 Task: Look for Airbnb properties in Nassau, Bahamas from 4th December, 2023 to 10th December, 2023 for 8 adults.4 bedrooms having 8 beds and 4 bathrooms. Property type can be house. Amenities needed are: wifi, TV, free parkinig on premises, gym, breakfast. Booking option can be shelf check-in. Look for 3 properties as per requirement.
Action: Mouse moved to (349, 151)
Screenshot: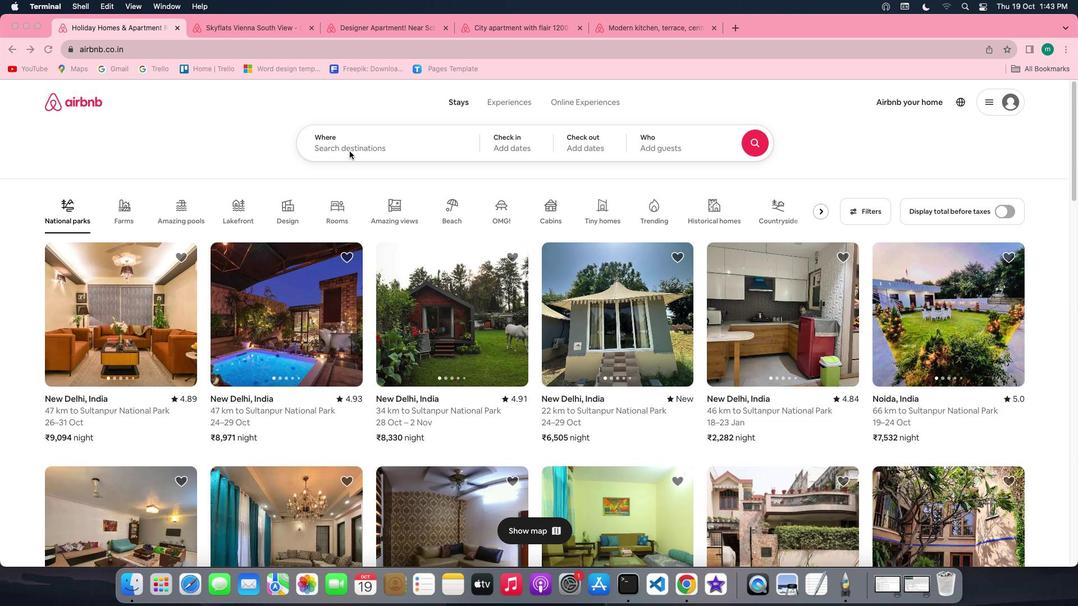 
Action: Mouse pressed left at (349, 151)
Screenshot: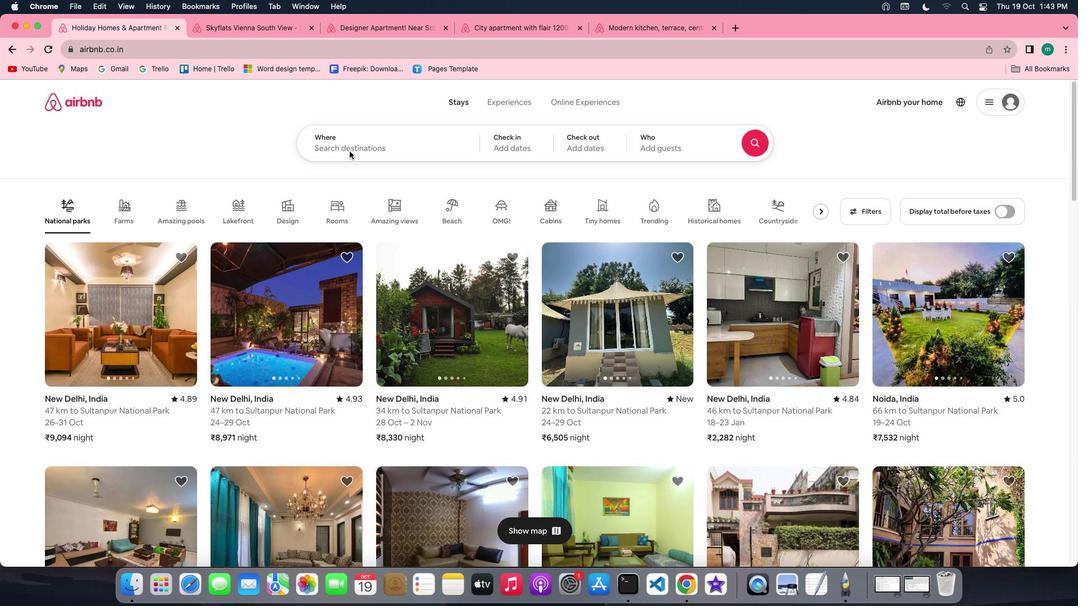 
Action: Mouse pressed left at (349, 151)
Screenshot: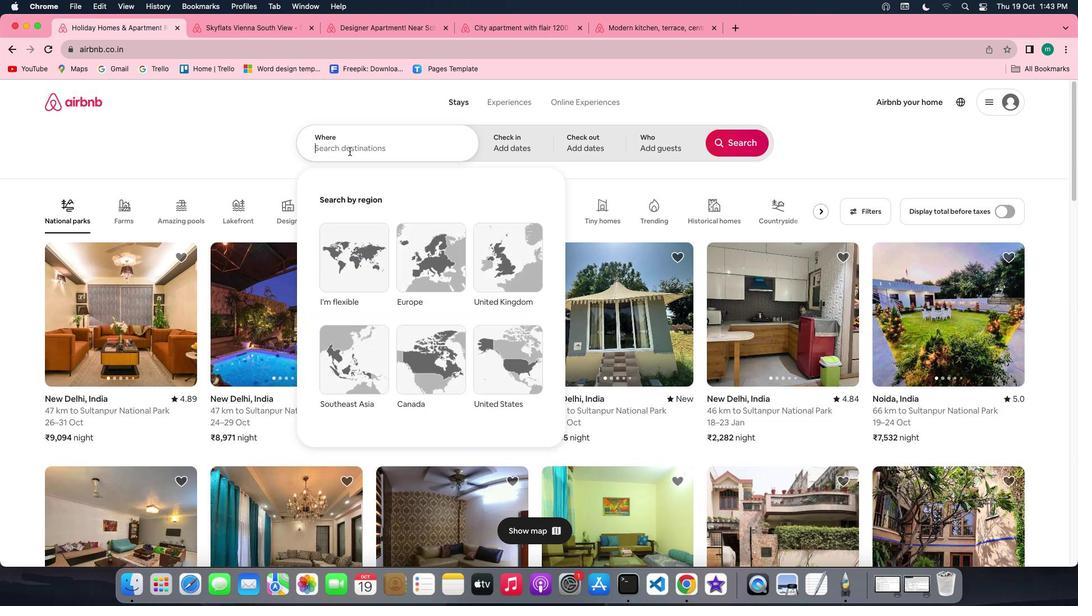 
Action: Key pressed Key.shift'N''a''s''s''a''u'','Key.spaceKey.shift'B''a''h''a''m''a''s'
Screenshot: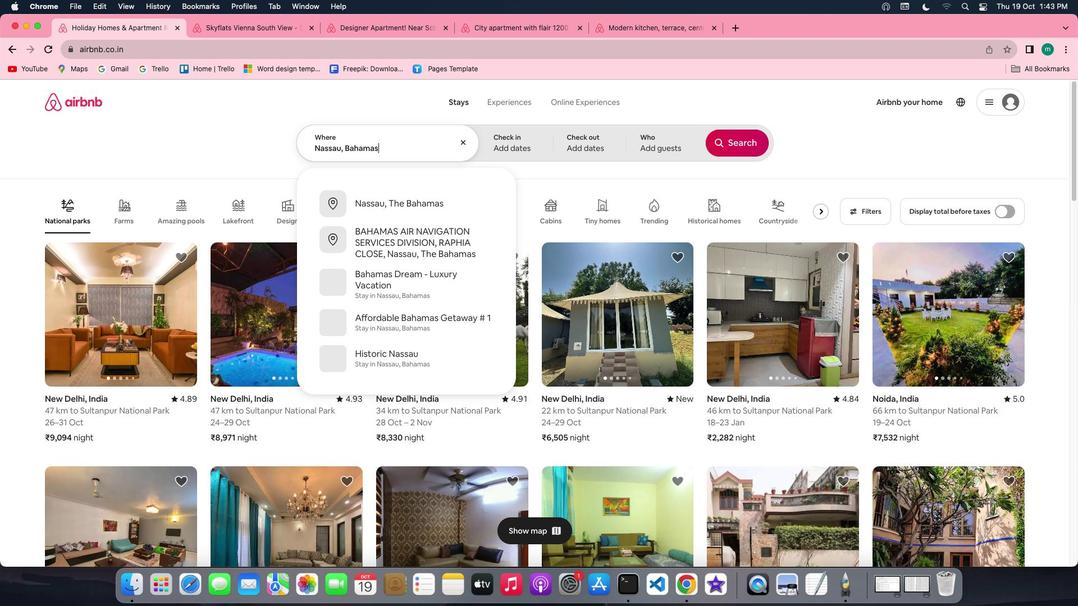 
Action: Mouse moved to (511, 153)
Screenshot: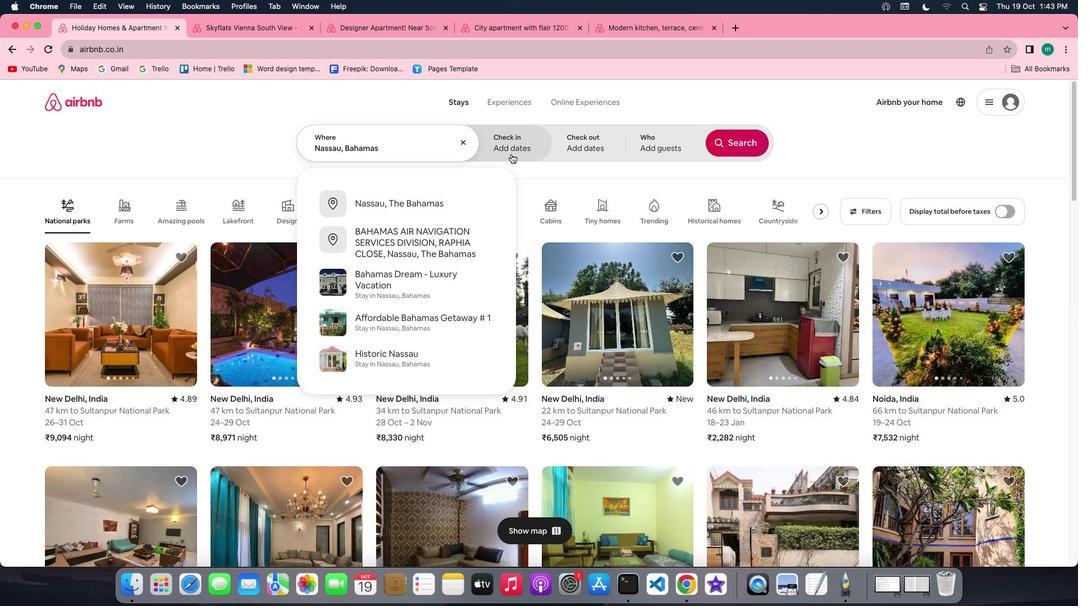 
Action: Mouse pressed left at (511, 153)
Screenshot: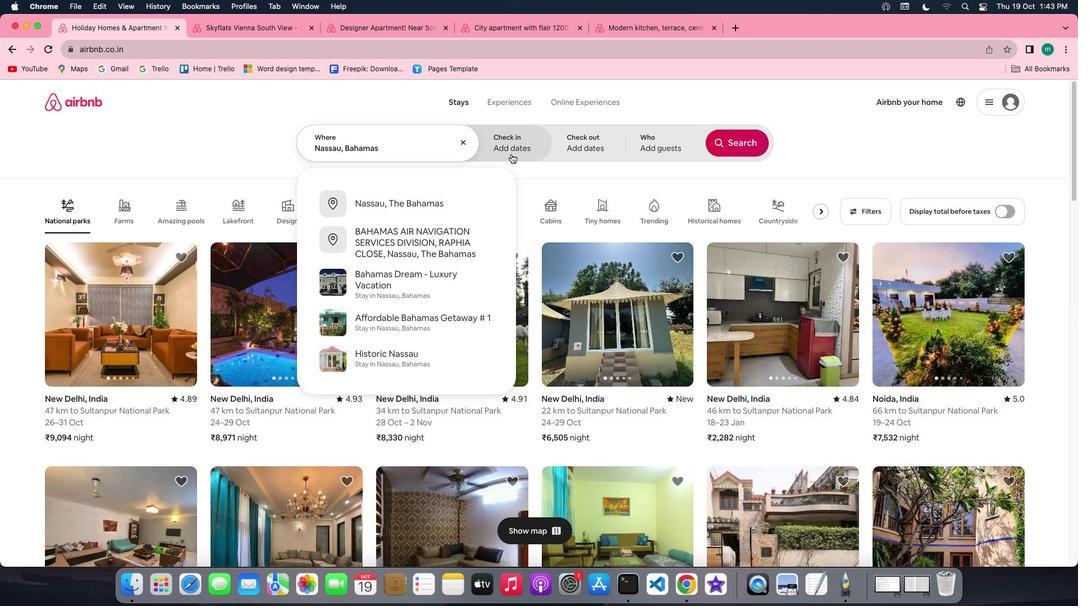 
Action: Mouse moved to (732, 233)
Screenshot: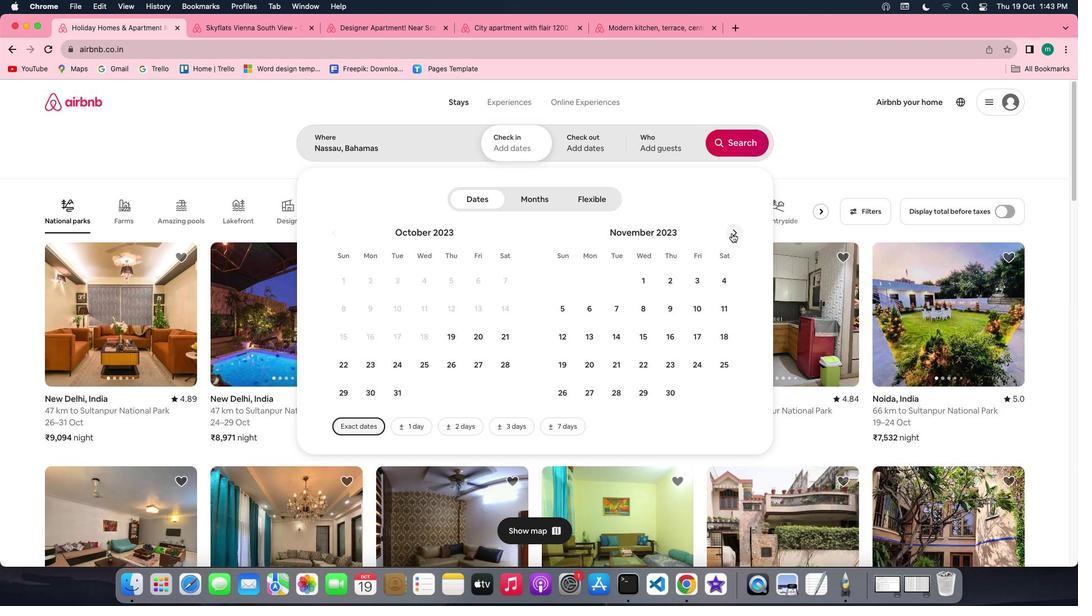 
Action: Mouse pressed left at (732, 233)
Screenshot: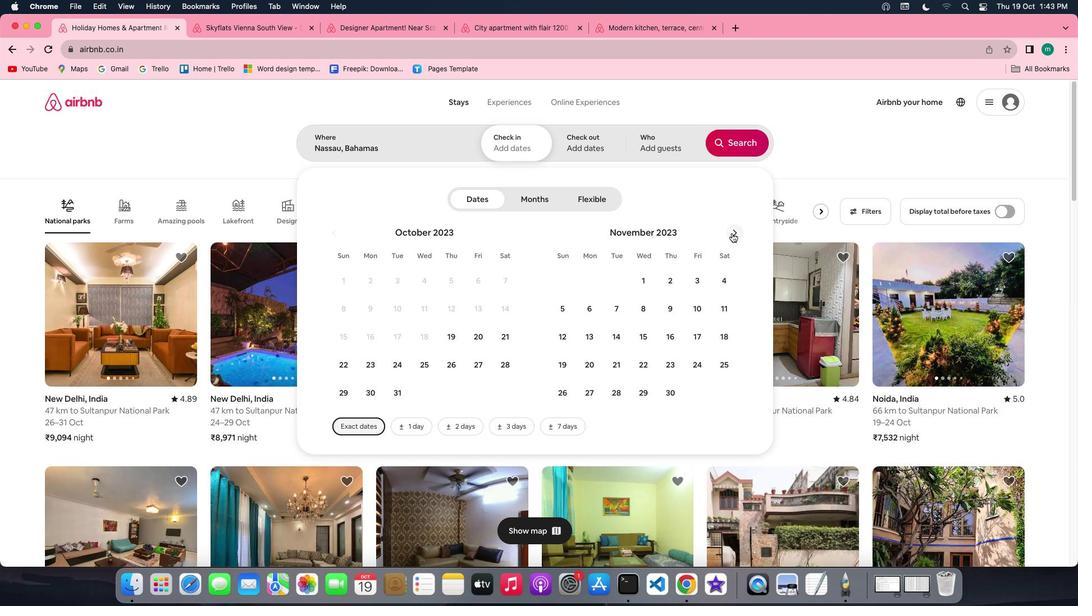 
Action: Mouse moved to (593, 308)
Screenshot: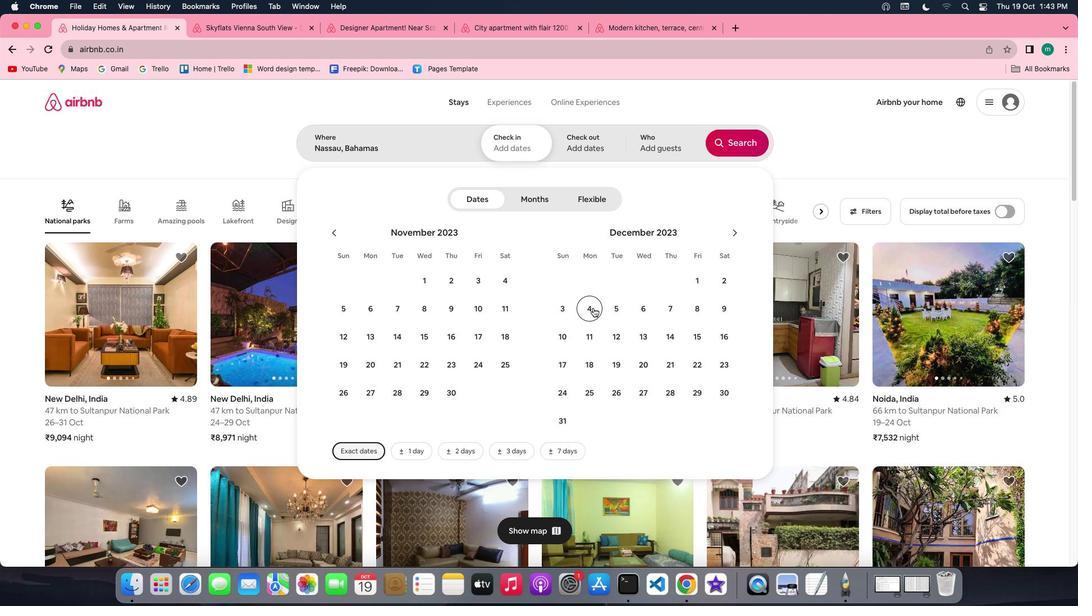 
Action: Mouse pressed left at (593, 308)
Screenshot: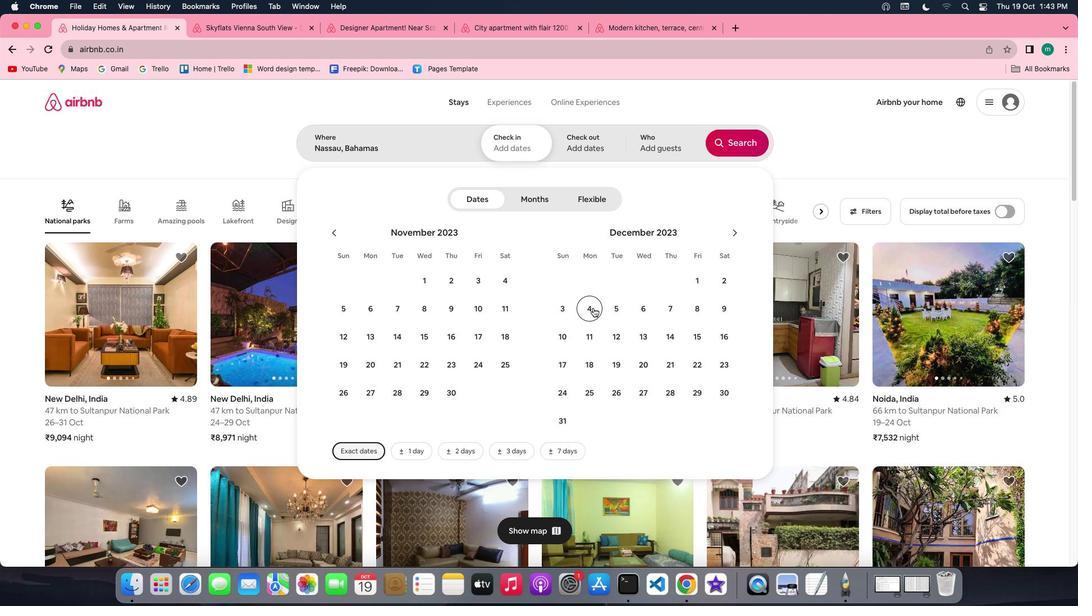 
Action: Mouse moved to (570, 334)
Screenshot: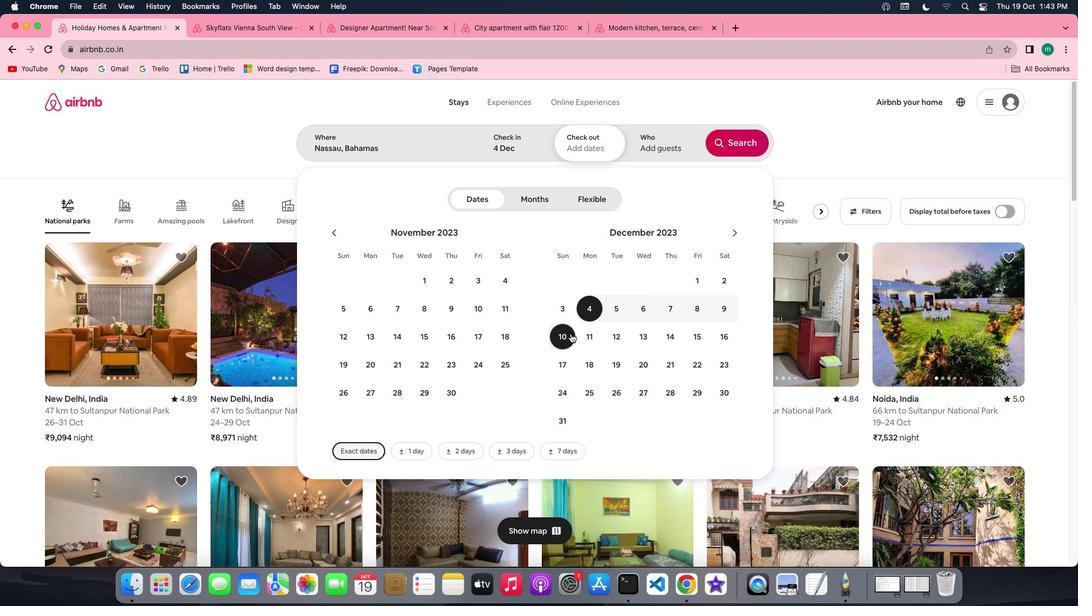 
Action: Mouse pressed left at (570, 334)
Screenshot: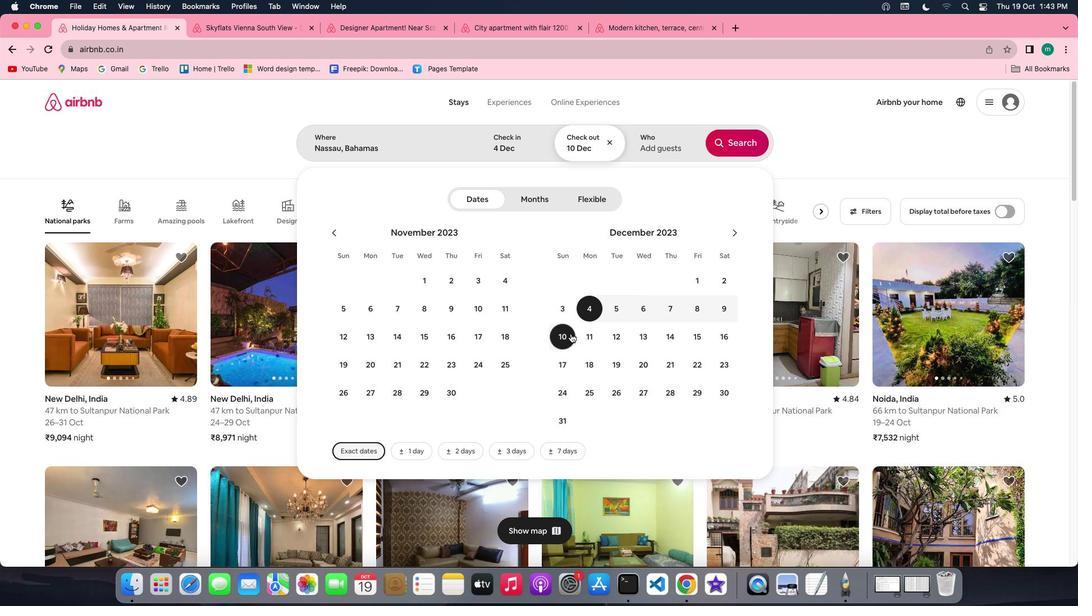 
Action: Mouse moved to (665, 153)
Screenshot: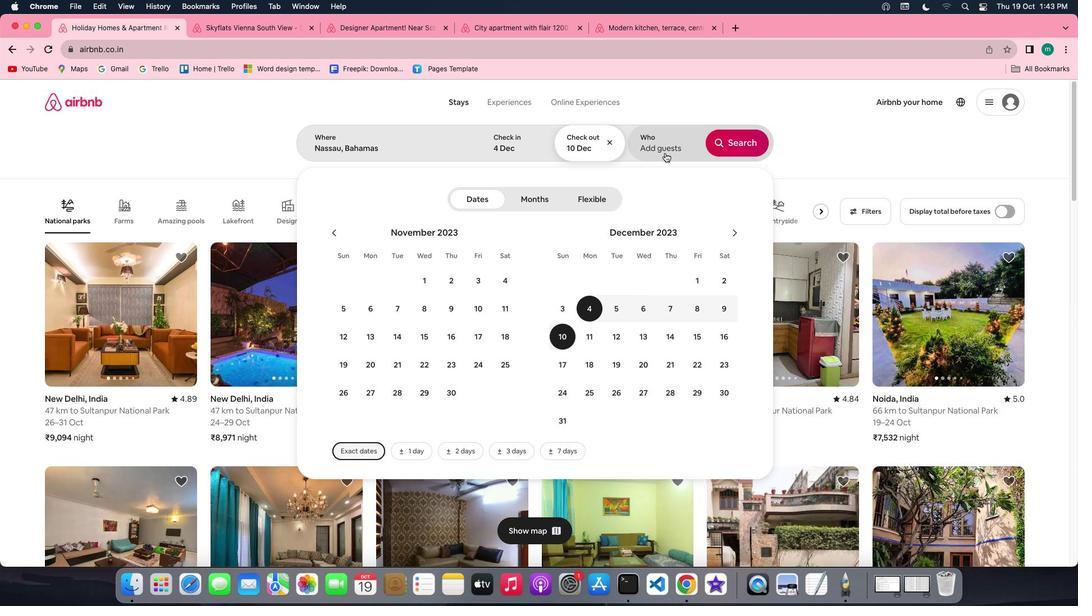 
Action: Mouse pressed left at (665, 153)
Screenshot: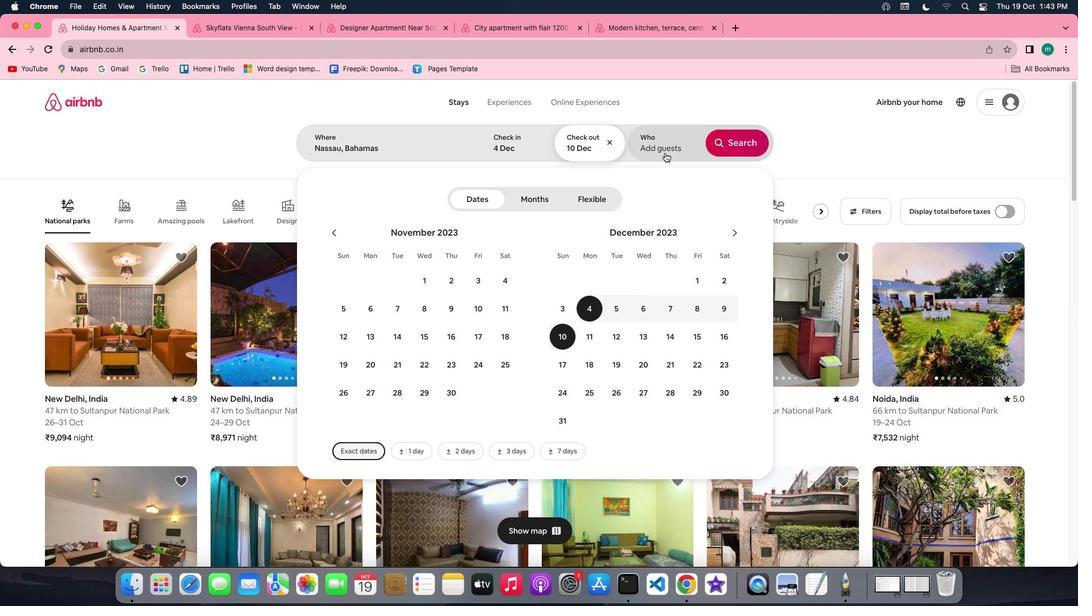 
Action: Mouse moved to (741, 203)
Screenshot: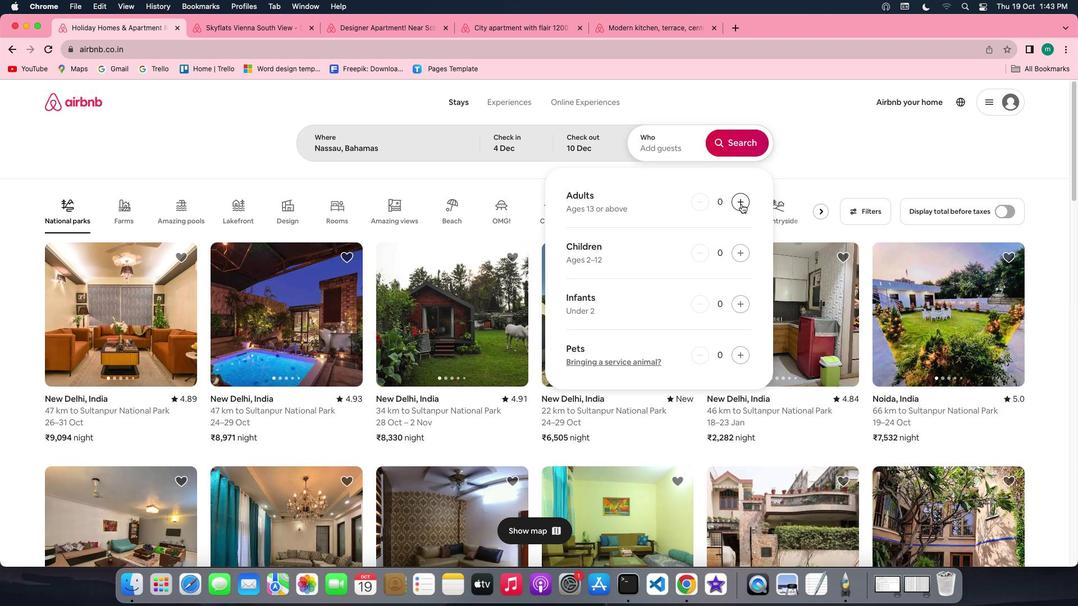 
Action: Mouse pressed left at (741, 203)
Screenshot: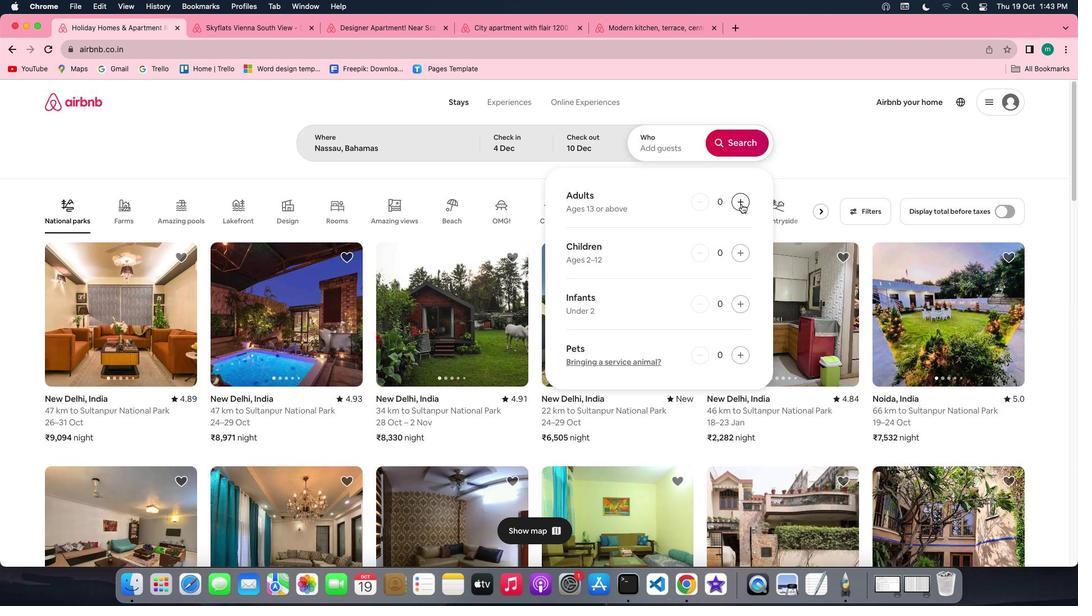 
Action: Mouse pressed left at (741, 203)
Screenshot: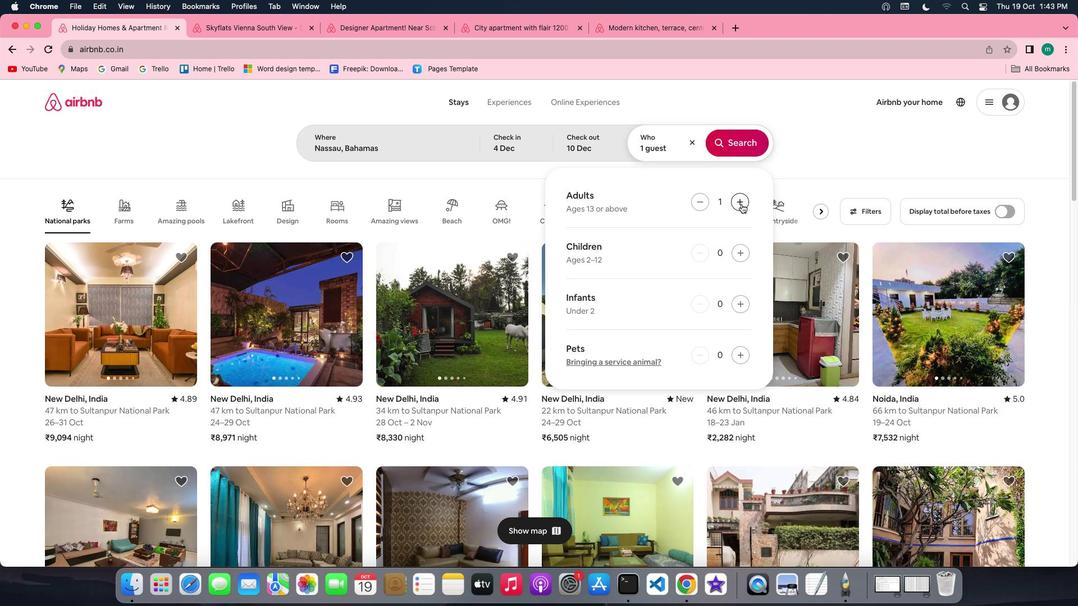 
Action: Mouse pressed left at (741, 203)
Screenshot: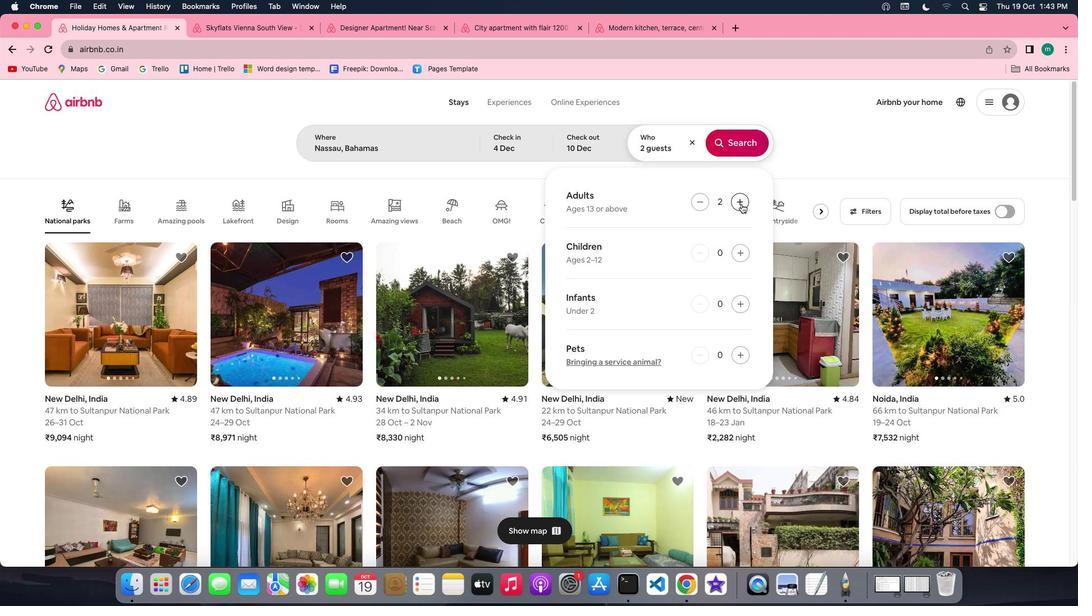 
Action: Mouse pressed left at (741, 203)
Screenshot: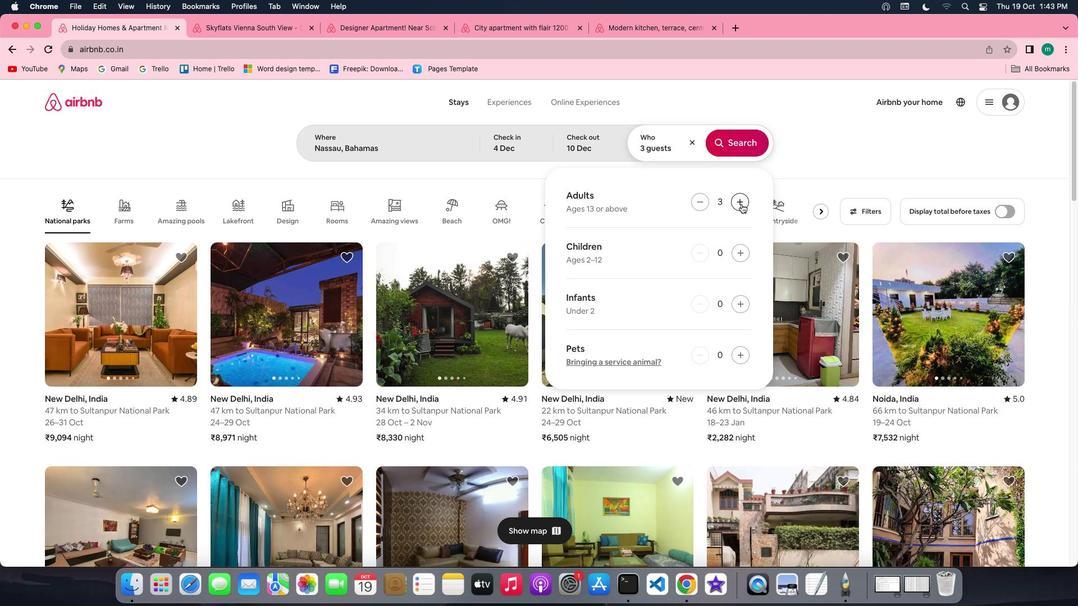 
Action: Mouse pressed left at (741, 203)
Screenshot: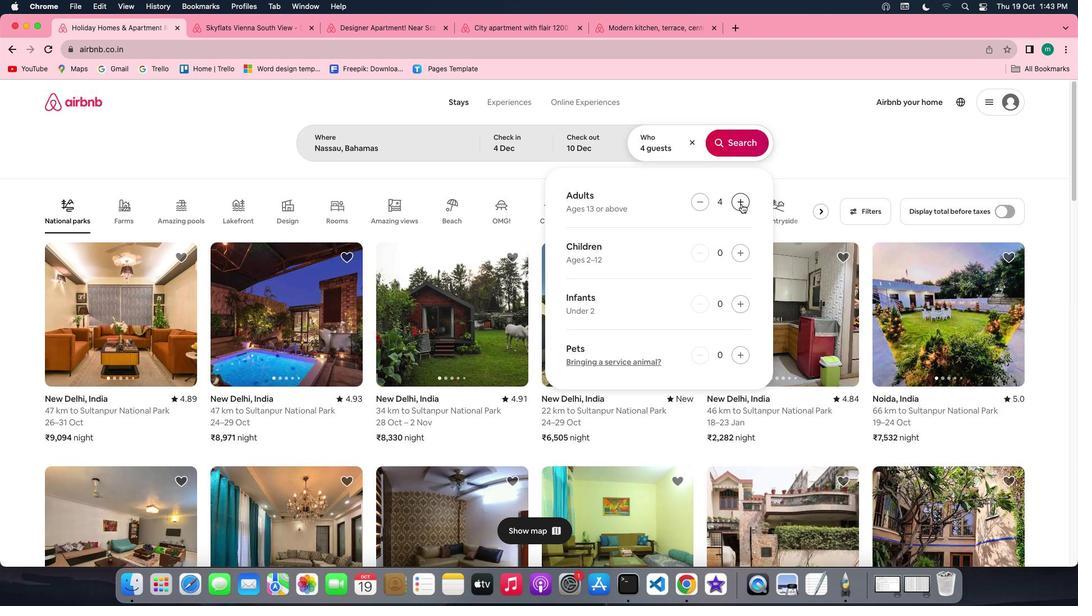 
Action: Mouse pressed left at (741, 203)
Screenshot: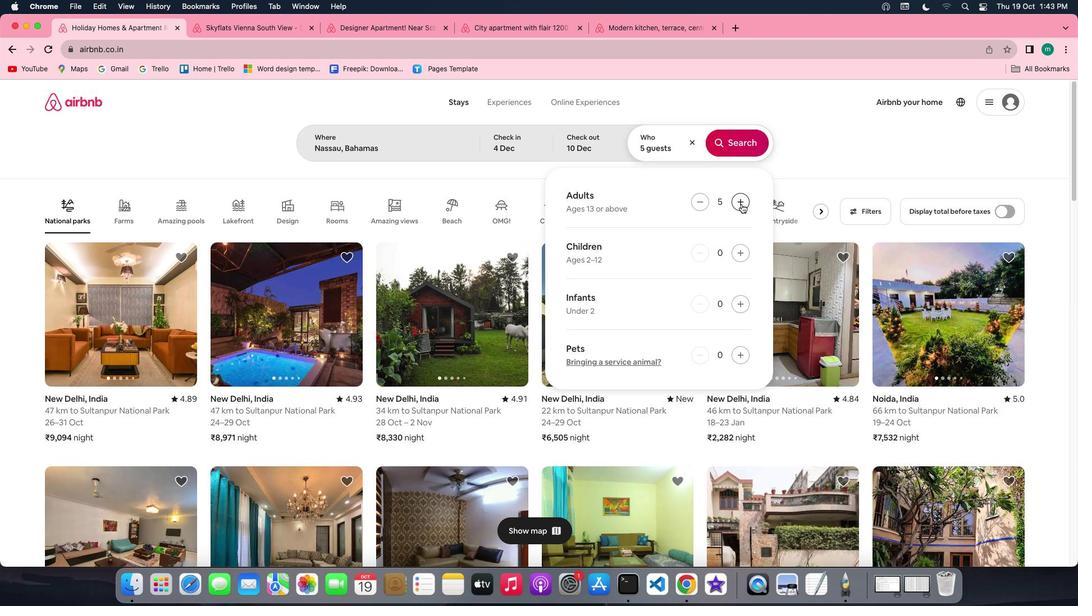 
Action: Mouse pressed left at (741, 203)
Screenshot: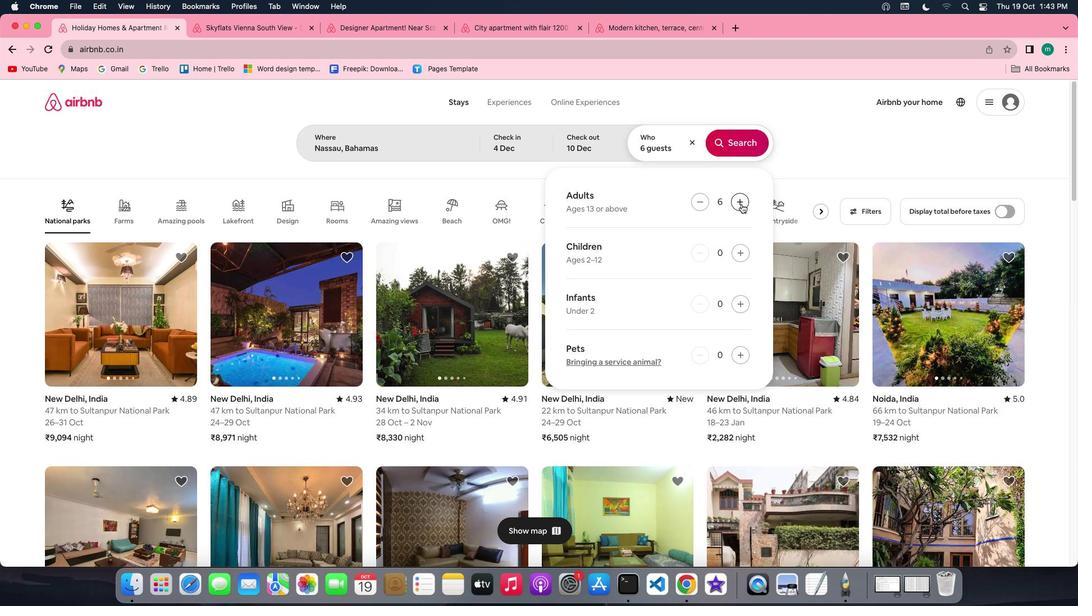 
Action: Mouse pressed left at (741, 203)
Screenshot: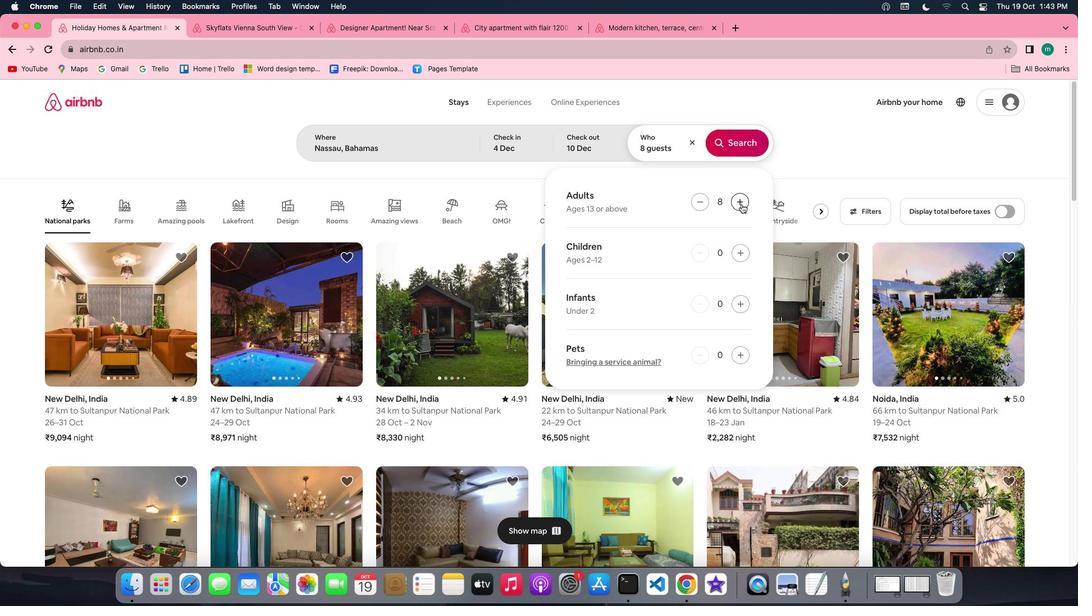 
Action: Mouse moved to (734, 147)
Screenshot: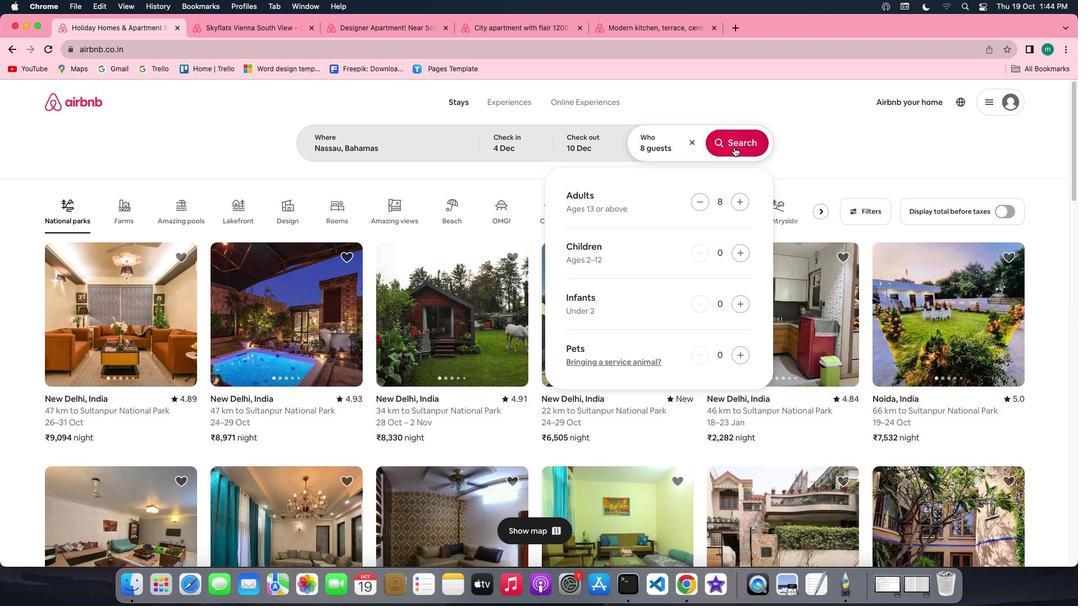 
Action: Mouse pressed left at (734, 147)
Screenshot: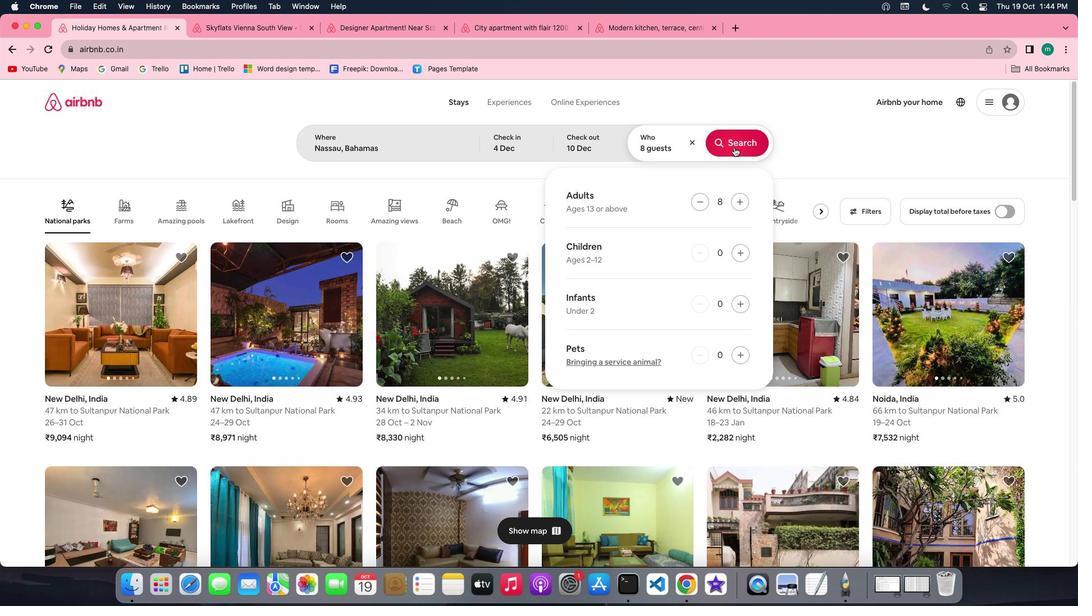 
Action: Mouse moved to (895, 143)
Screenshot: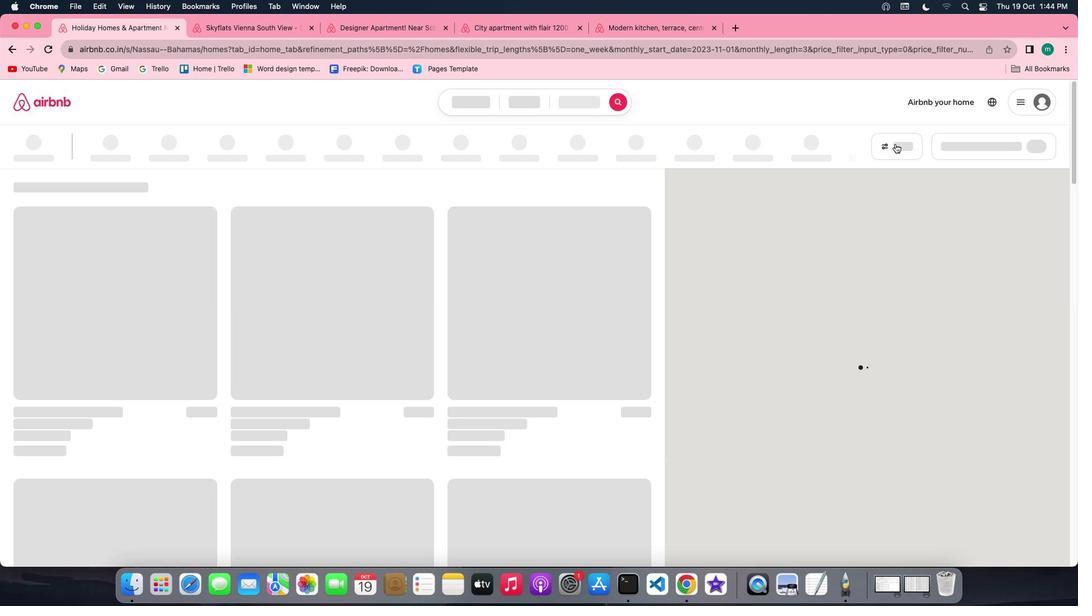 
Action: Mouse pressed left at (895, 143)
Screenshot: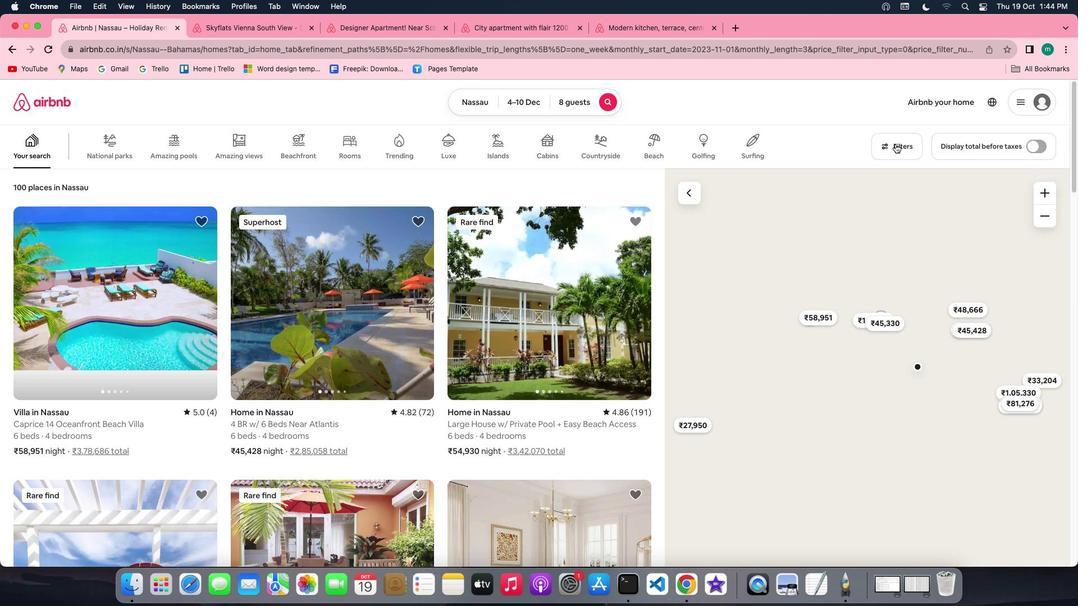 
Action: Mouse moved to (559, 352)
Screenshot: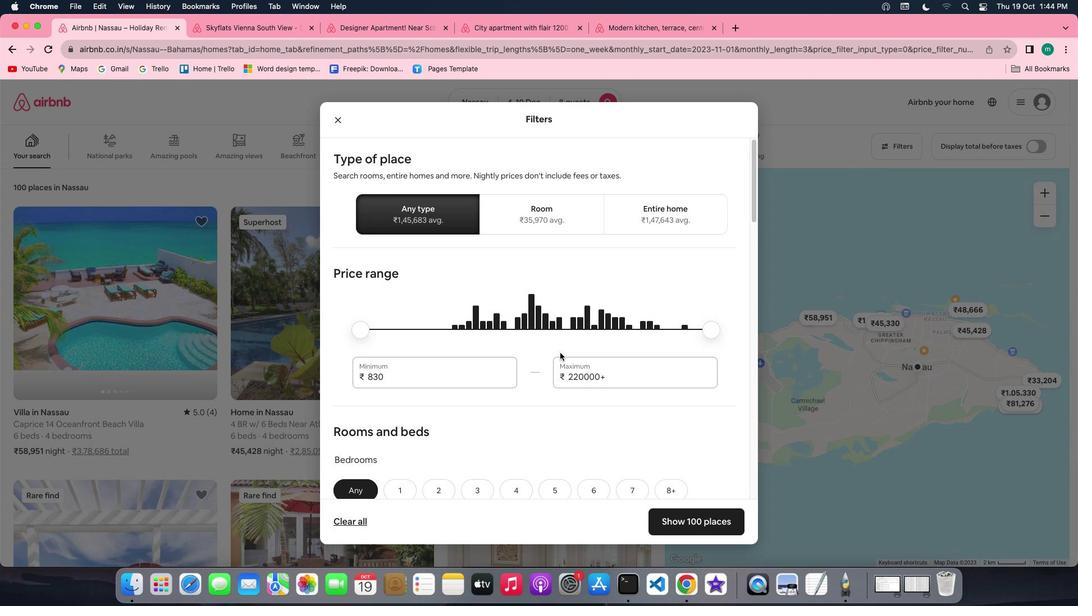 
Action: Mouse scrolled (559, 352) with delta (0, 0)
Screenshot: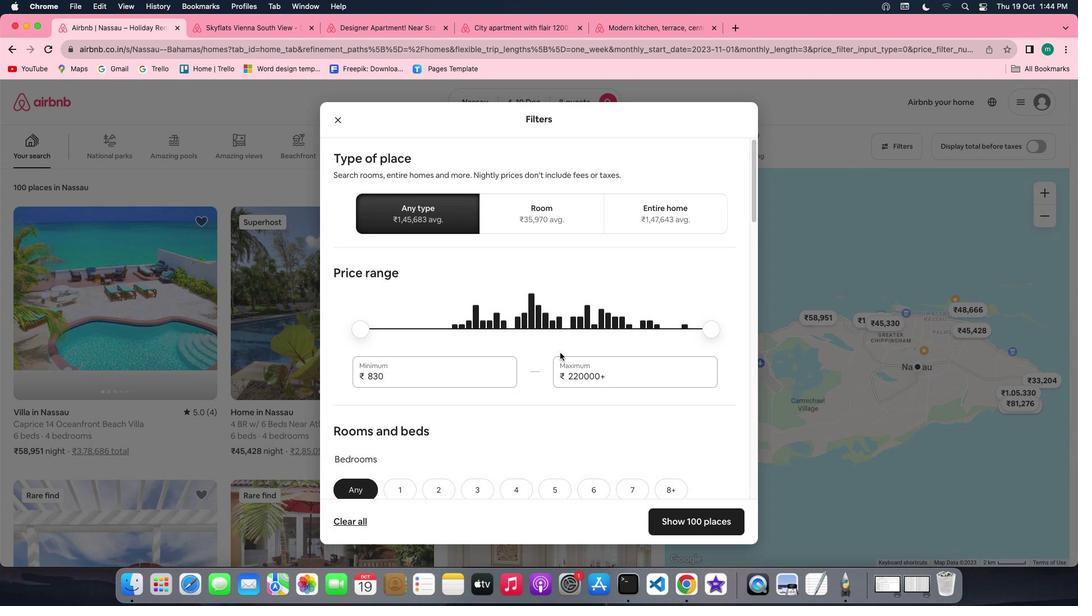 
Action: Mouse scrolled (559, 352) with delta (0, 0)
Screenshot: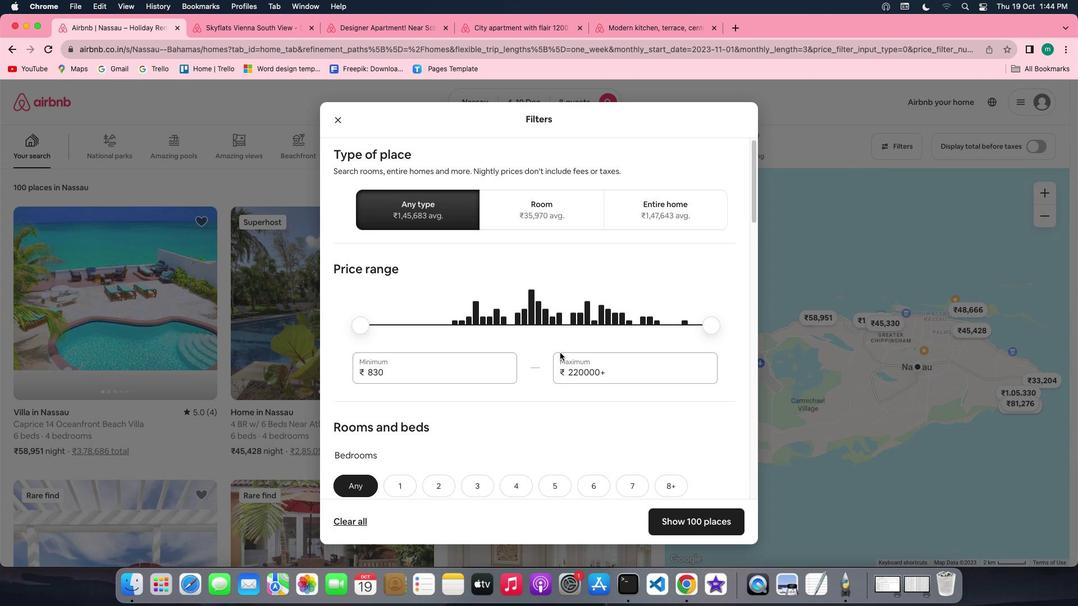 
Action: Mouse scrolled (559, 352) with delta (0, 0)
Screenshot: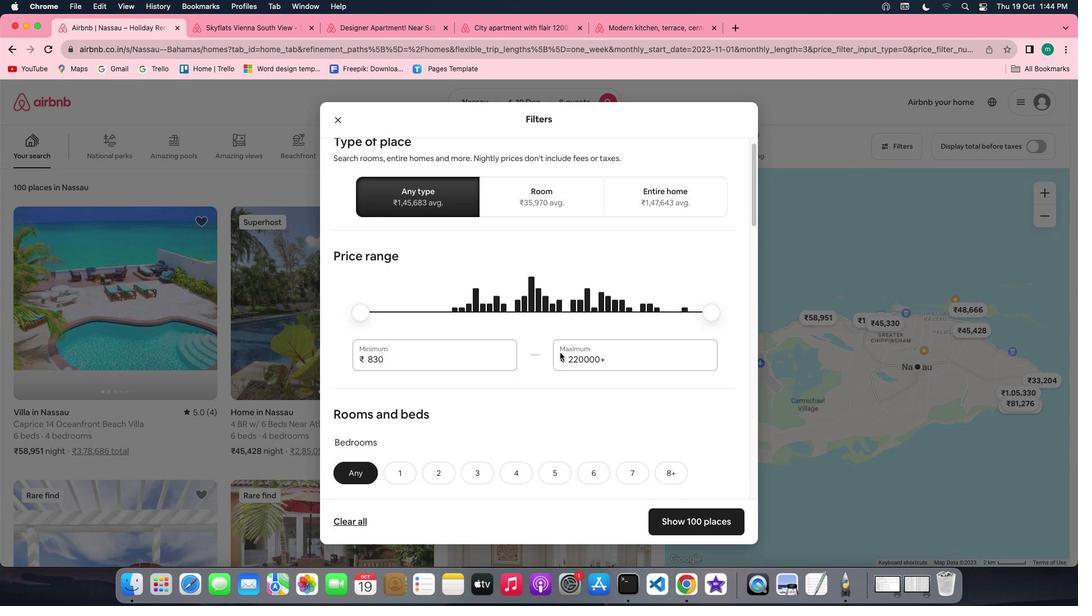 
Action: Mouse scrolled (559, 352) with delta (0, 0)
Screenshot: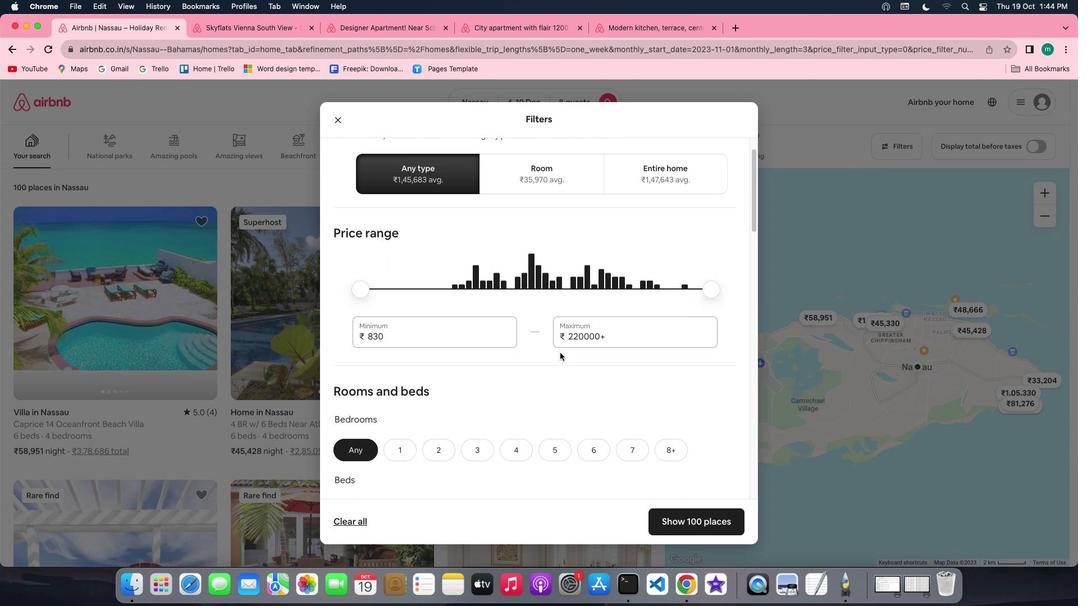 
Action: Mouse scrolled (559, 352) with delta (0, 0)
Screenshot: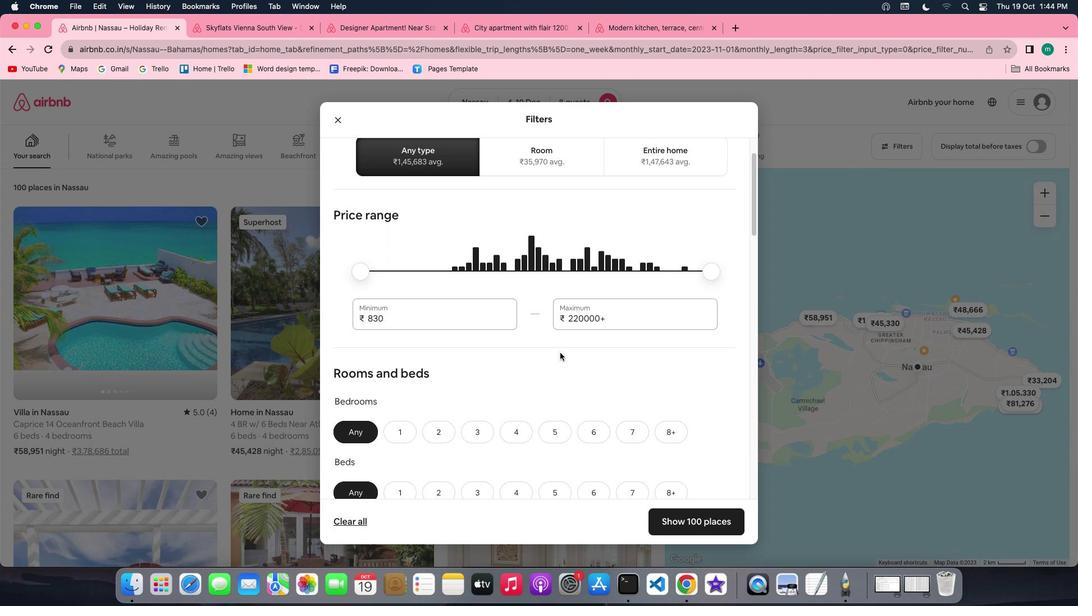 
Action: Mouse scrolled (559, 352) with delta (0, 0)
Screenshot: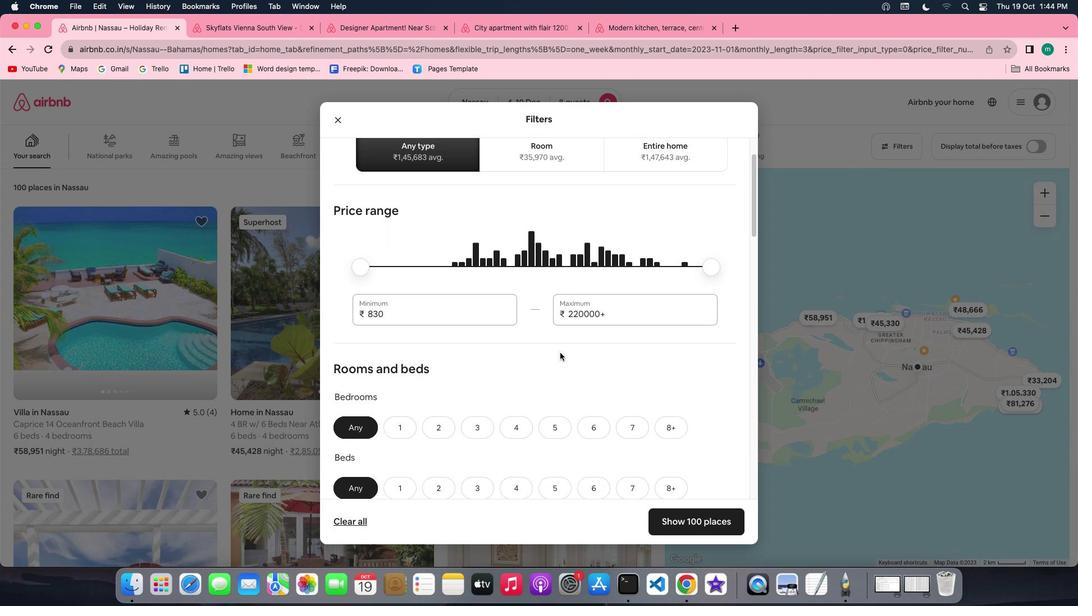 
Action: Mouse scrolled (559, 352) with delta (0, 0)
Screenshot: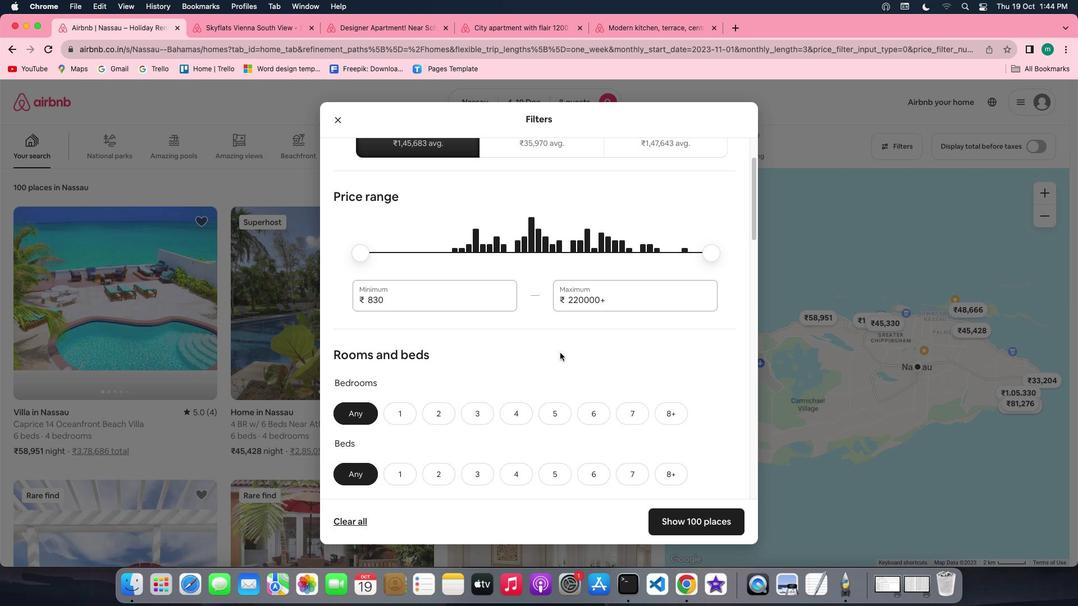
Action: Mouse scrolled (559, 352) with delta (0, 0)
Screenshot: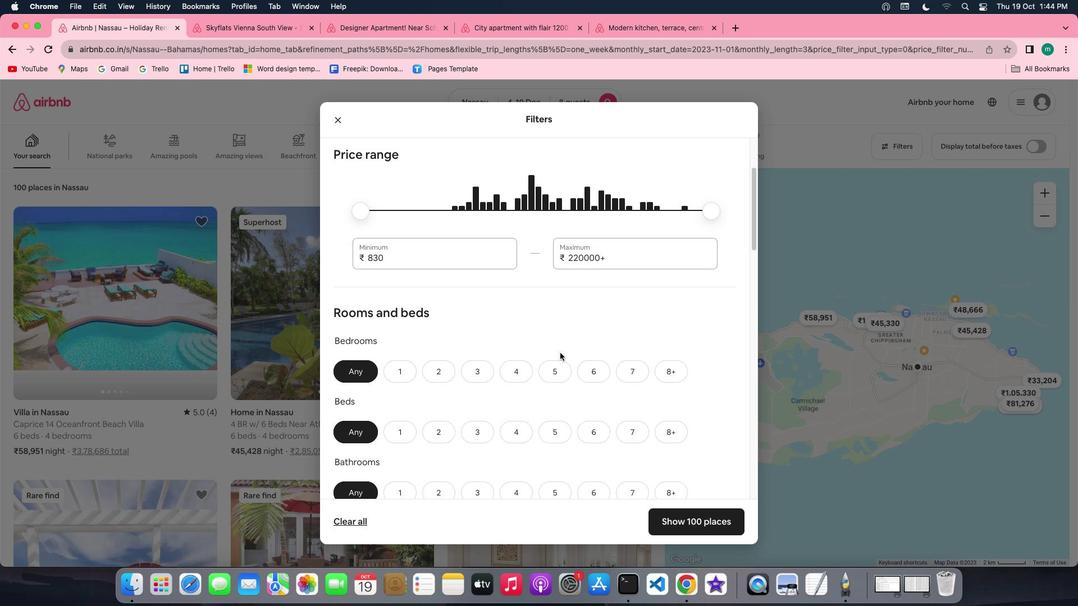 
Action: Mouse scrolled (559, 352) with delta (0, 0)
Screenshot: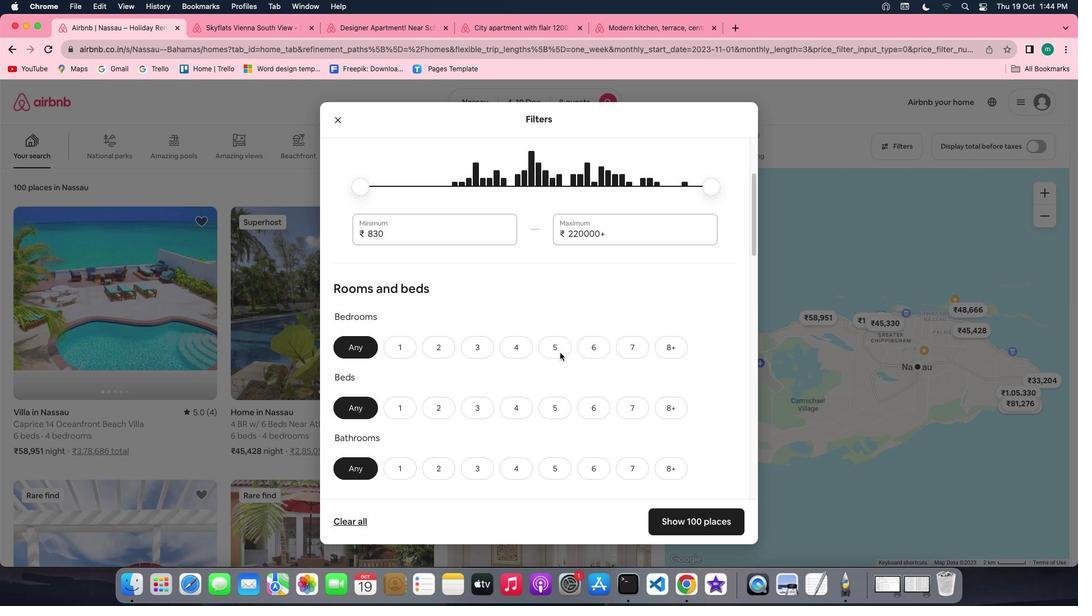 
Action: Mouse scrolled (559, 352) with delta (0, 0)
Screenshot: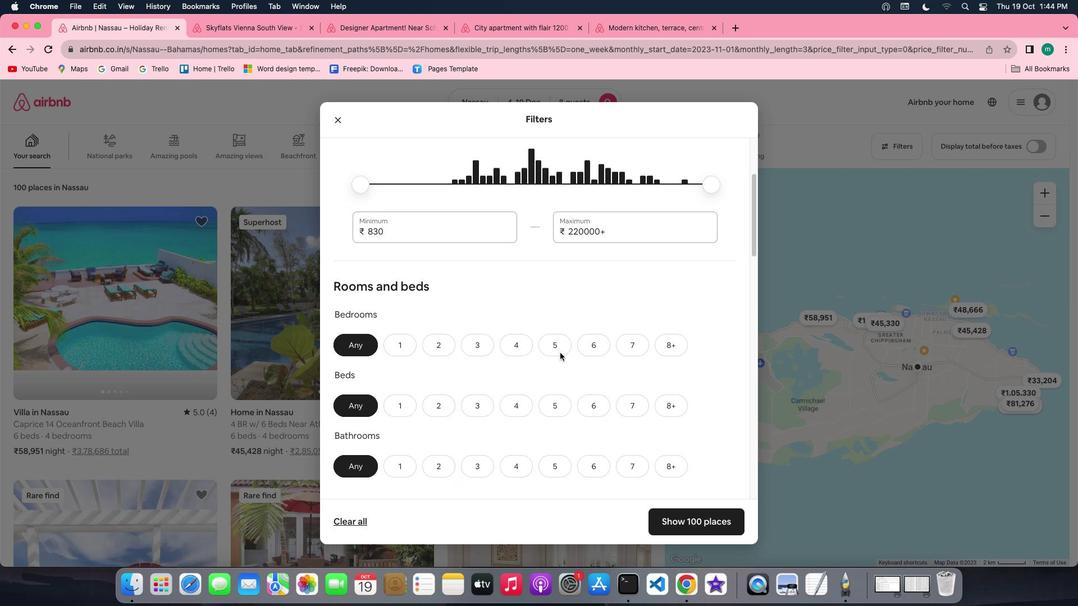 
Action: Mouse scrolled (559, 352) with delta (0, -1)
Screenshot: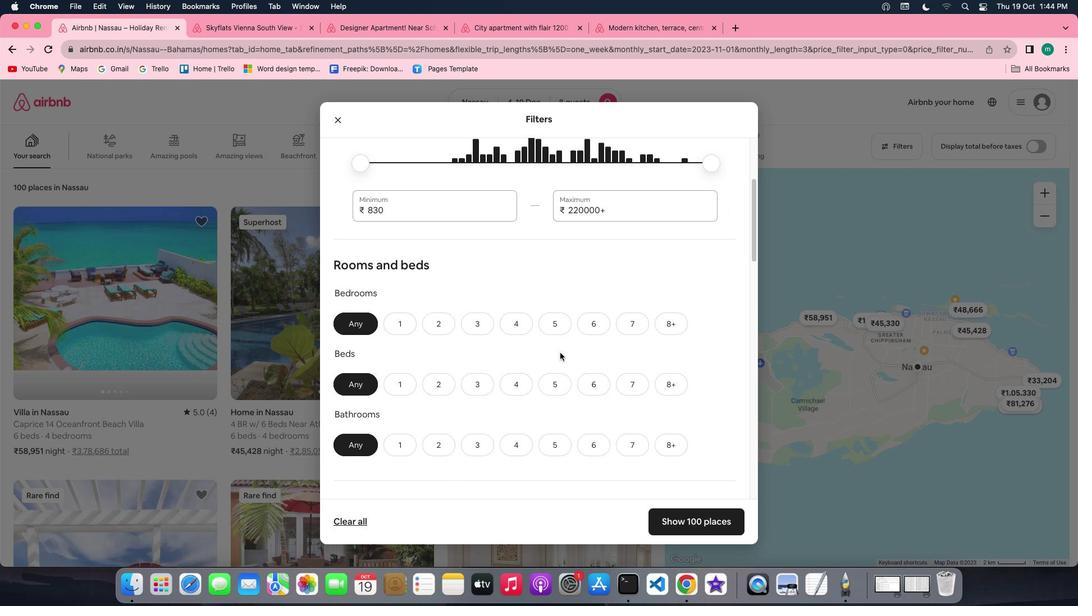 
Action: Mouse moved to (525, 293)
Screenshot: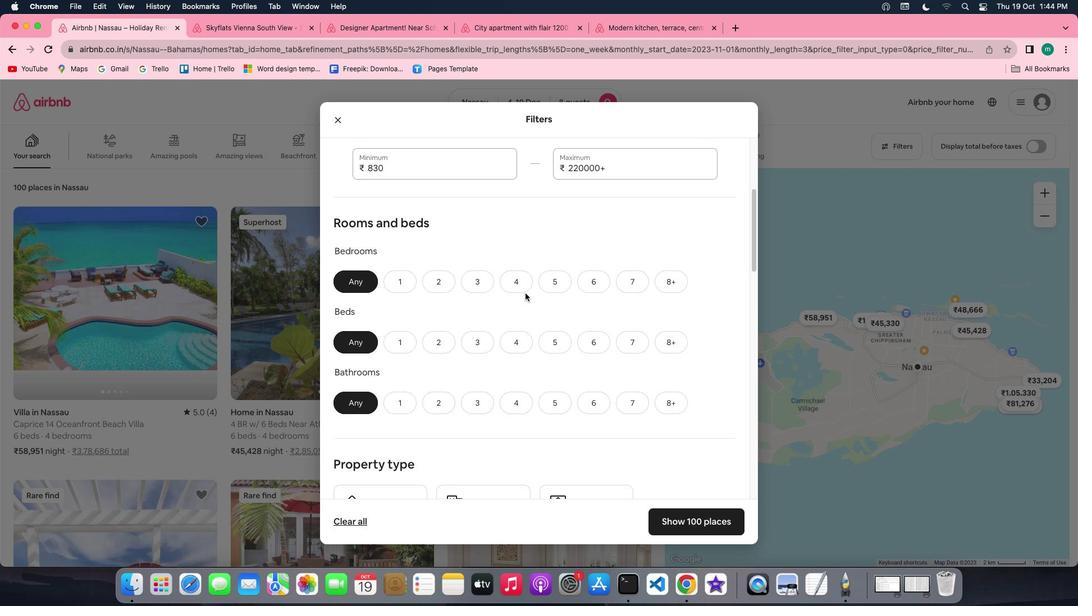 
Action: Mouse pressed left at (525, 293)
Screenshot: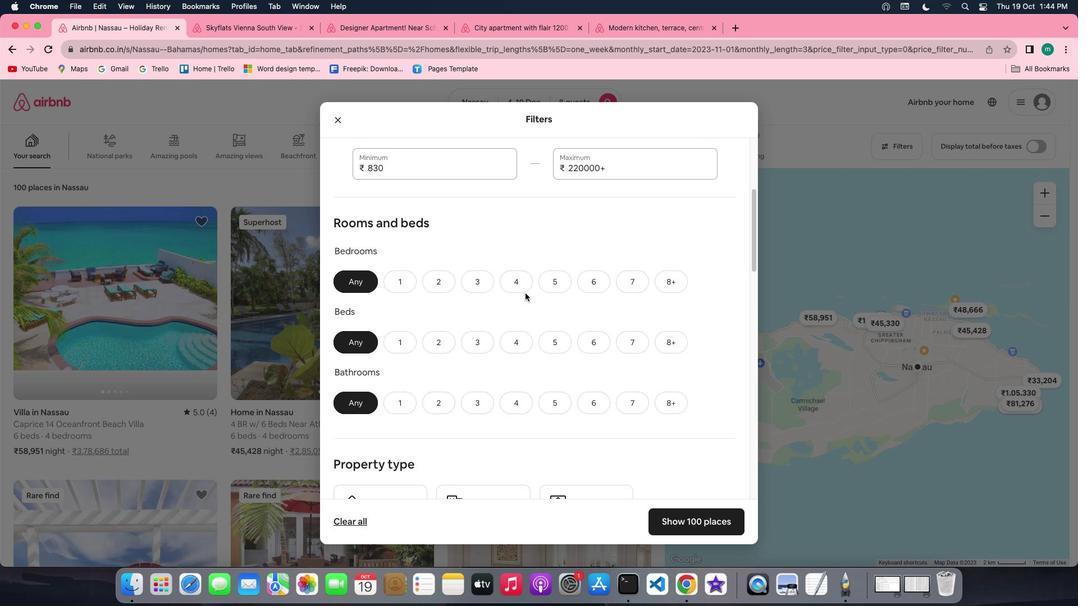 
Action: Mouse moved to (525, 285)
Screenshot: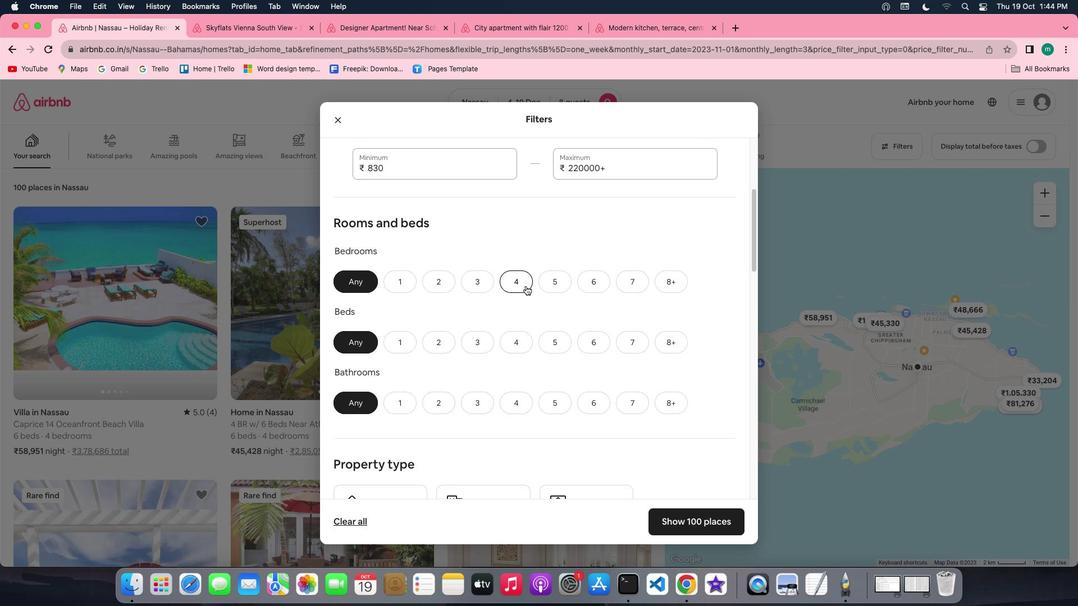 
Action: Mouse pressed left at (525, 285)
Screenshot: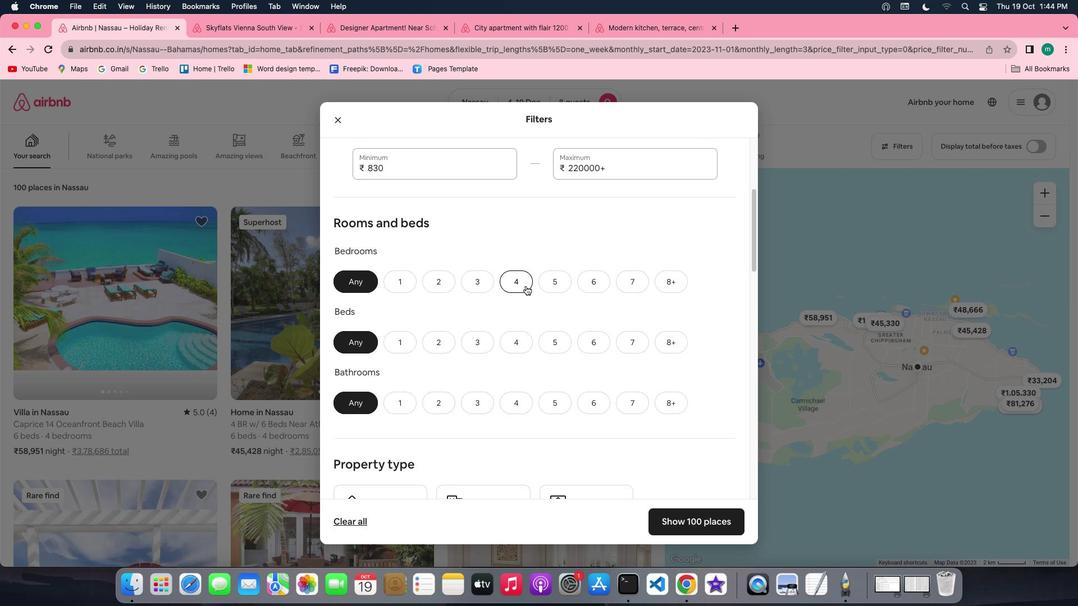 
Action: Mouse moved to (671, 348)
Screenshot: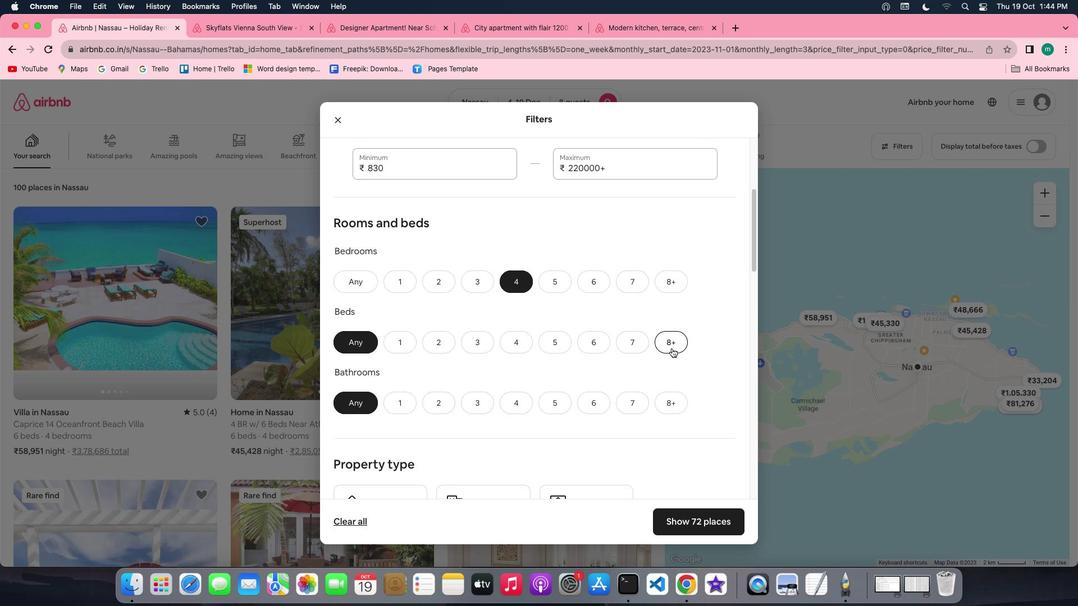 
Action: Mouse pressed left at (671, 348)
Screenshot: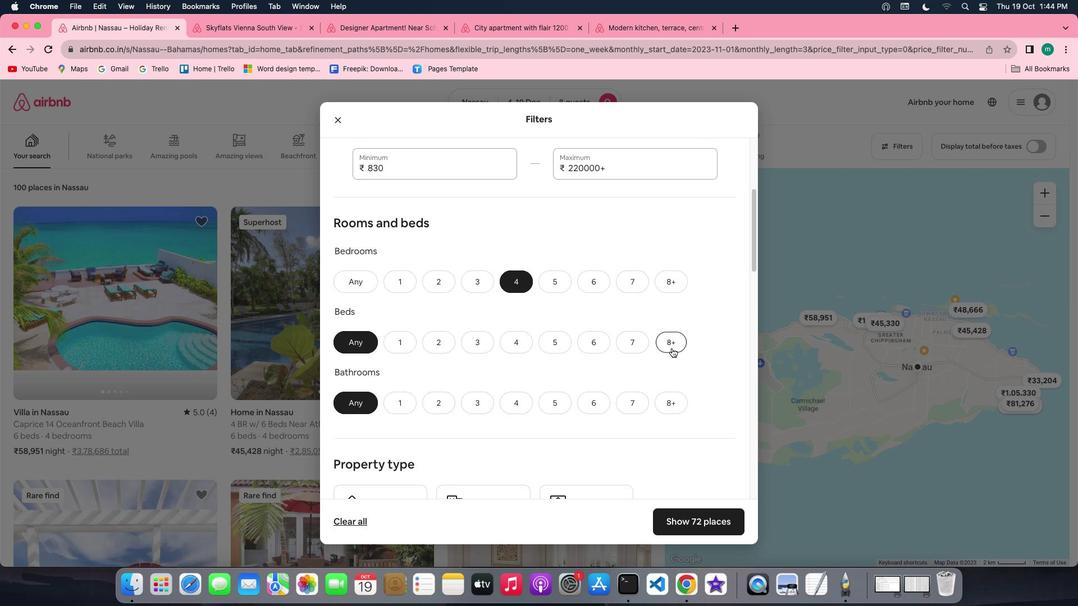 
Action: Mouse moved to (509, 398)
Screenshot: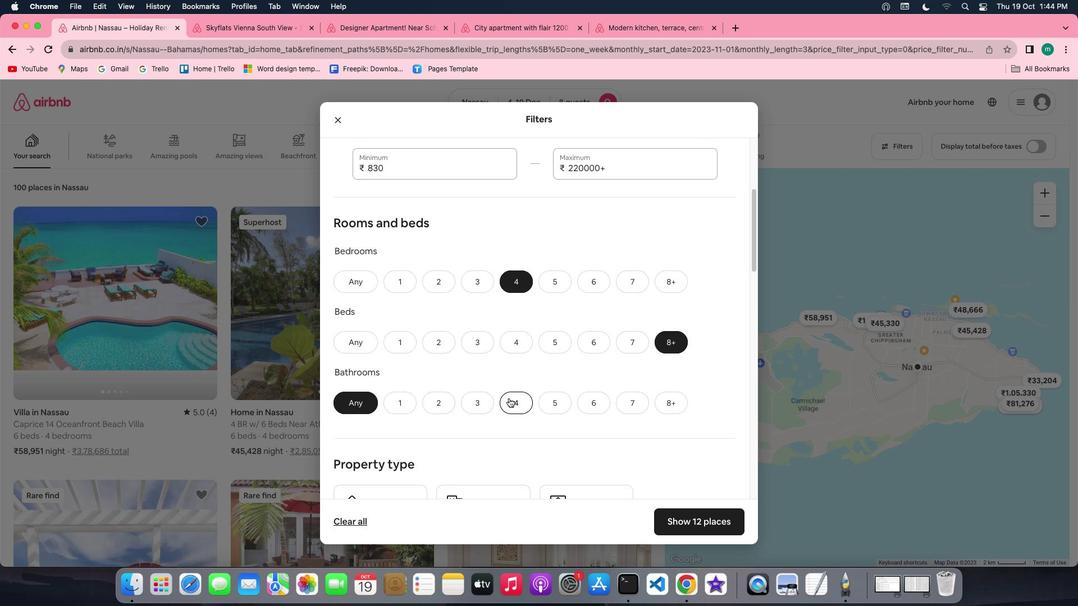 
Action: Mouse pressed left at (509, 398)
Screenshot: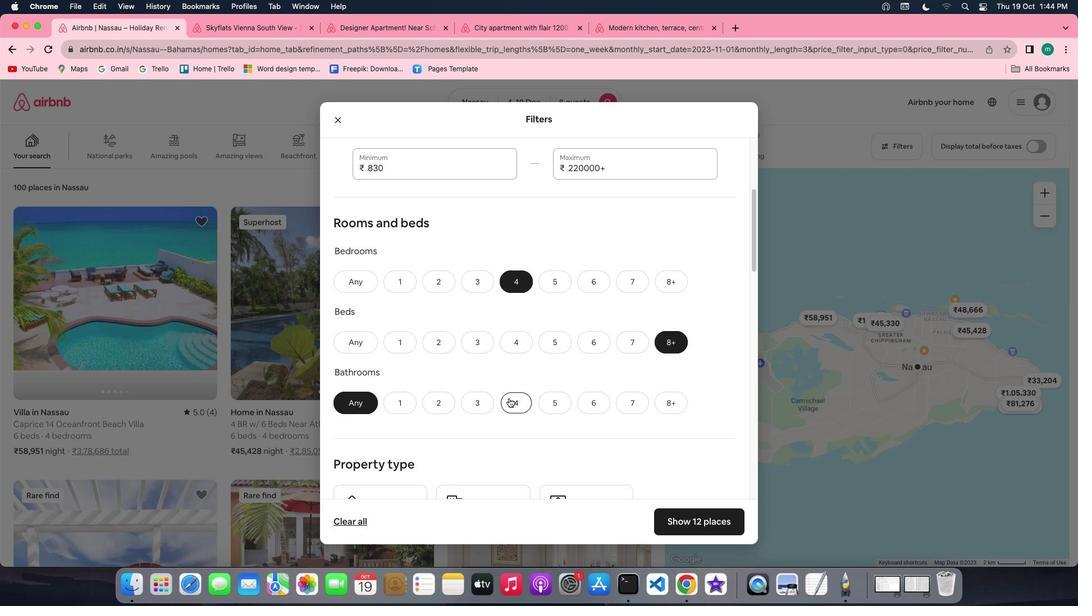 
Action: Mouse moved to (598, 390)
Screenshot: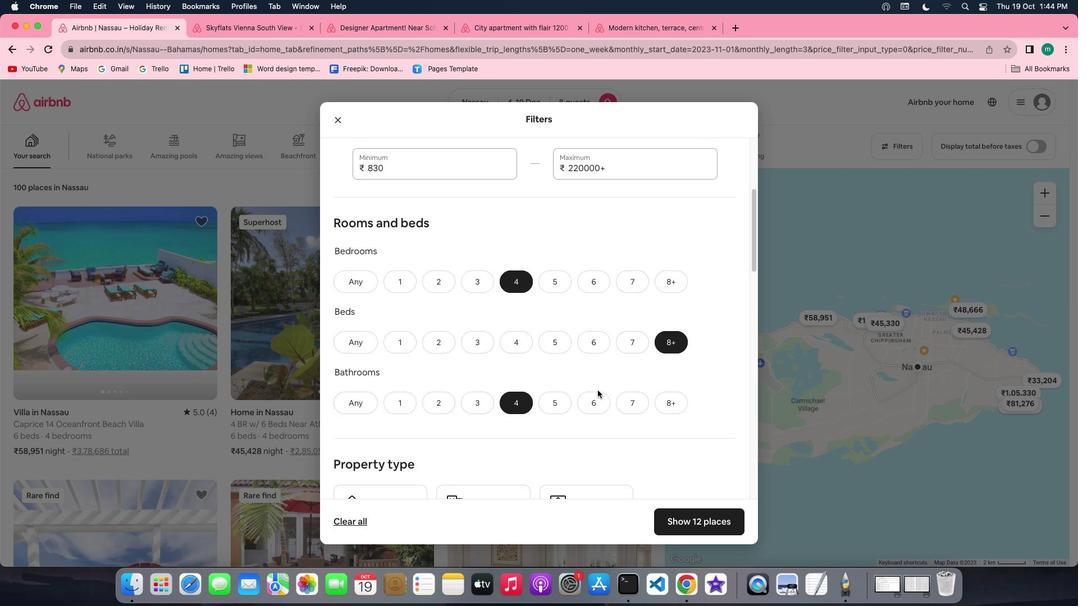 
Action: Mouse scrolled (598, 390) with delta (0, 0)
Screenshot: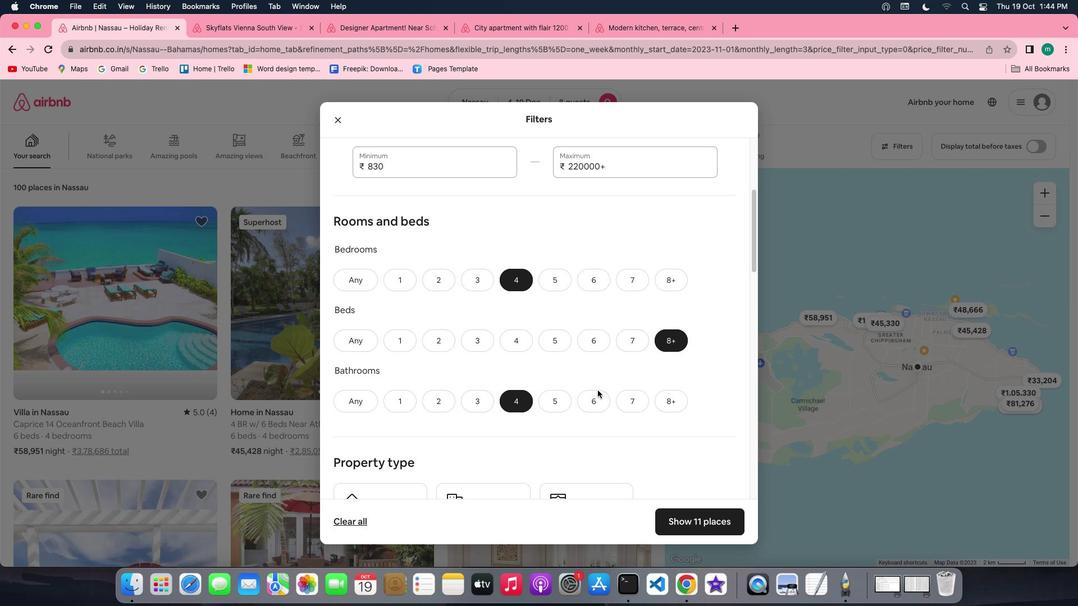 
Action: Mouse scrolled (598, 390) with delta (0, 0)
Screenshot: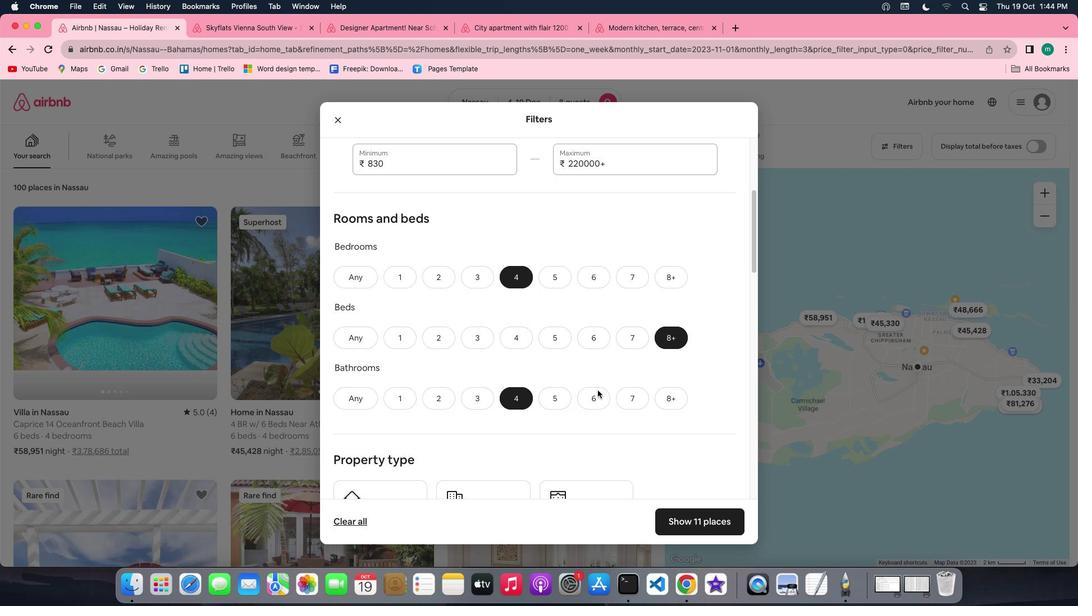 
Action: Mouse scrolled (598, 390) with delta (0, 0)
Screenshot: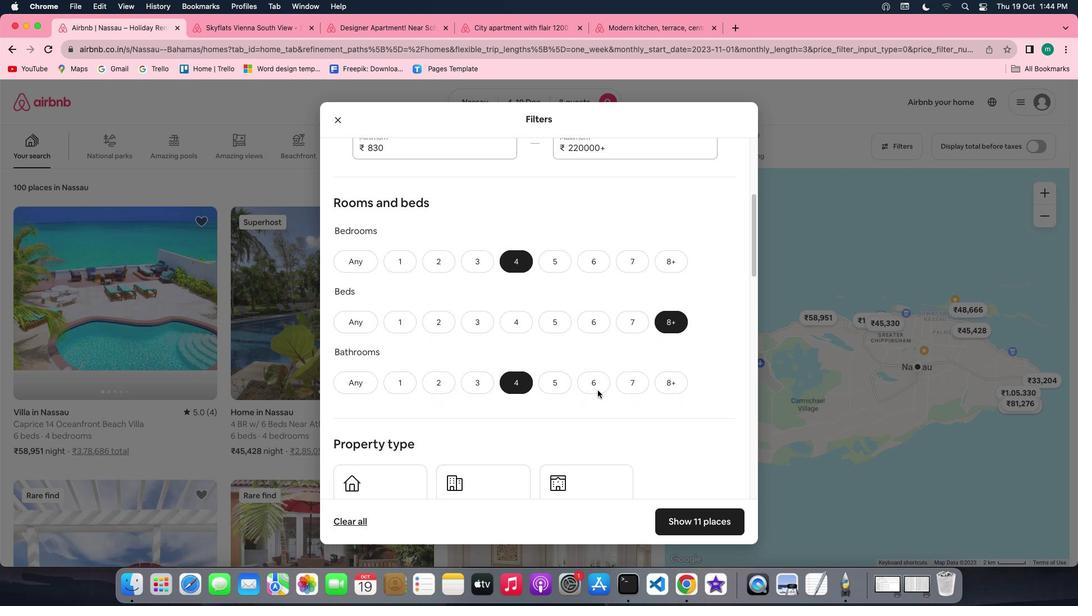 
Action: Mouse scrolled (598, 390) with delta (0, 0)
Screenshot: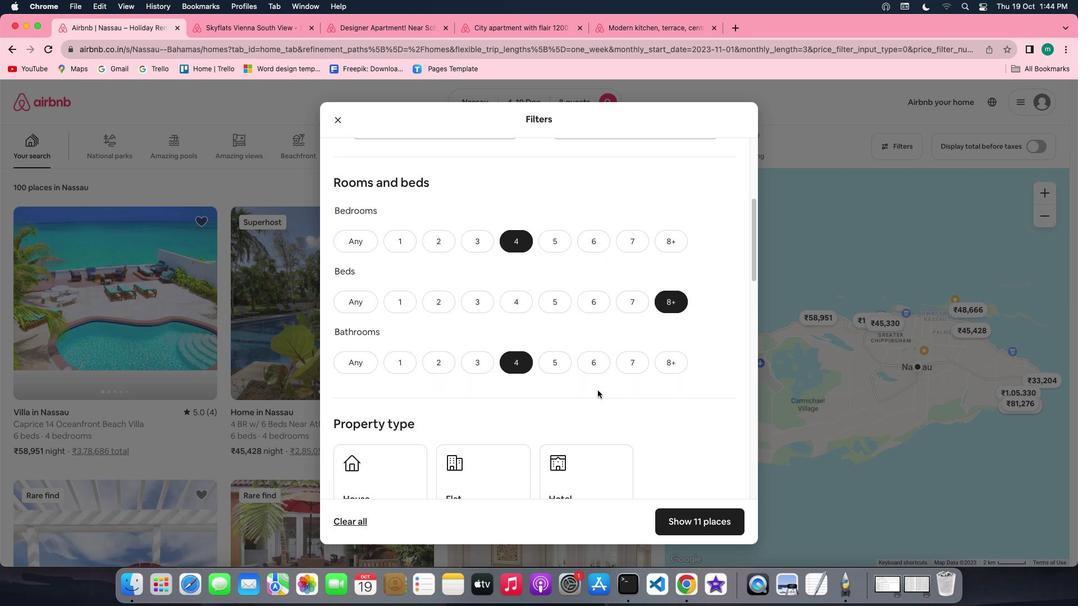 
Action: Mouse scrolled (598, 390) with delta (0, 0)
Screenshot: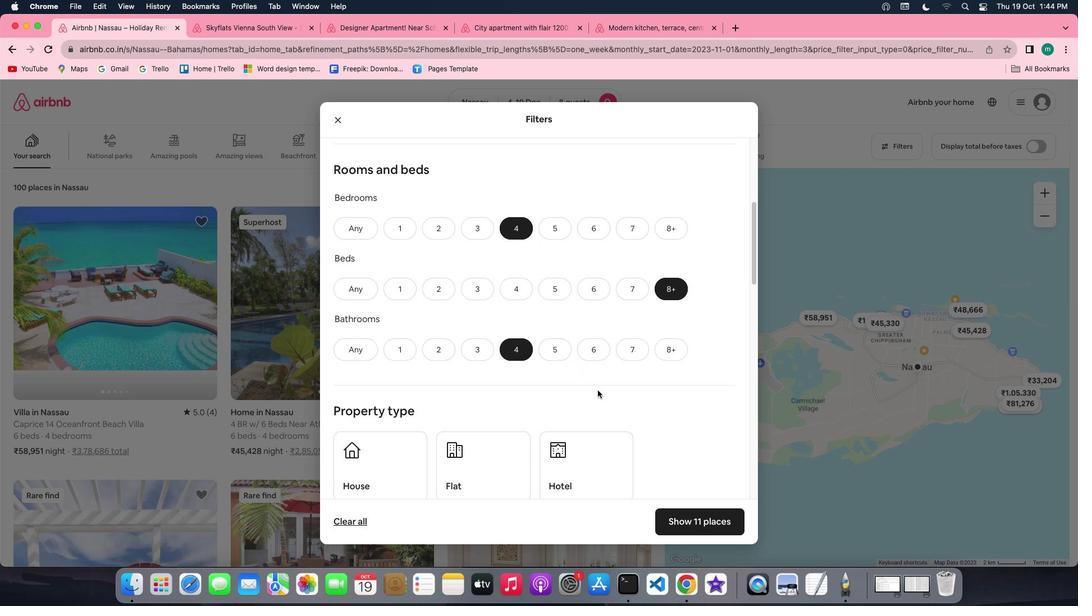 
Action: Mouse scrolled (598, 390) with delta (0, 0)
Screenshot: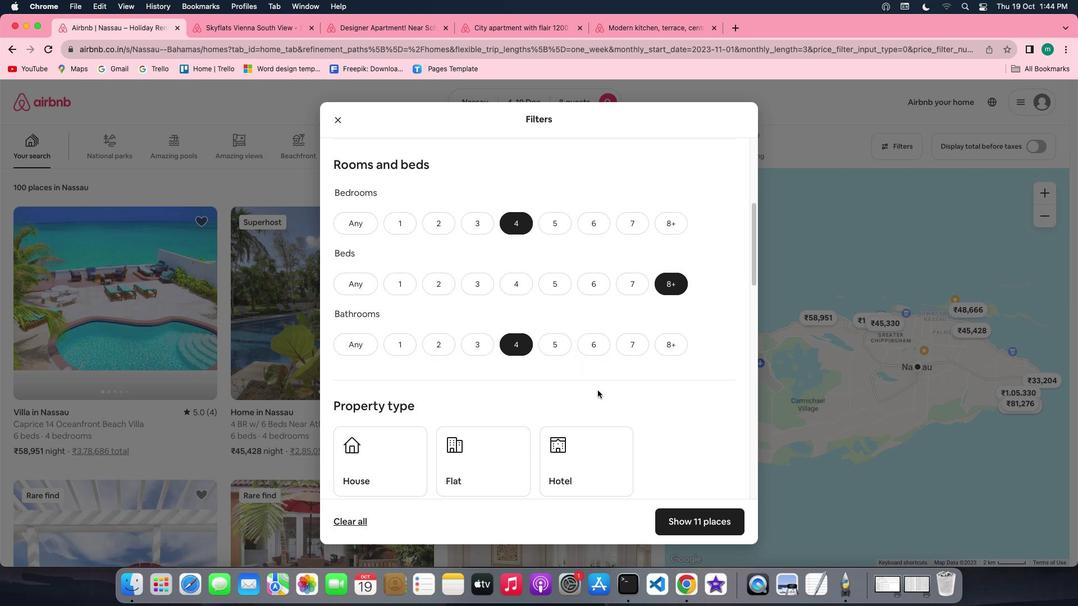 
Action: Mouse scrolled (598, 390) with delta (0, 0)
Screenshot: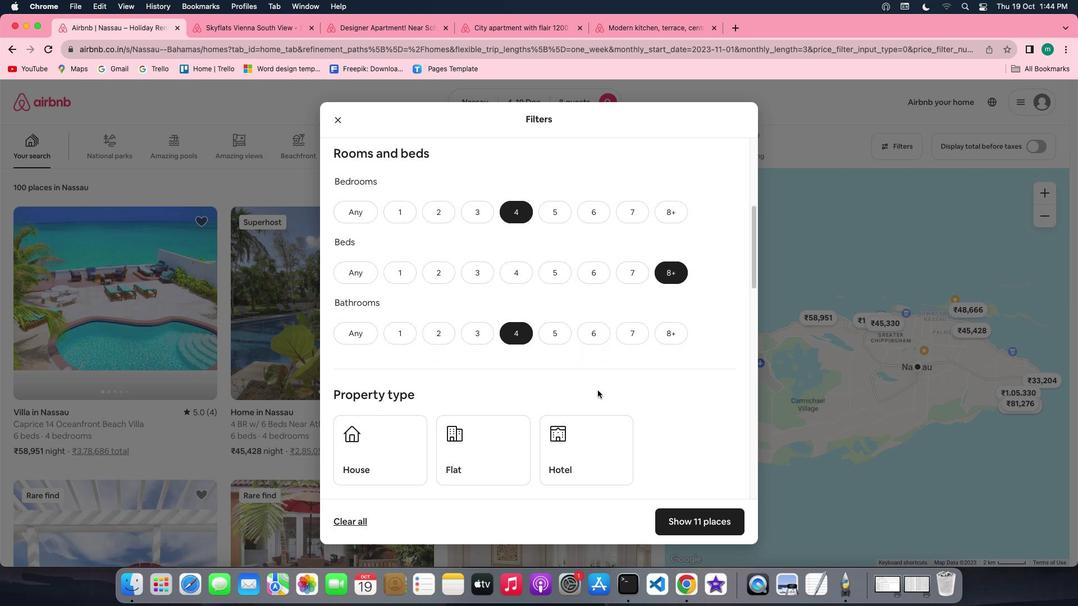 
Action: Mouse scrolled (598, 390) with delta (0, 0)
Screenshot: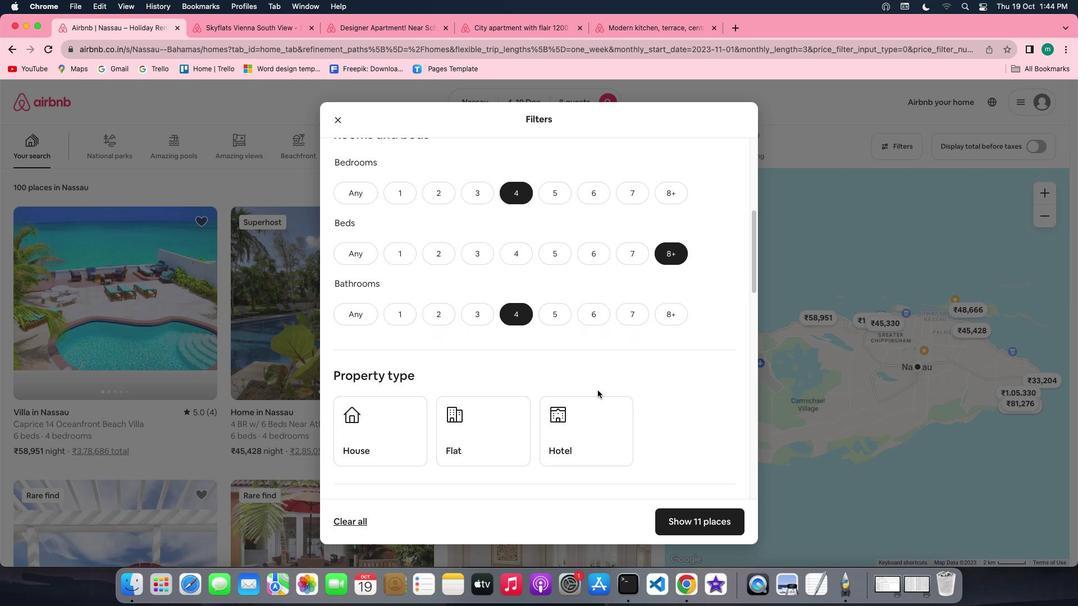 
Action: Mouse scrolled (598, 390) with delta (0, 0)
Screenshot: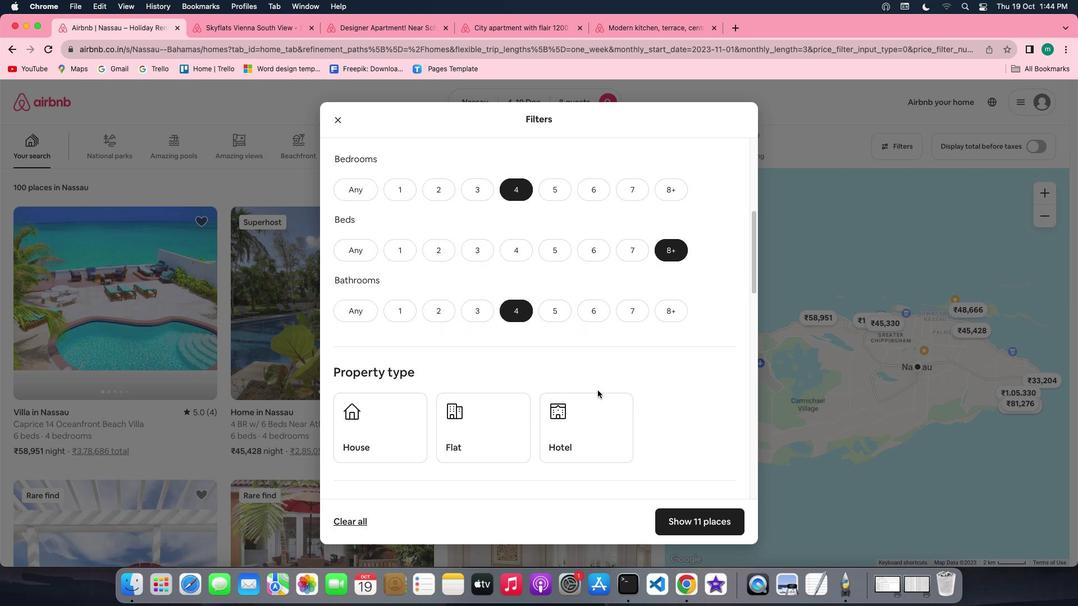 
Action: Mouse scrolled (598, 390) with delta (0, 0)
Screenshot: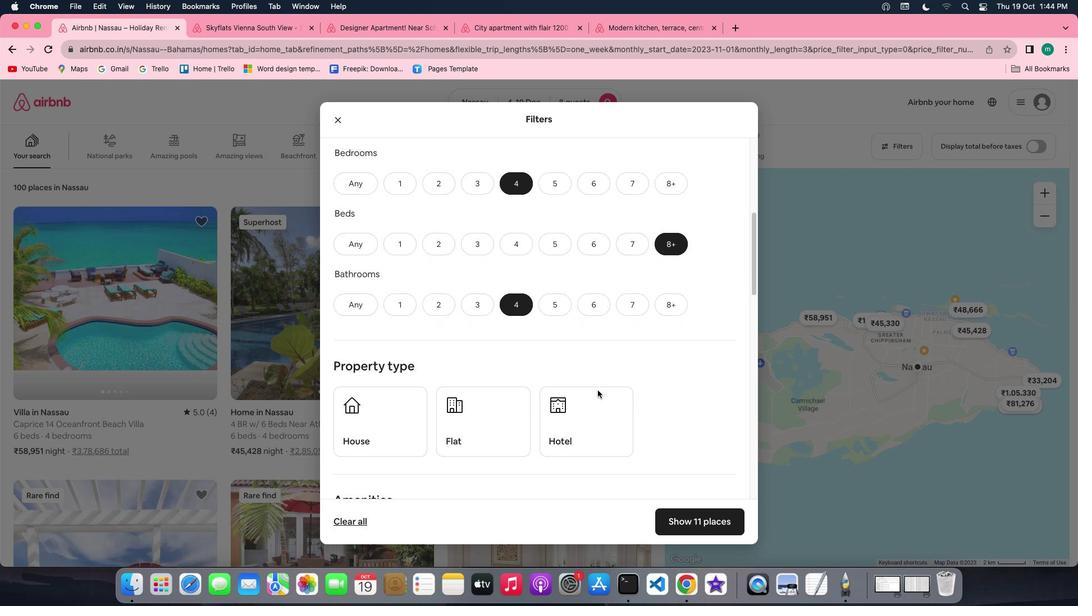 
Action: Mouse scrolled (598, 390) with delta (0, 0)
Screenshot: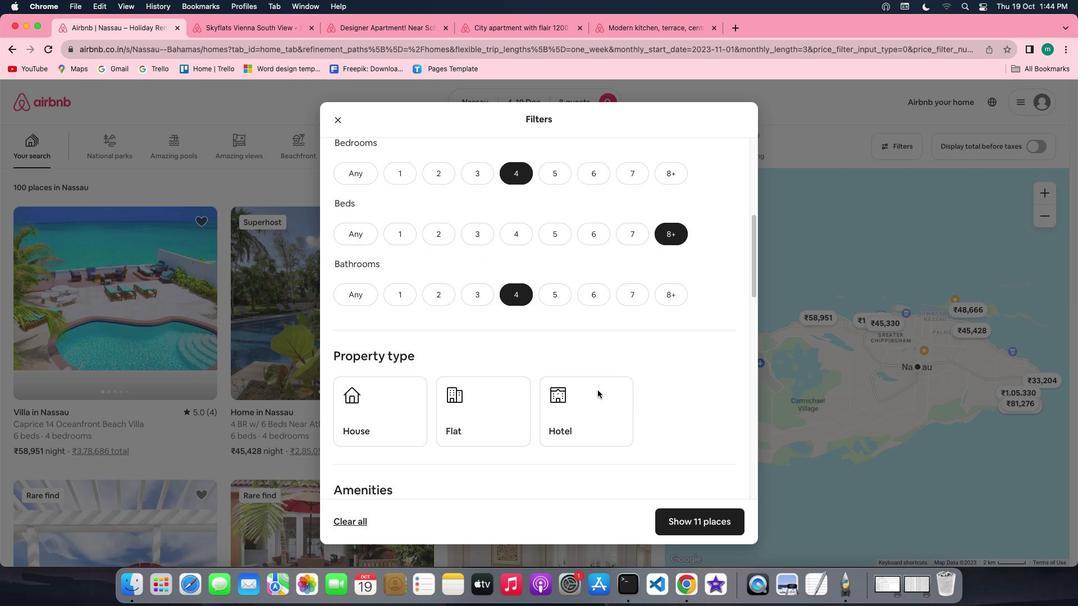 
Action: Mouse scrolled (598, 390) with delta (0, 0)
Screenshot: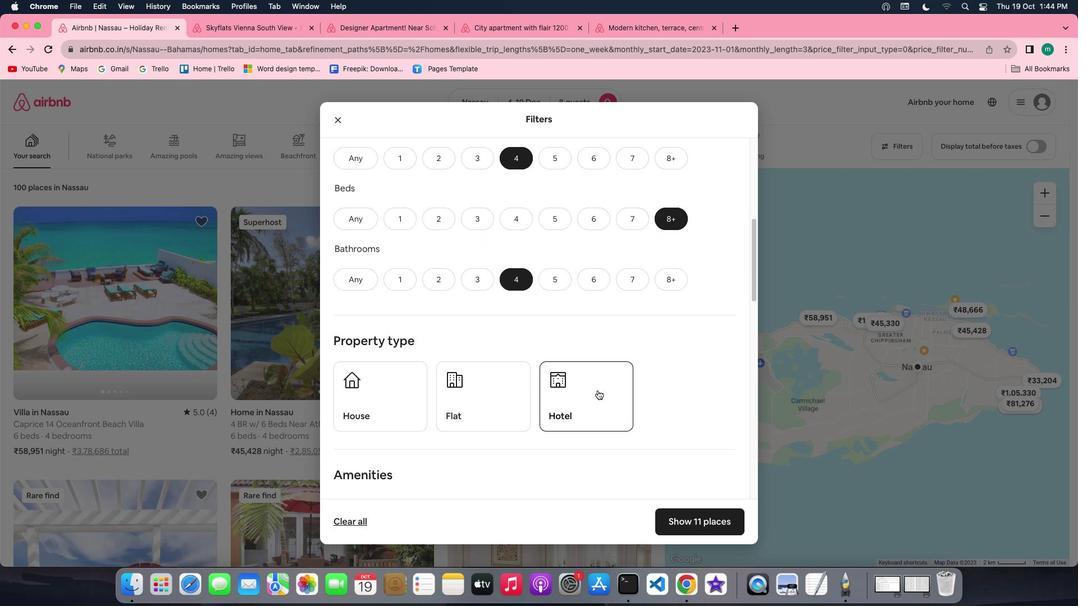 
Action: Mouse scrolled (598, 390) with delta (0, 0)
Screenshot: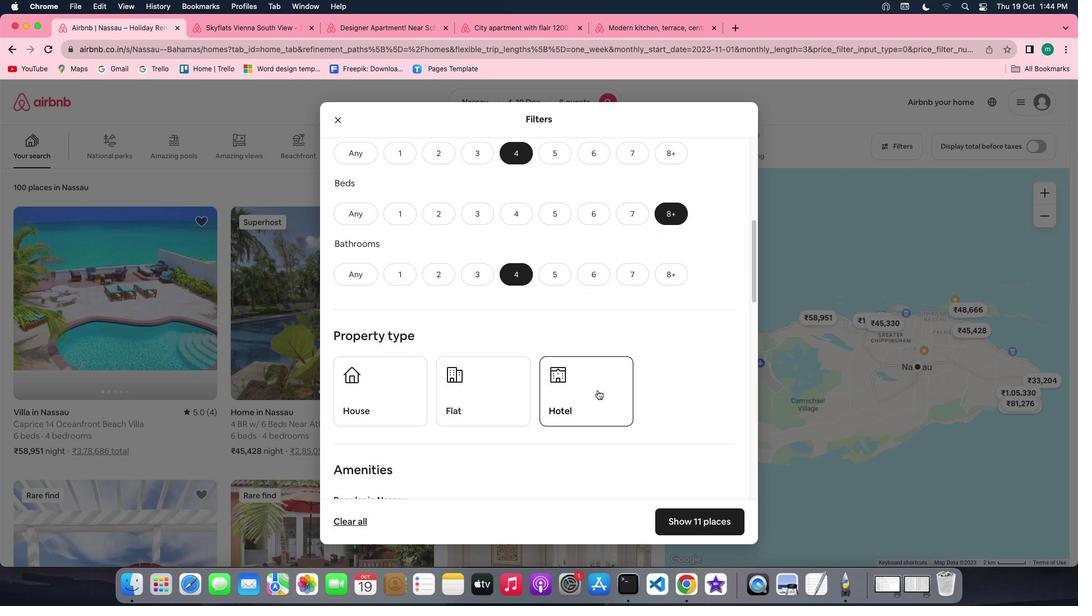 
Action: Mouse scrolled (598, 390) with delta (0, 0)
Screenshot: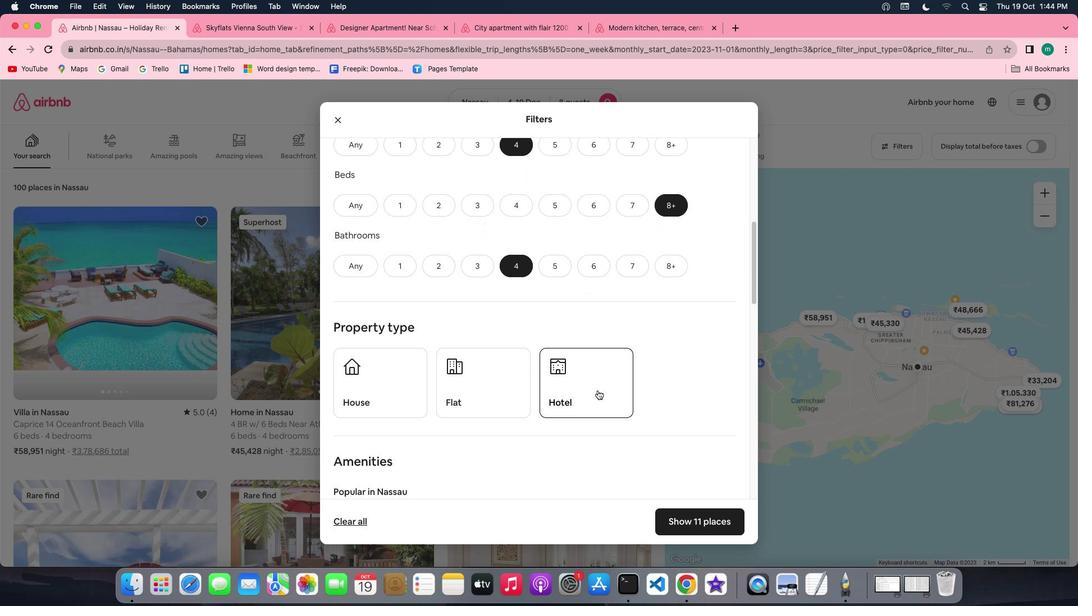 
Action: Mouse scrolled (598, 390) with delta (0, 0)
Screenshot: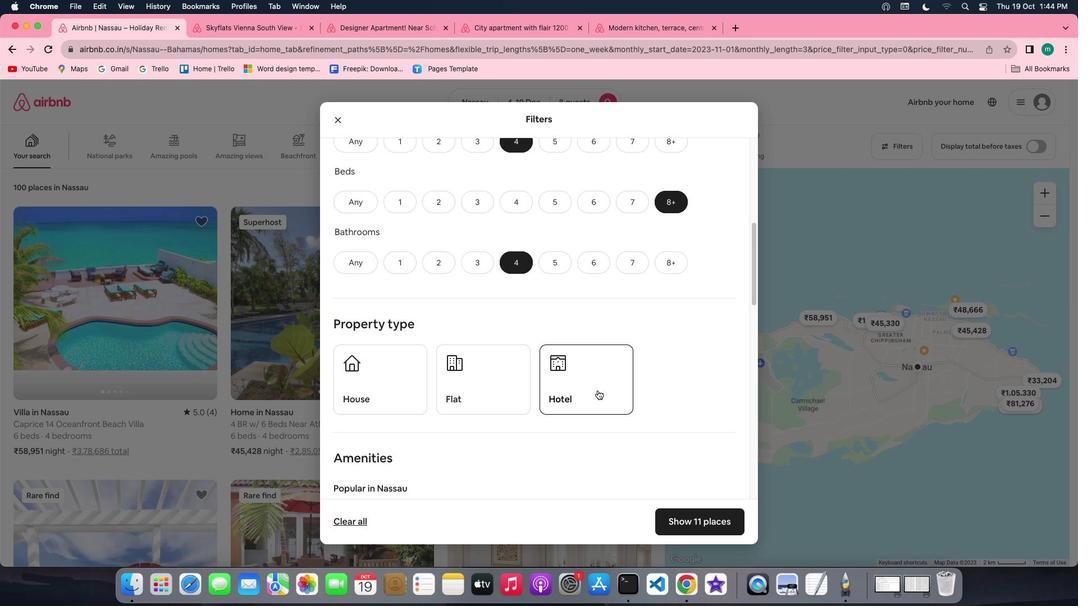 
Action: Mouse scrolled (598, 390) with delta (0, 0)
Screenshot: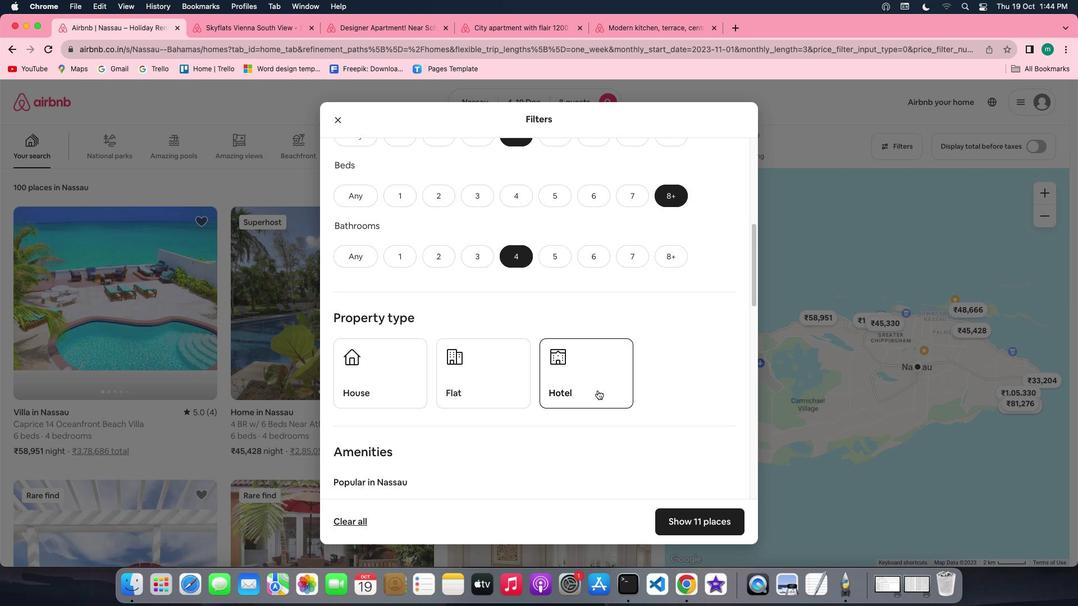 
Action: Mouse scrolled (598, 390) with delta (0, 0)
Screenshot: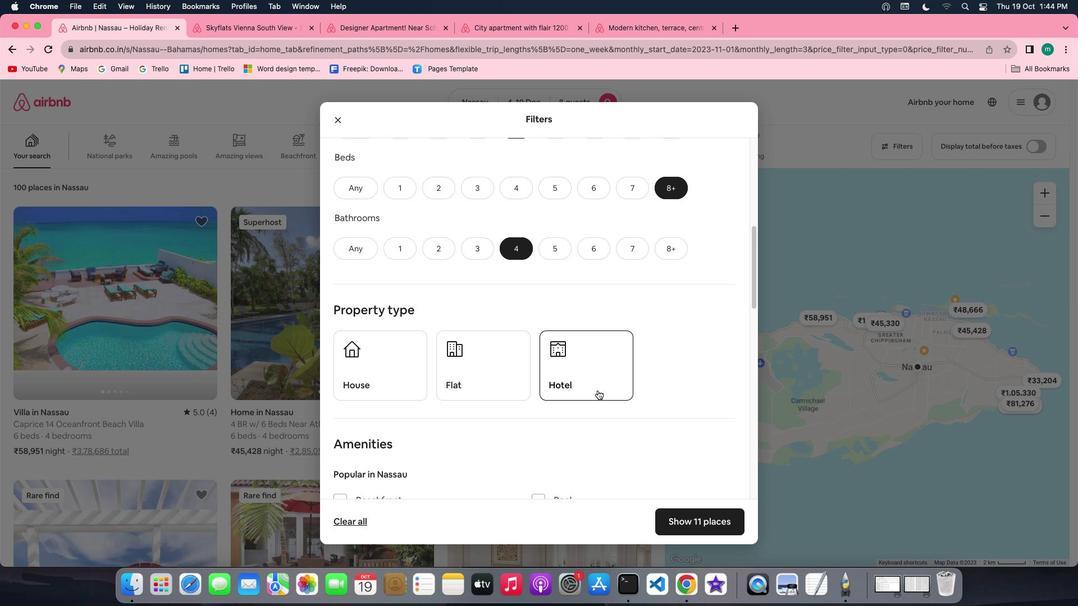 
Action: Mouse scrolled (598, 390) with delta (0, 0)
Screenshot: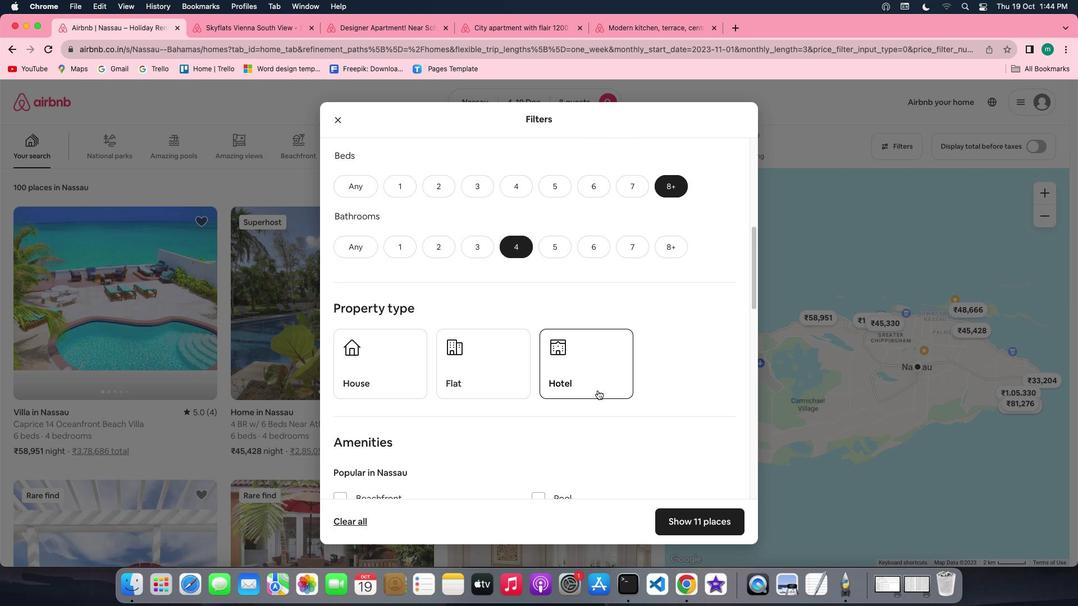 
Action: Mouse scrolled (598, 390) with delta (0, 0)
Screenshot: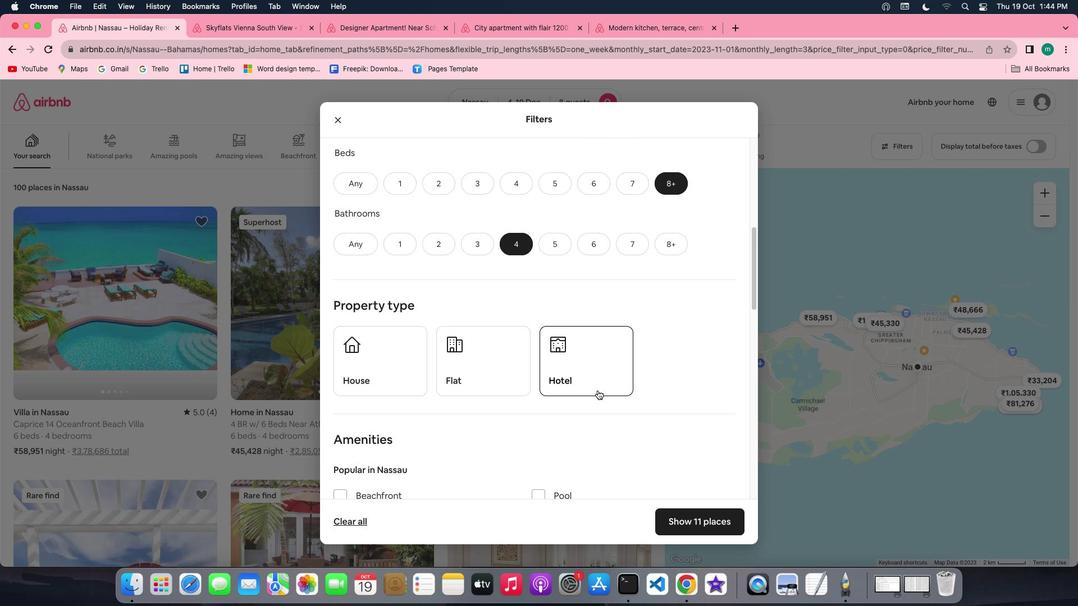 
Action: Mouse scrolled (598, 390) with delta (0, 0)
Screenshot: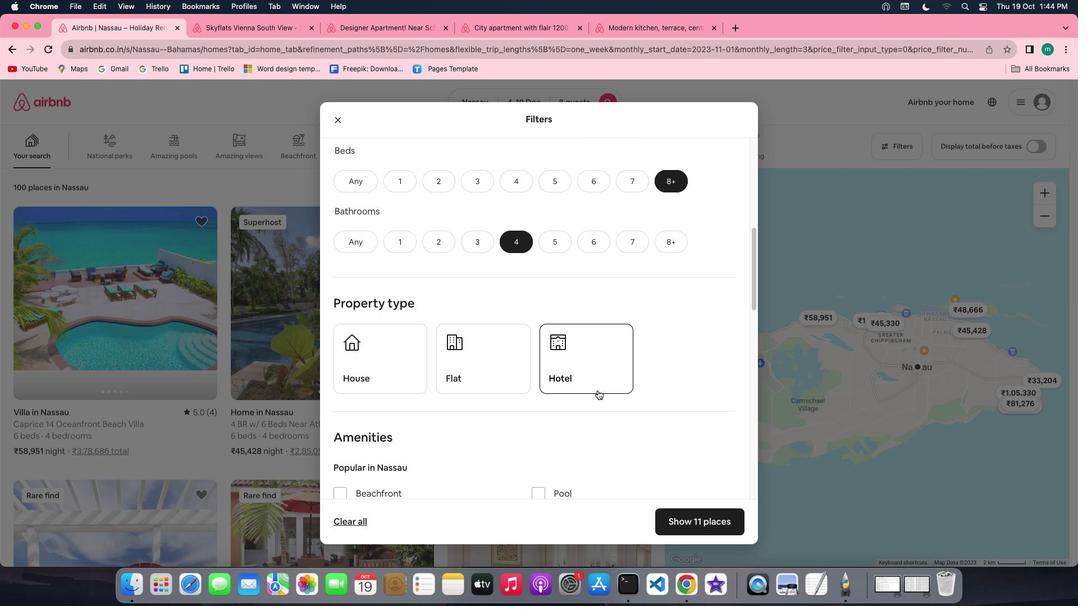 
Action: Mouse moved to (385, 373)
Screenshot: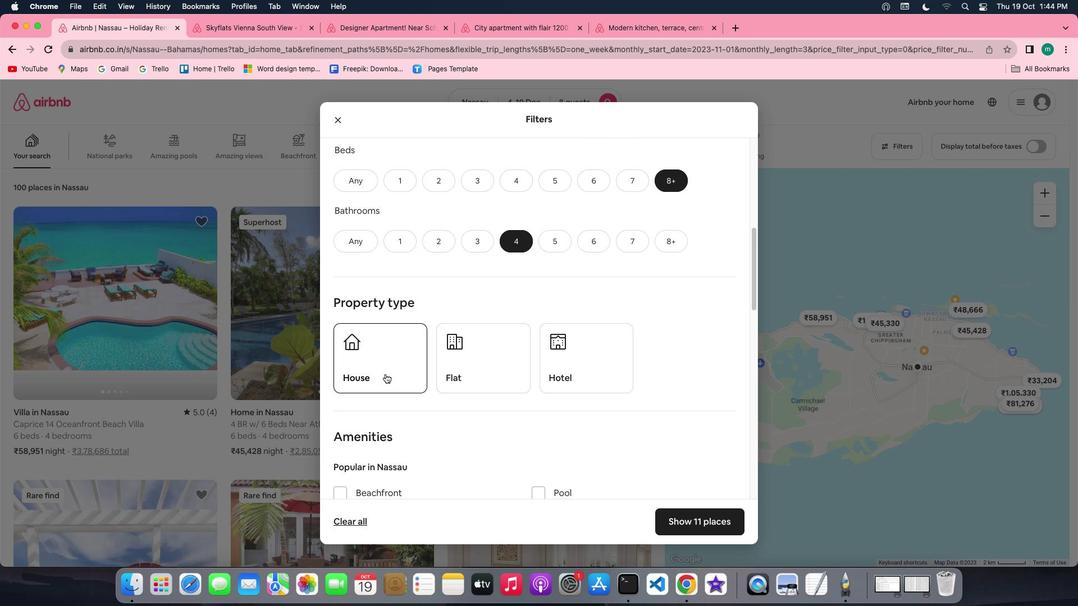
Action: Mouse pressed left at (385, 373)
Screenshot: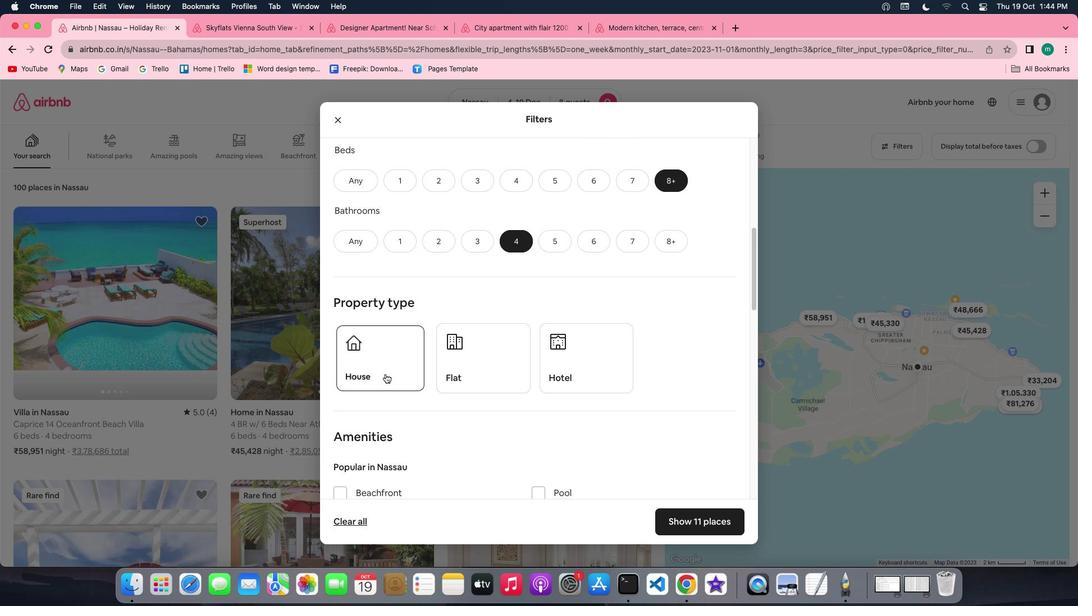 
Action: Mouse moved to (546, 389)
Screenshot: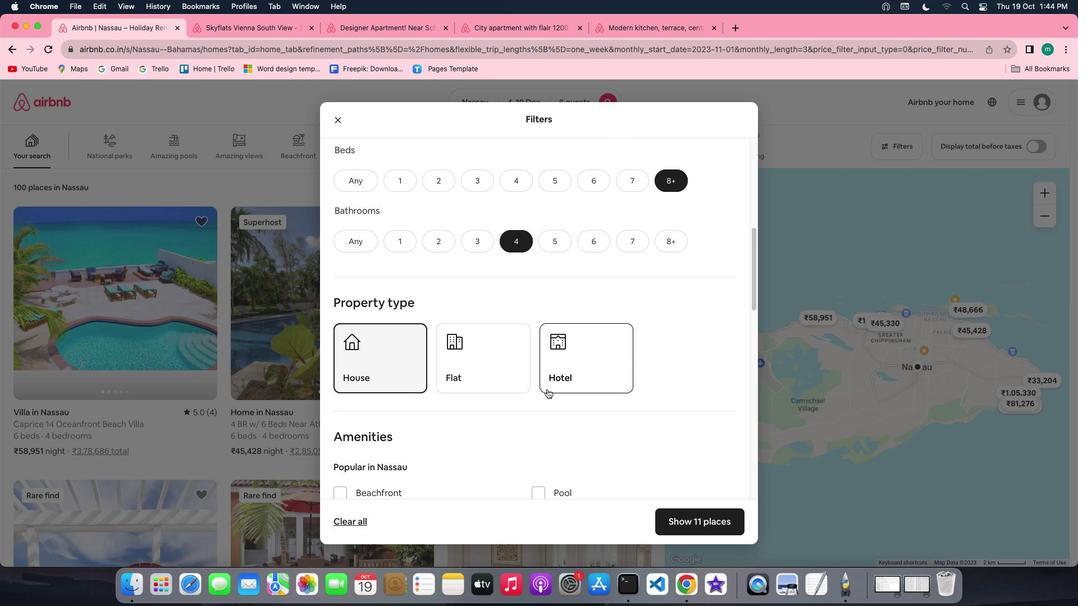 
Action: Mouse scrolled (546, 389) with delta (0, 0)
Screenshot: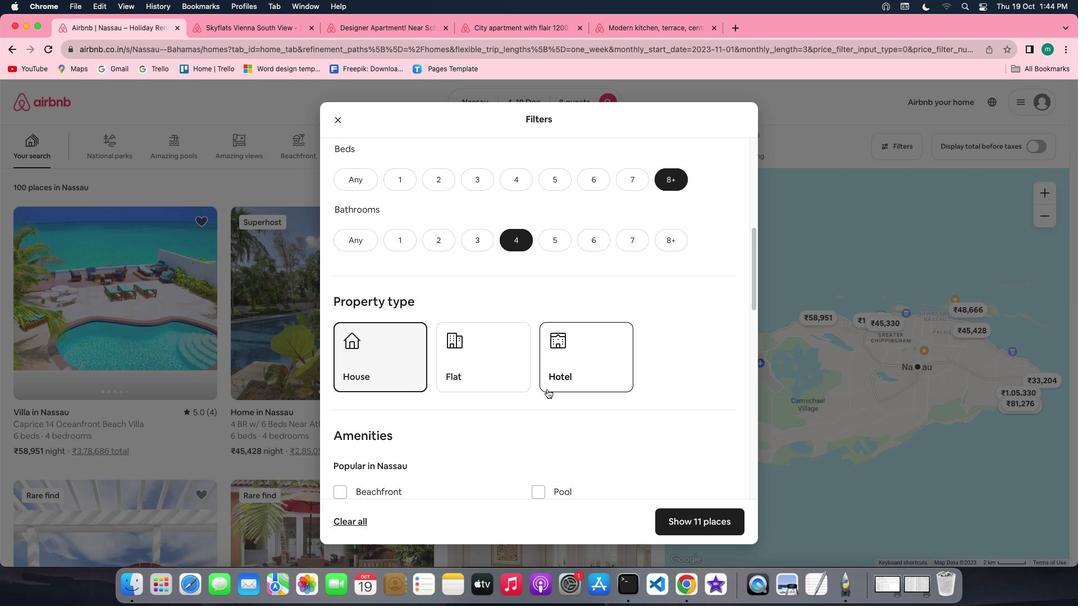 
Action: Mouse scrolled (546, 389) with delta (0, 0)
Screenshot: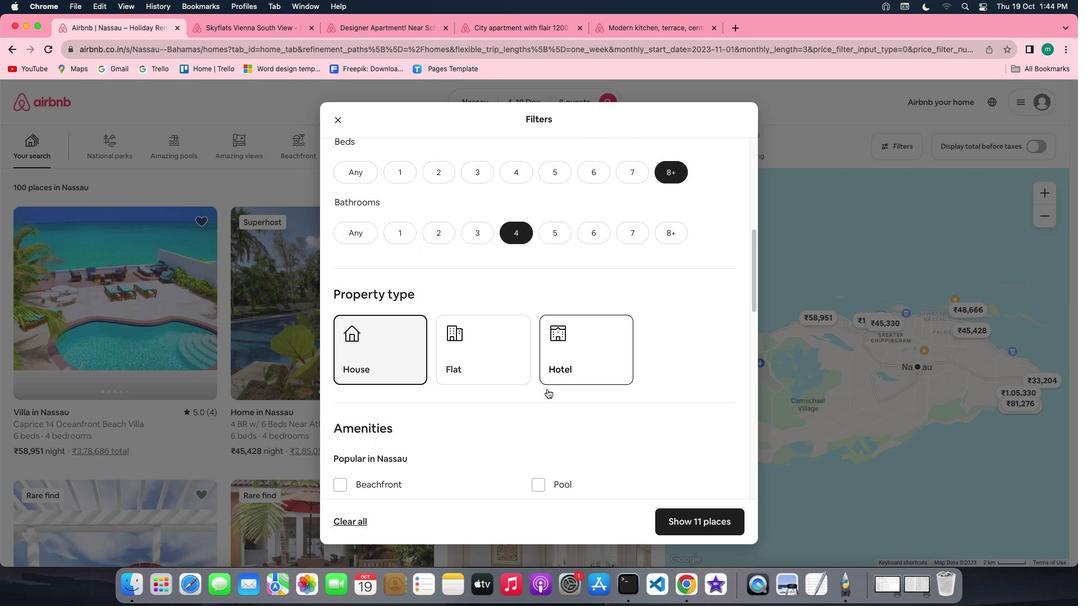
Action: Mouse scrolled (546, 389) with delta (0, 0)
Screenshot: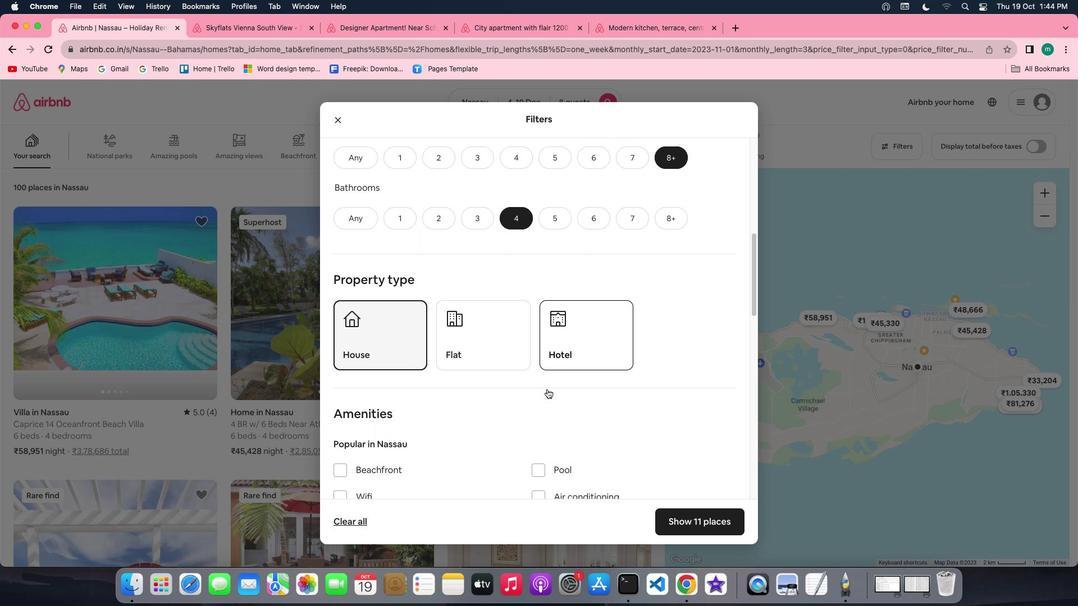 
Action: Mouse scrolled (546, 389) with delta (0, 0)
Screenshot: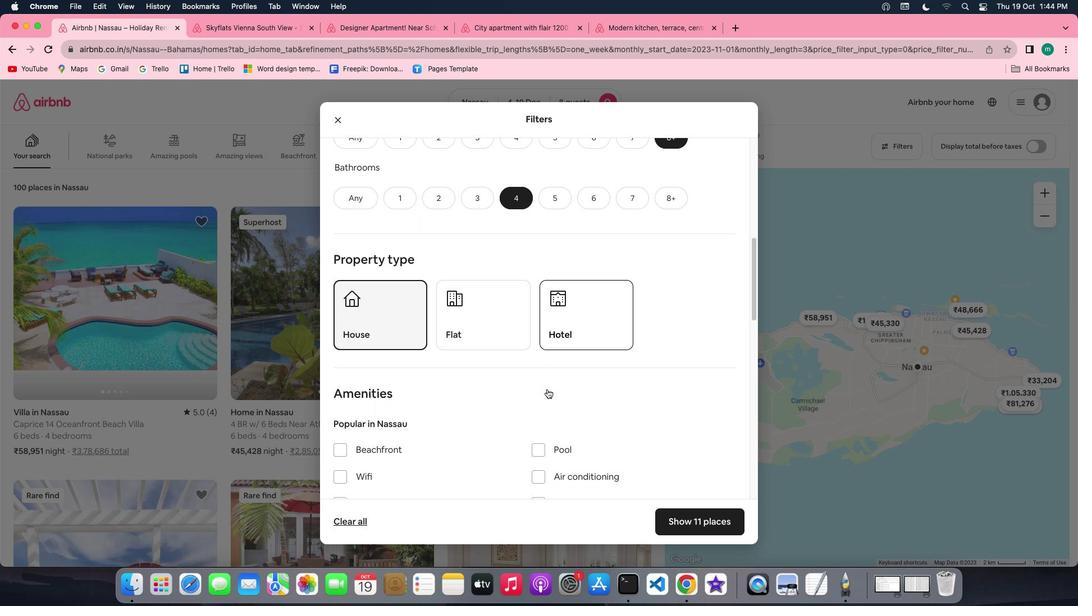 
Action: Mouse scrolled (546, 389) with delta (0, 0)
Screenshot: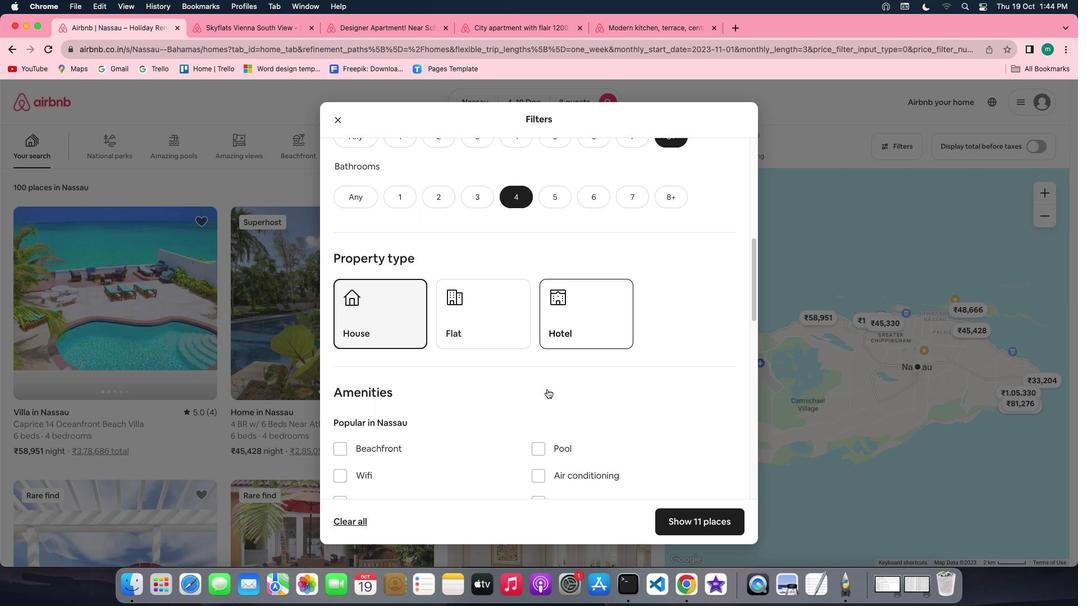 
Action: Mouse scrolled (546, 389) with delta (0, 0)
Screenshot: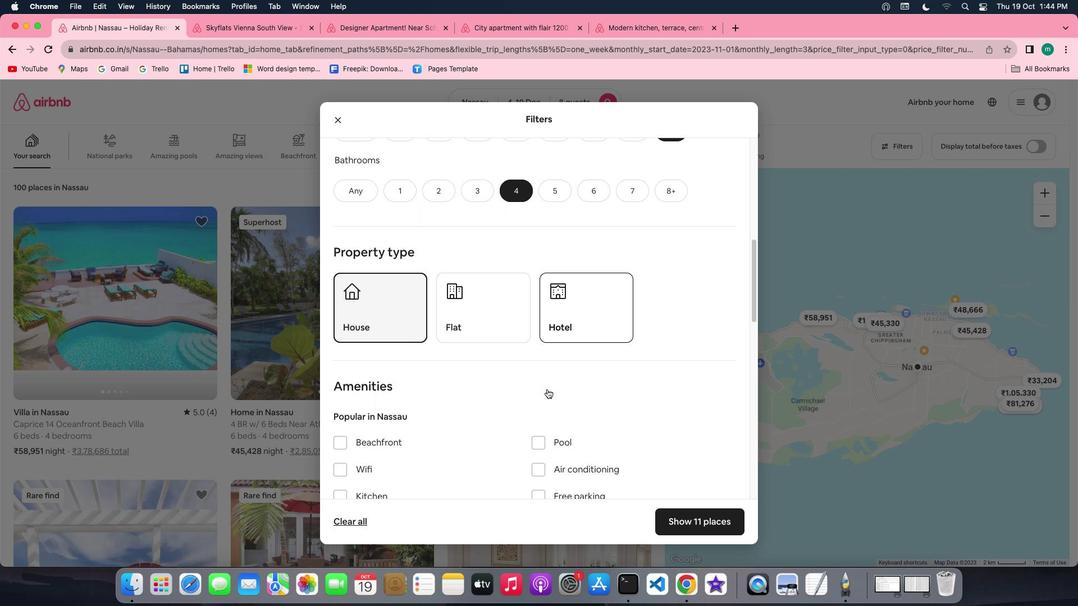 
Action: Mouse scrolled (546, 389) with delta (0, 0)
Screenshot: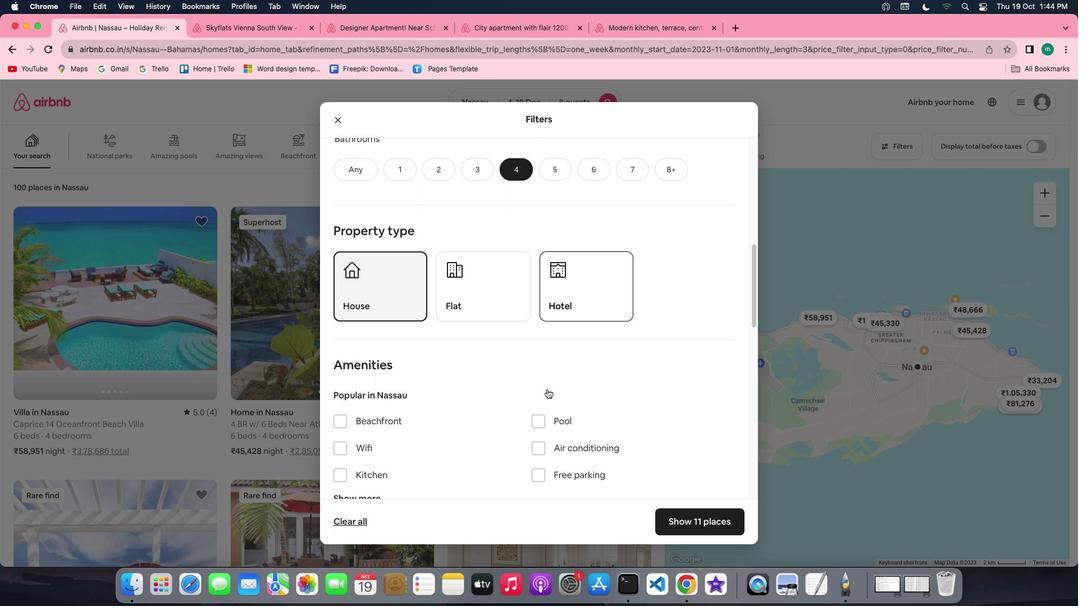 
Action: Mouse scrolled (546, 389) with delta (0, 0)
Screenshot: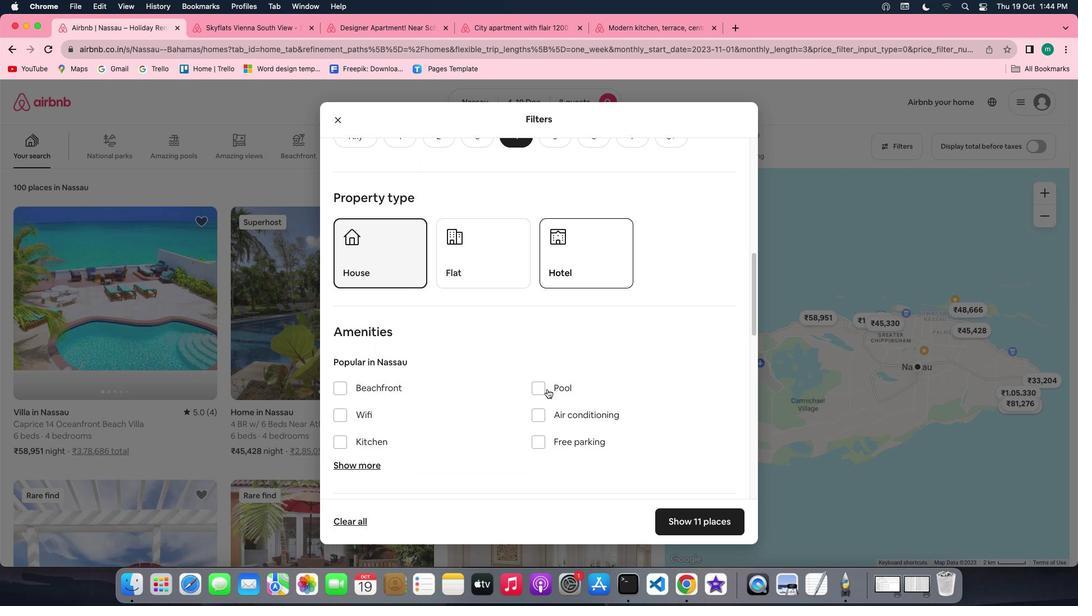 
Action: Mouse scrolled (546, 389) with delta (0, 0)
Screenshot: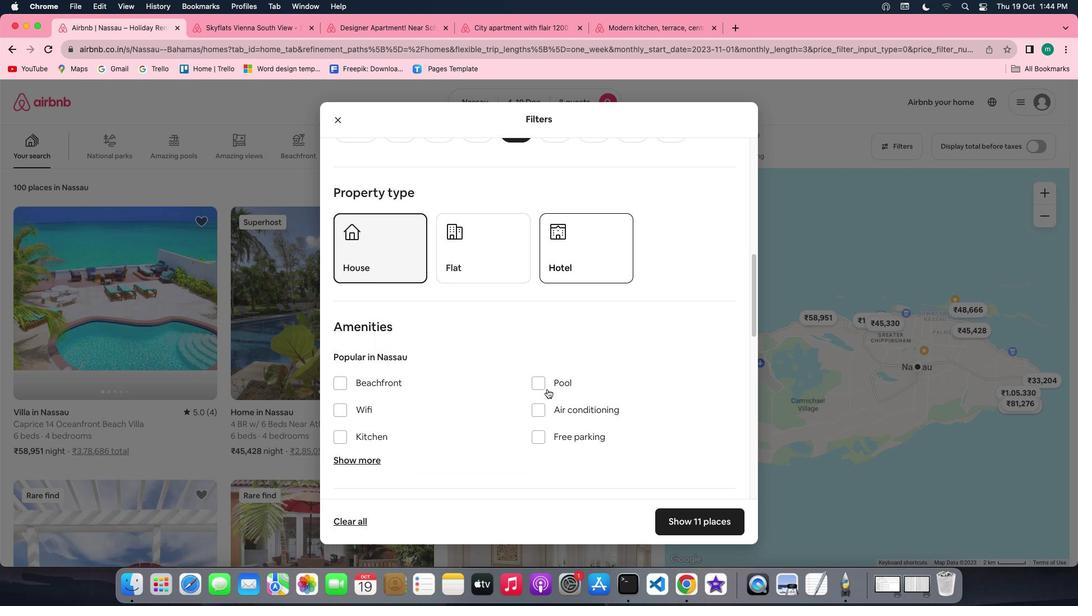 
Action: Mouse scrolled (546, 389) with delta (0, -1)
Screenshot: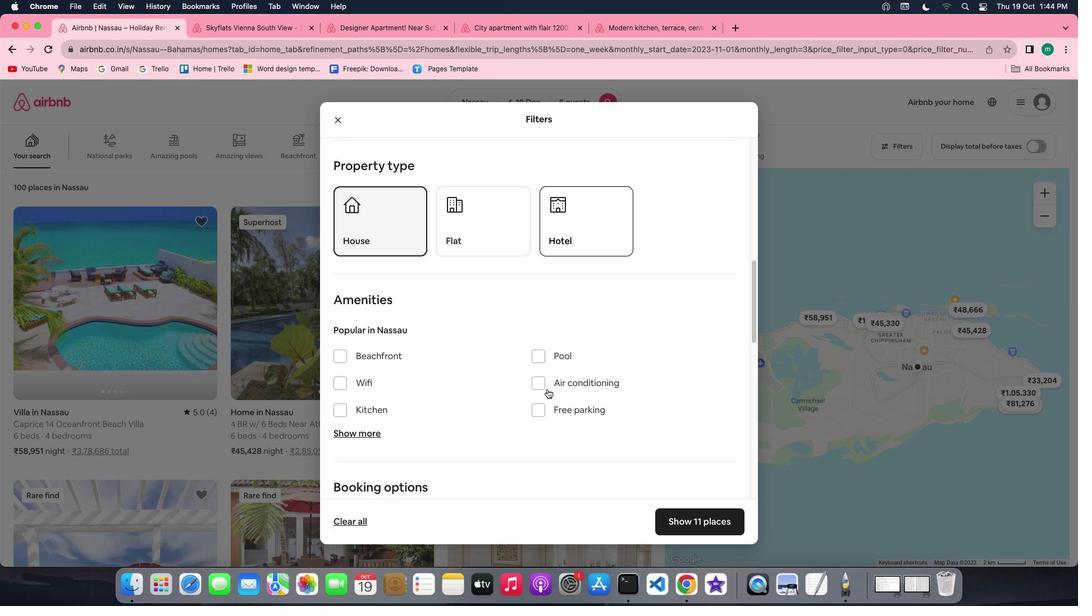 
Action: Mouse moved to (356, 347)
Screenshot: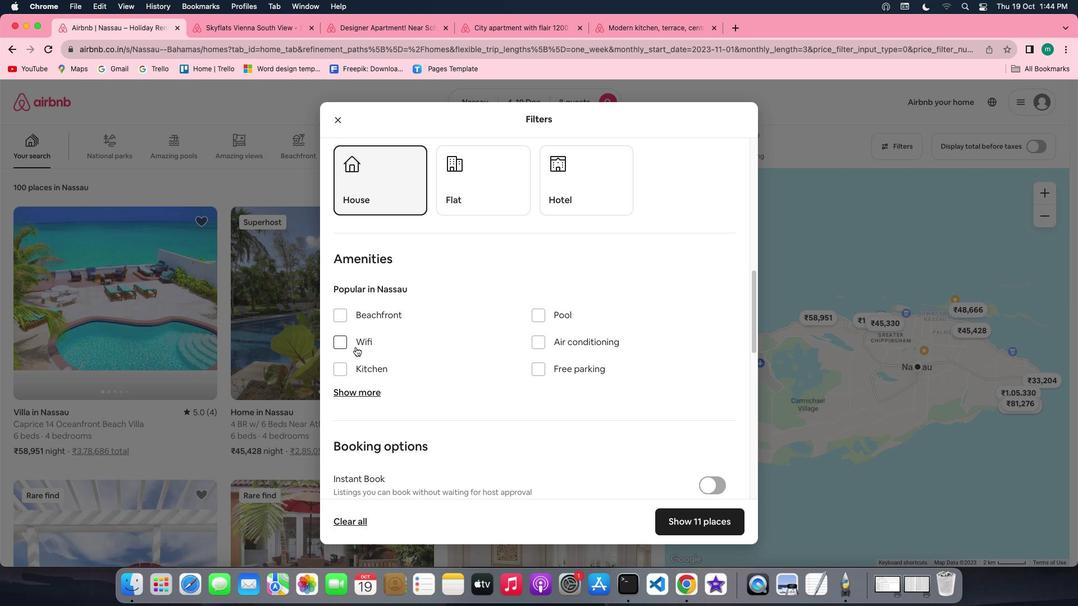
Action: Mouse pressed left at (356, 347)
Screenshot: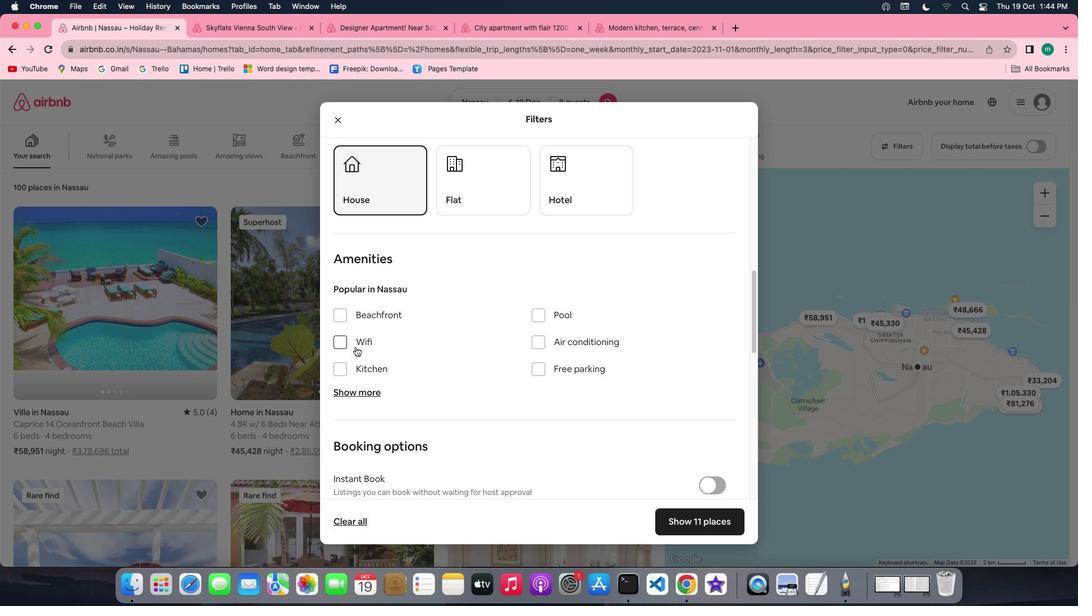 
Action: Mouse moved to (365, 394)
Screenshot: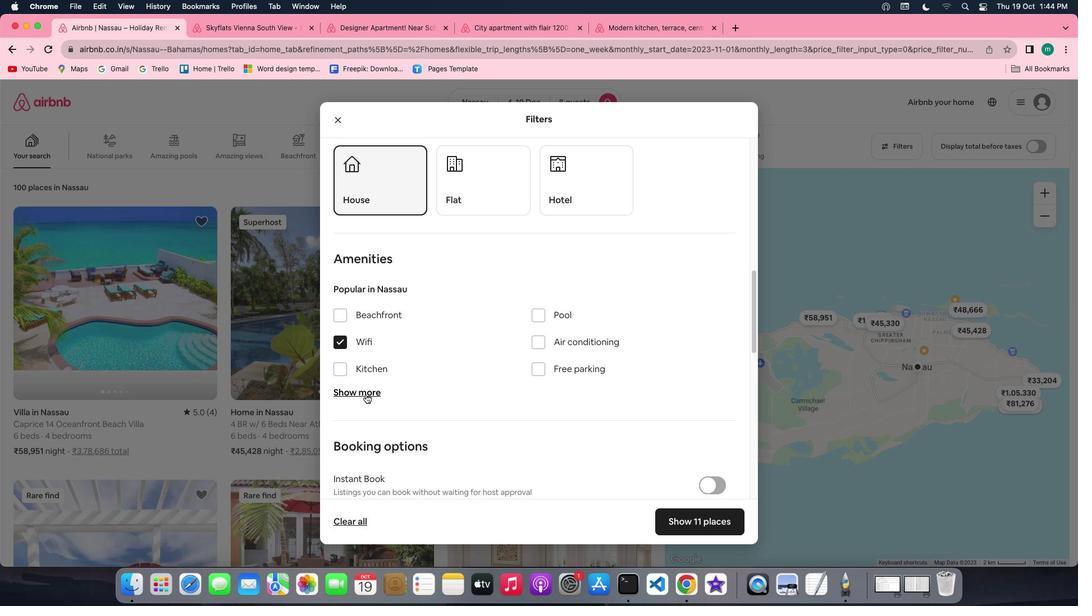 
Action: Mouse pressed left at (365, 394)
Screenshot: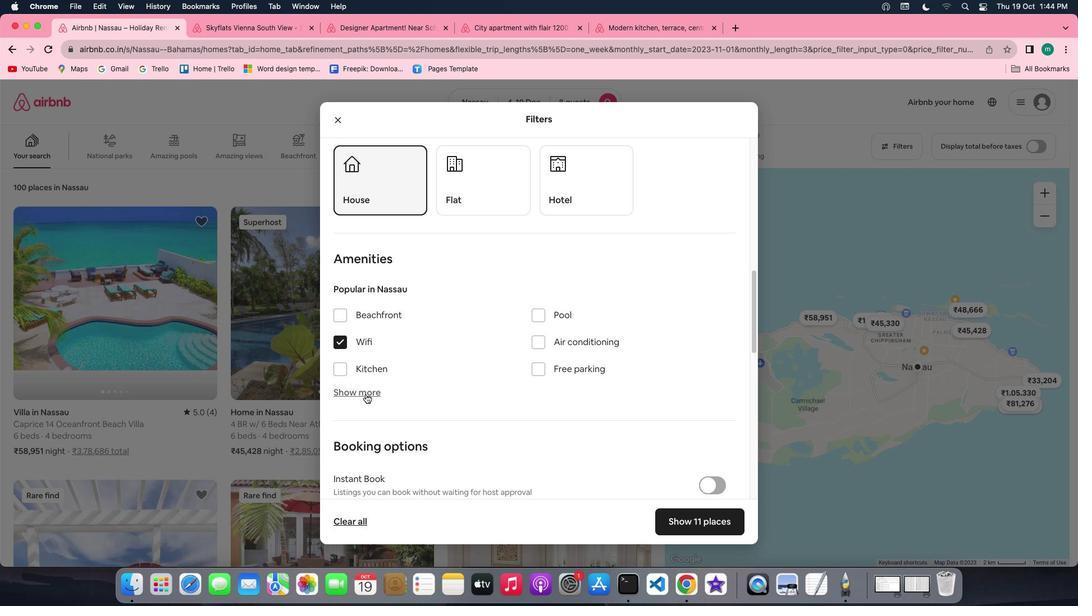 
Action: Mouse moved to (546, 370)
Screenshot: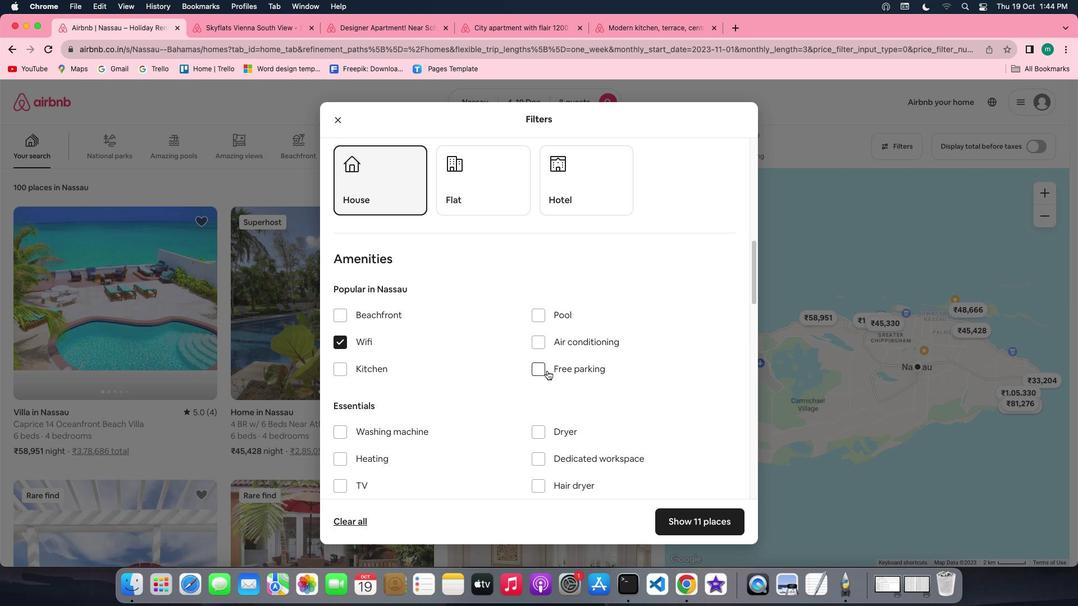 
Action: Mouse pressed left at (546, 370)
Screenshot: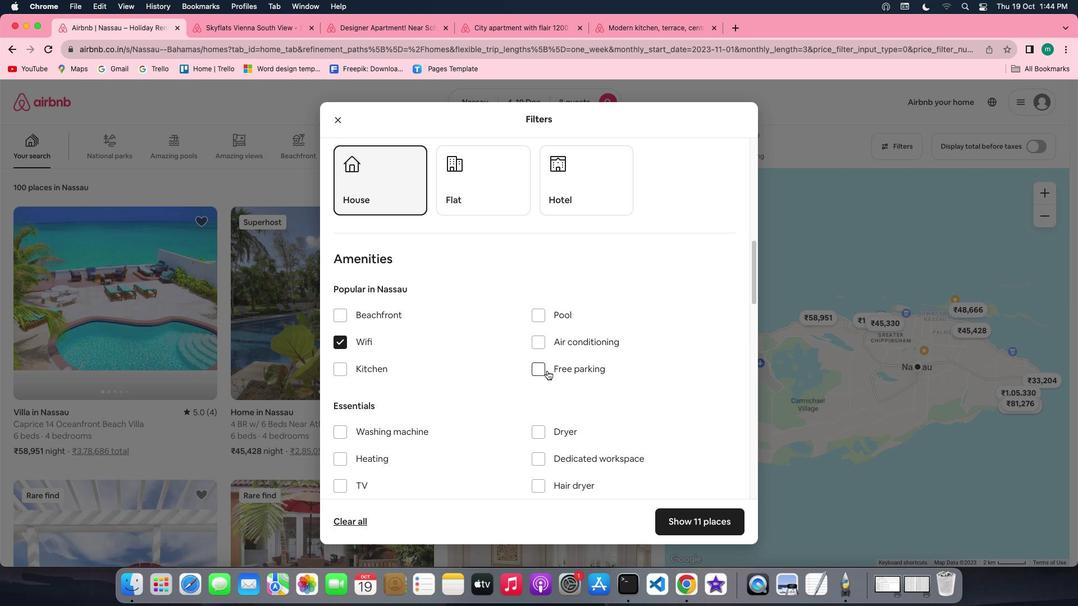 
Action: Mouse moved to (527, 391)
Screenshot: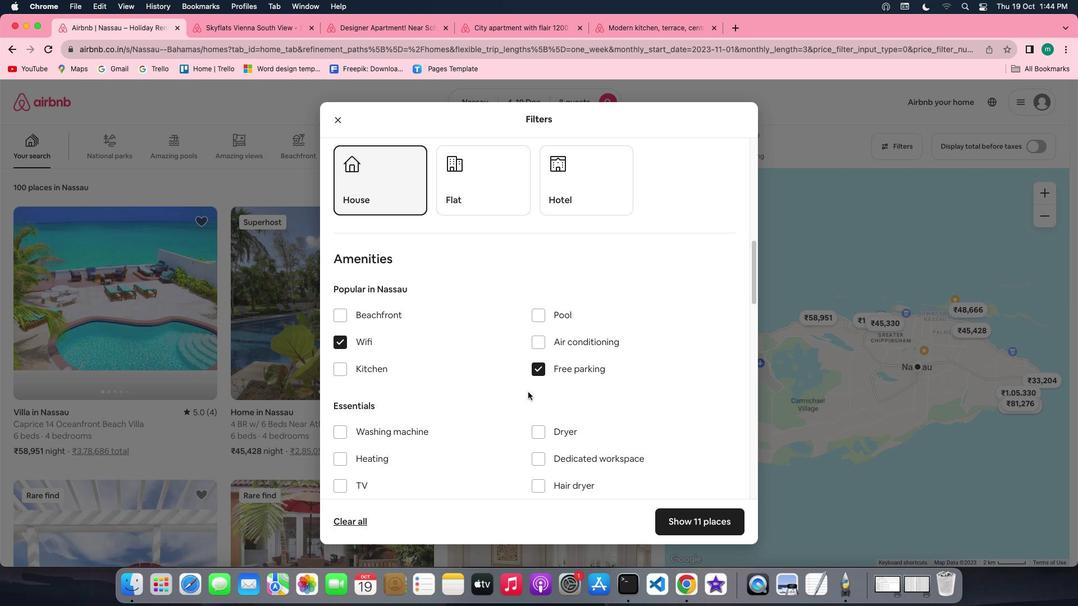 
Action: Mouse scrolled (527, 391) with delta (0, 0)
Screenshot: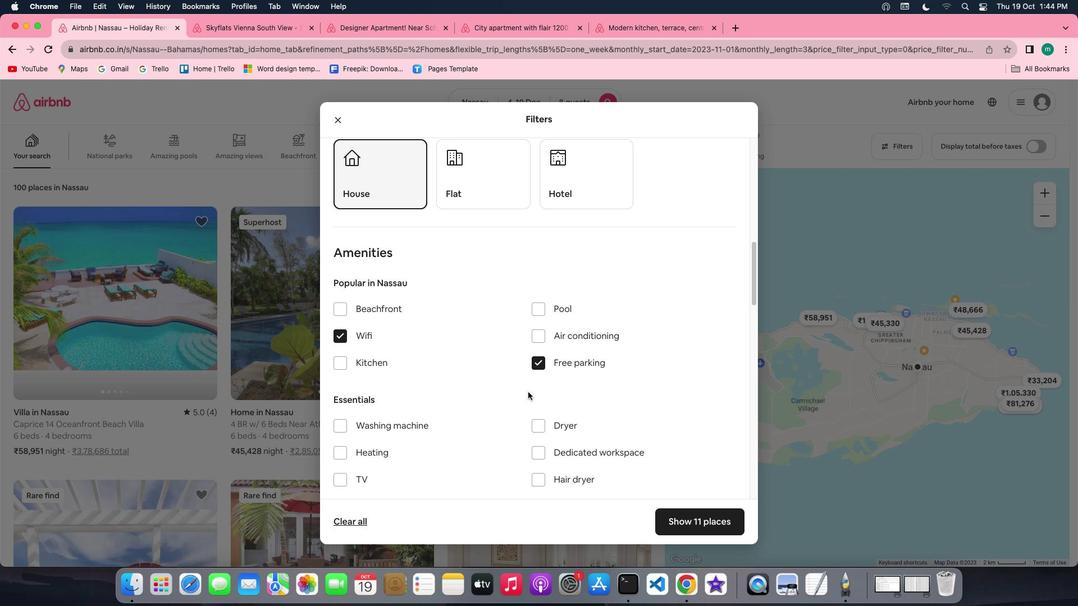 
Action: Mouse scrolled (527, 391) with delta (0, 0)
Screenshot: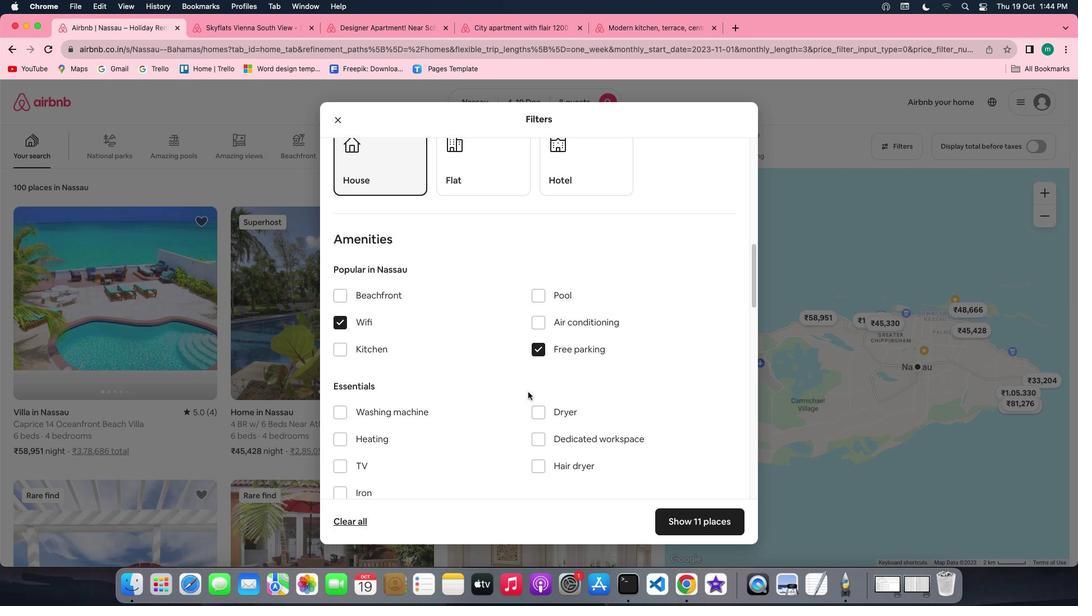 
Action: Mouse scrolled (527, 391) with delta (0, -1)
Screenshot: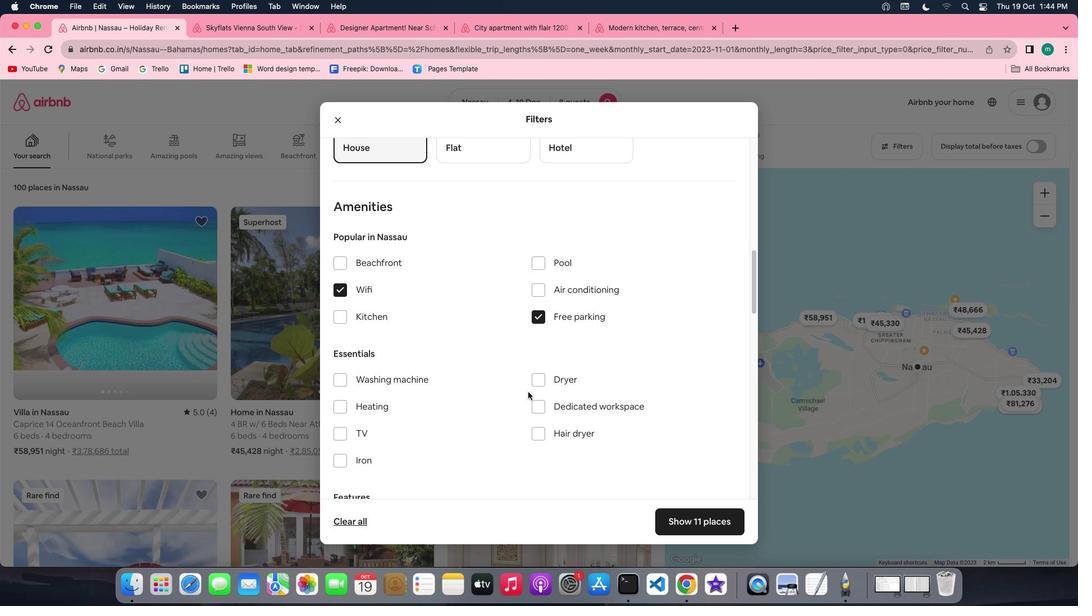 
Action: Mouse moved to (352, 400)
Screenshot: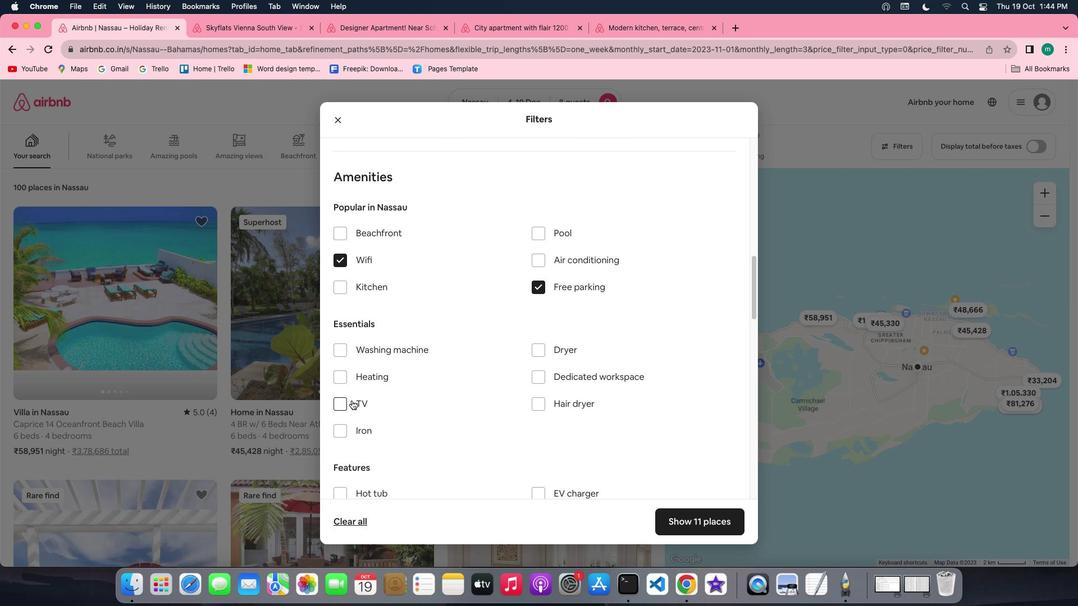 
Action: Mouse pressed left at (352, 400)
Screenshot: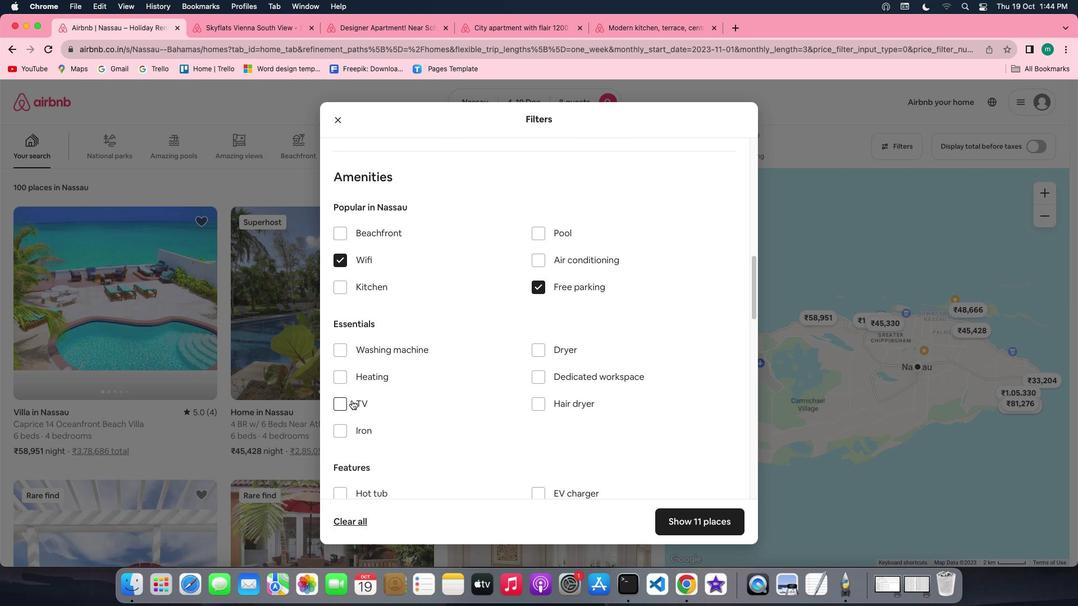 
Action: Mouse moved to (423, 411)
Screenshot: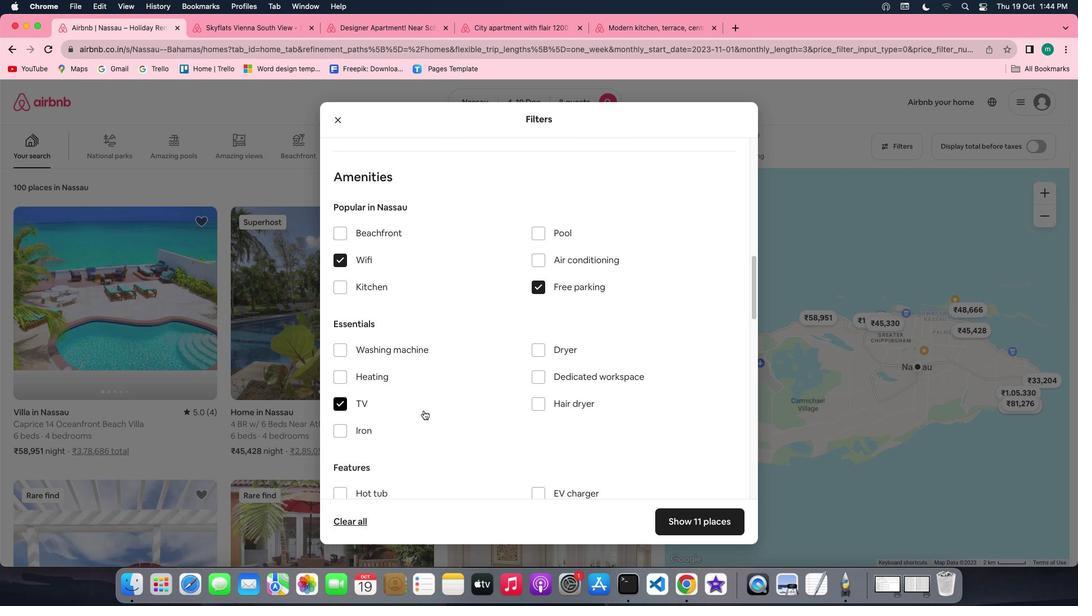 
Action: Mouse scrolled (423, 411) with delta (0, 0)
Screenshot: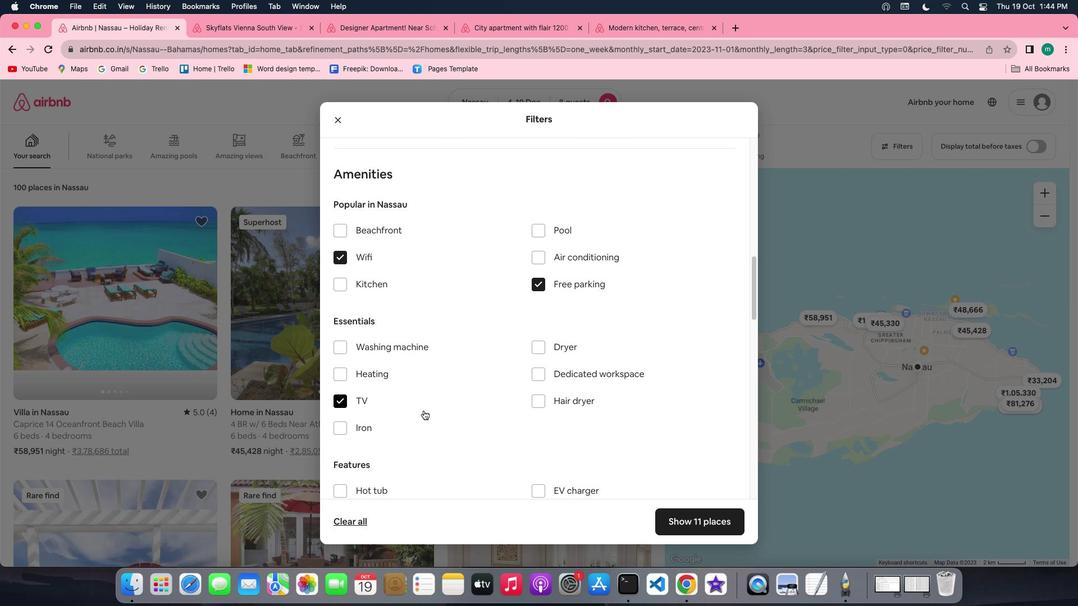 
Action: Mouse scrolled (423, 411) with delta (0, 0)
Screenshot: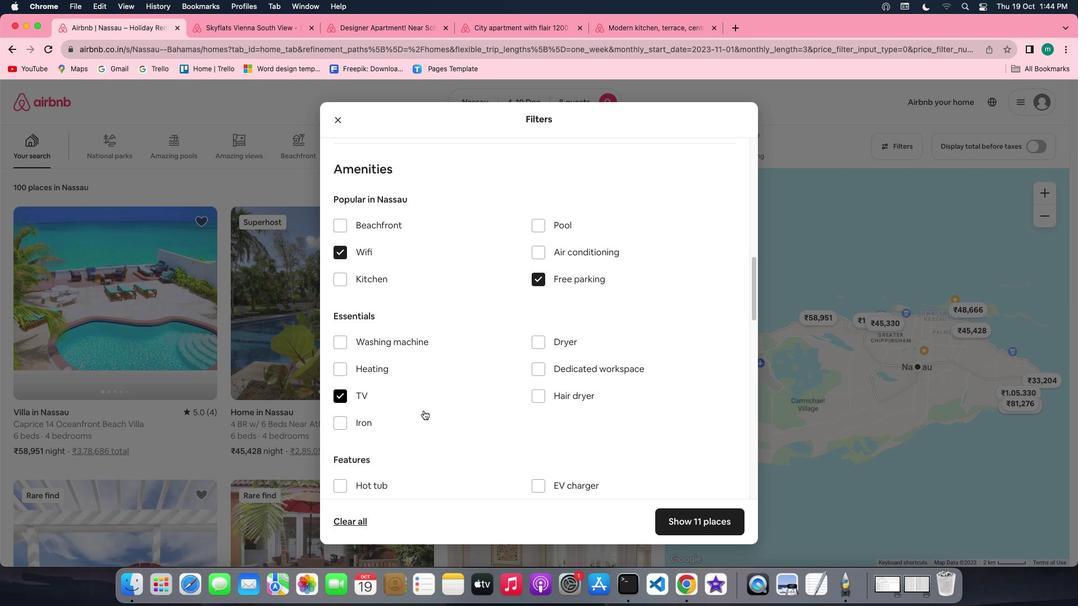
Action: Mouse scrolled (423, 411) with delta (0, 0)
Screenshot: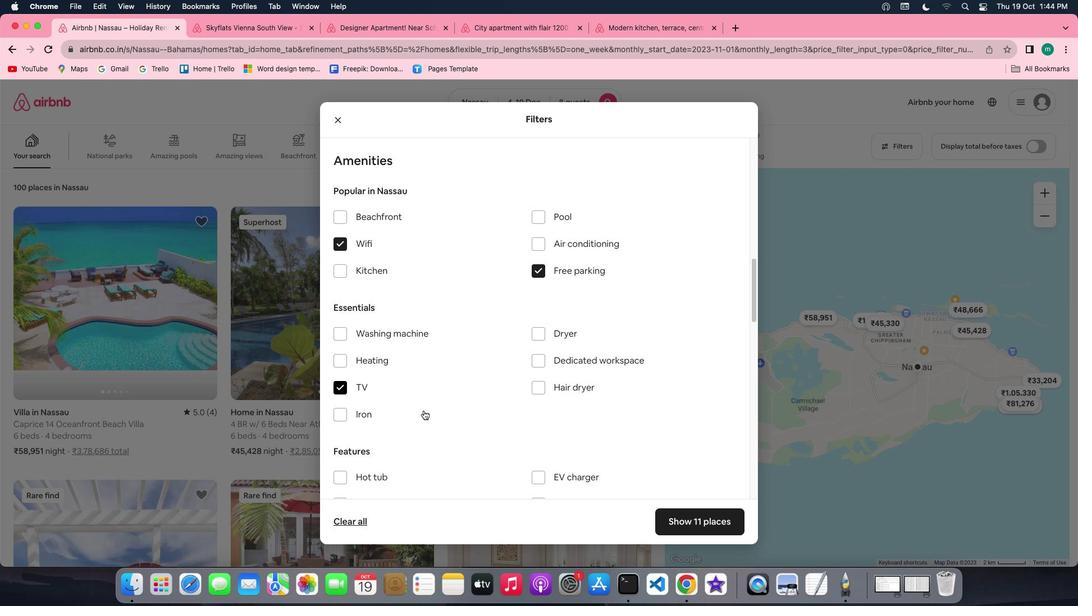 
Action: Mouse scrolled (423, 411) with delta (0, 0)
Screenshot: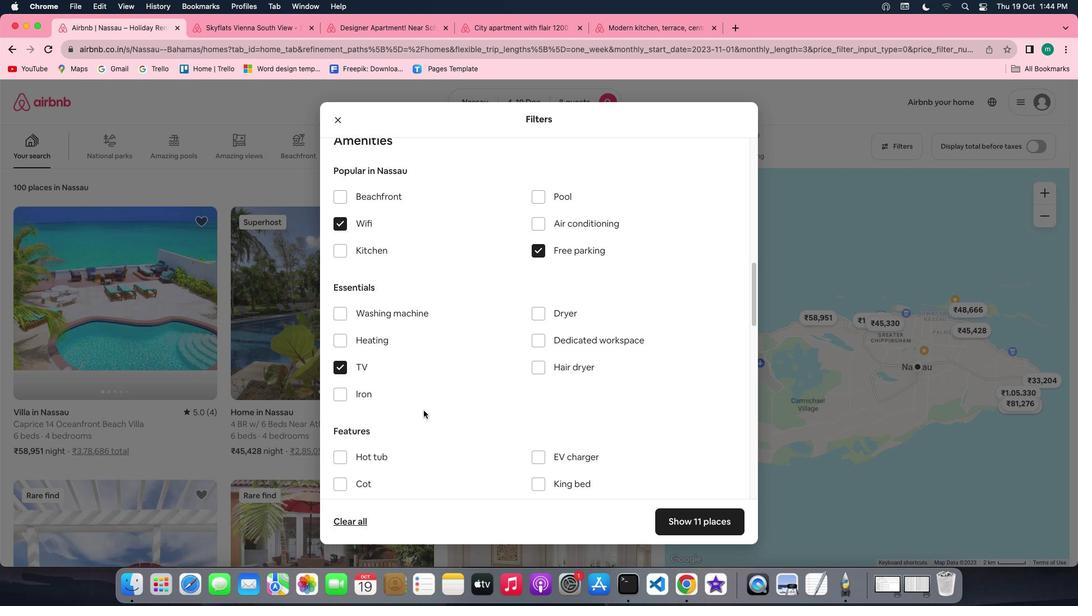 
Action: Mouse scrolled (423, 411) with delta (0, 0)
Screenshot: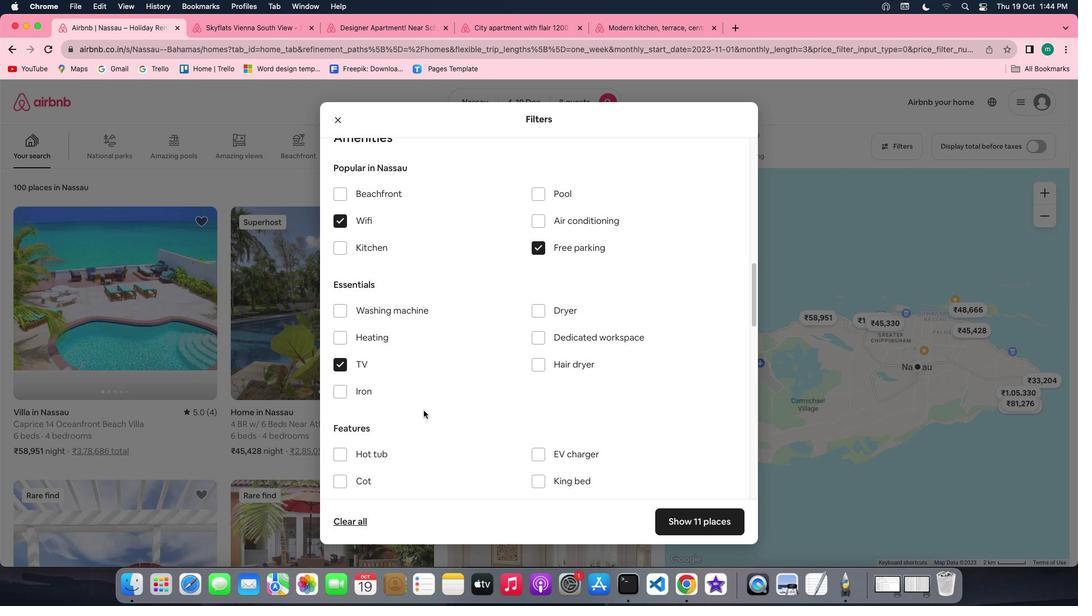 
Action: Mouse scrolled (423, 411) with delta (0, 0)
Screenshot: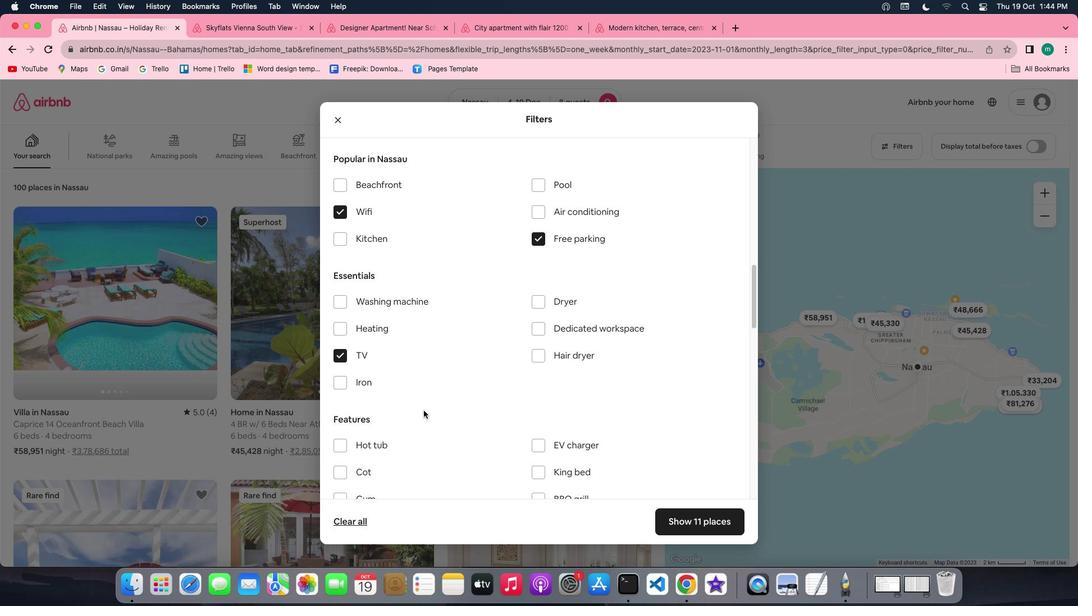 
Action: Mouse scrolled (423, 411) with delta (0, 0)
Screenshot: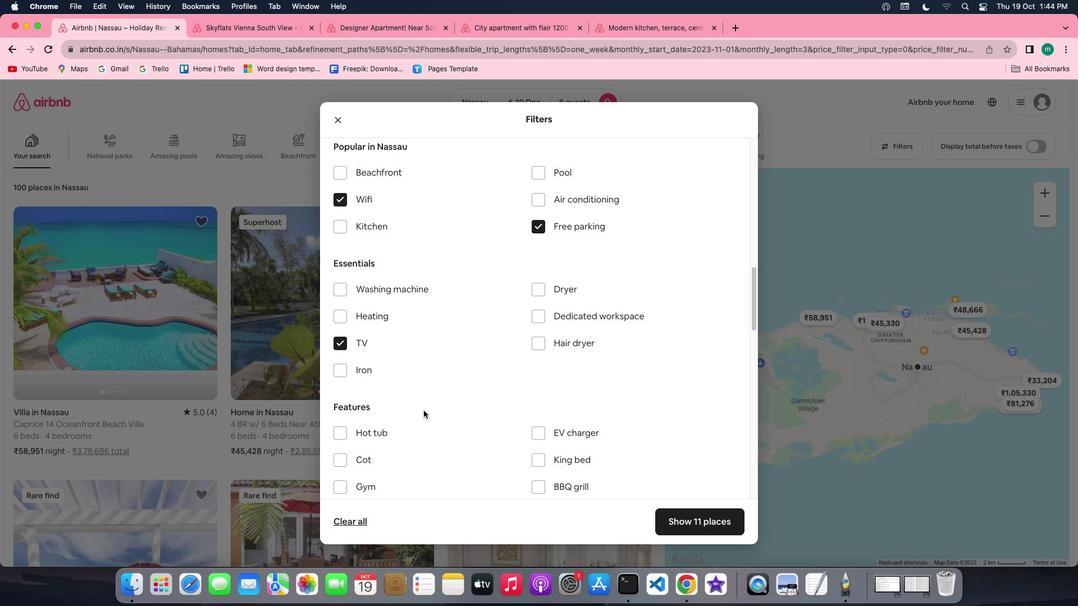 
Action: Mouse scrolled (423, 411) with delta (0, 0)
Screenshot: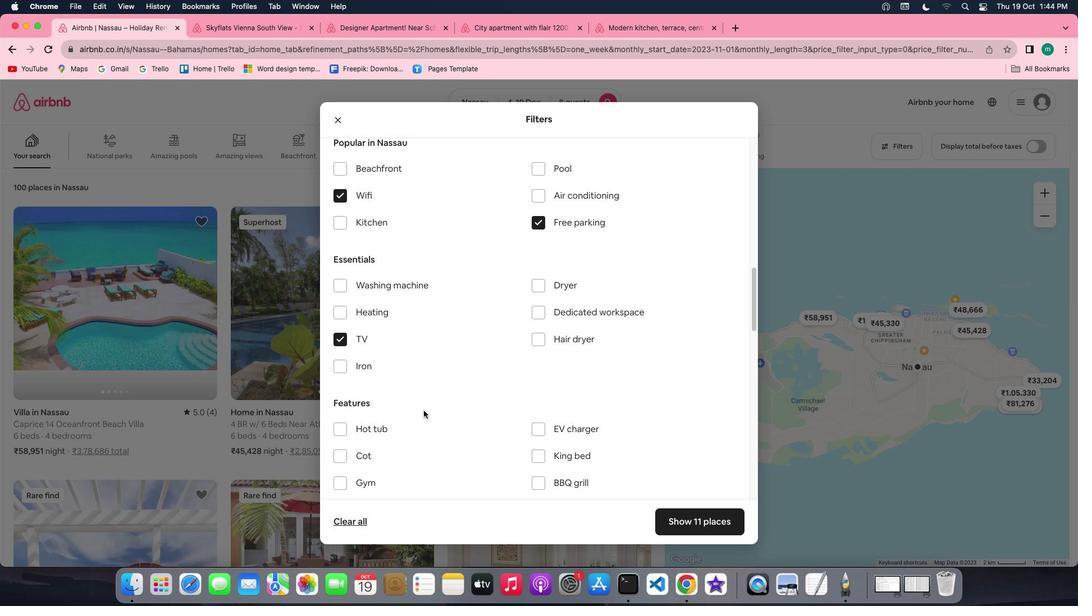 
Action: Mouse scrolled (423, 411) with delta (0, 0)
Screenshot: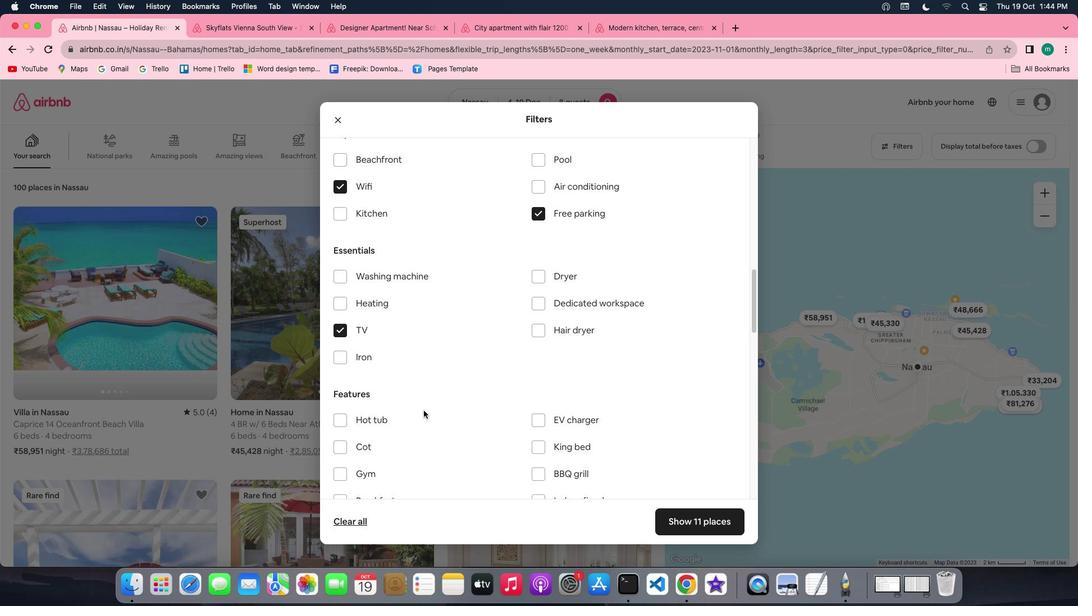 
Action: Mouse scrolled (423, 411) with delta (0, 0)
Screenshot: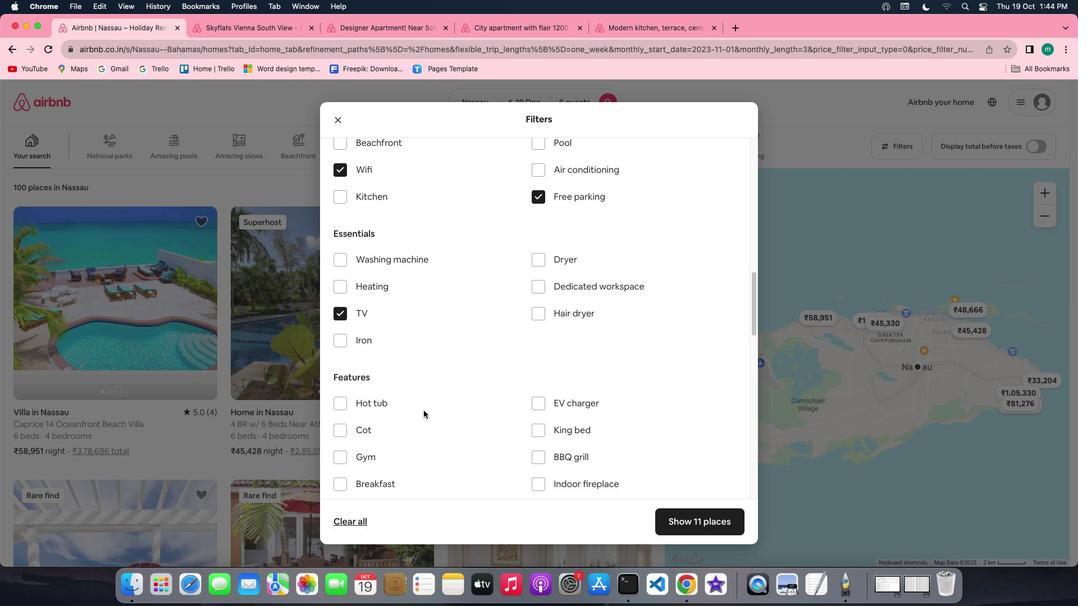 
Action: Mouse scrolled (423, 411) with delta (0, 0)
Screenshot: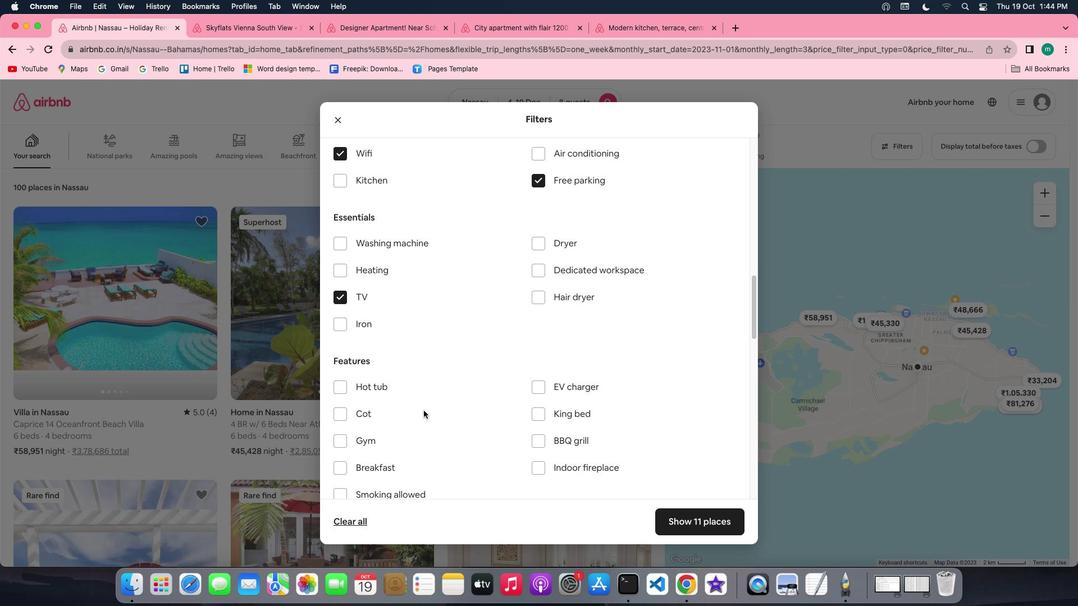 
Action: Mouse scrolled (423, 411) with delta (0, 0)
Screenshot: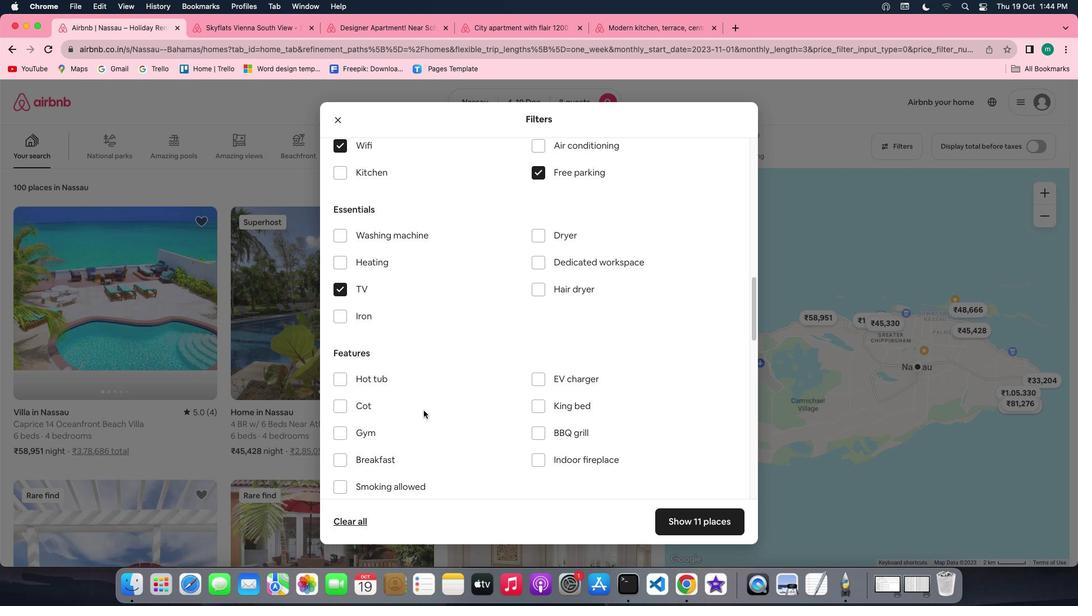 
Action: Mouse moved to (354, 422)
Screenshot: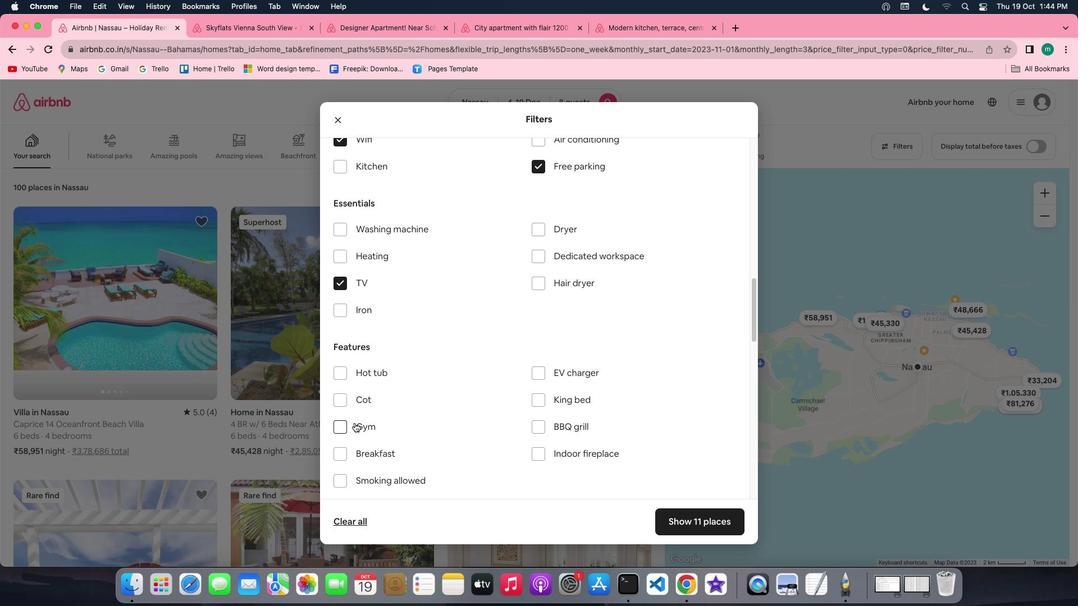 
Action: Mouse pressed left at (354, 422)
Screenshot: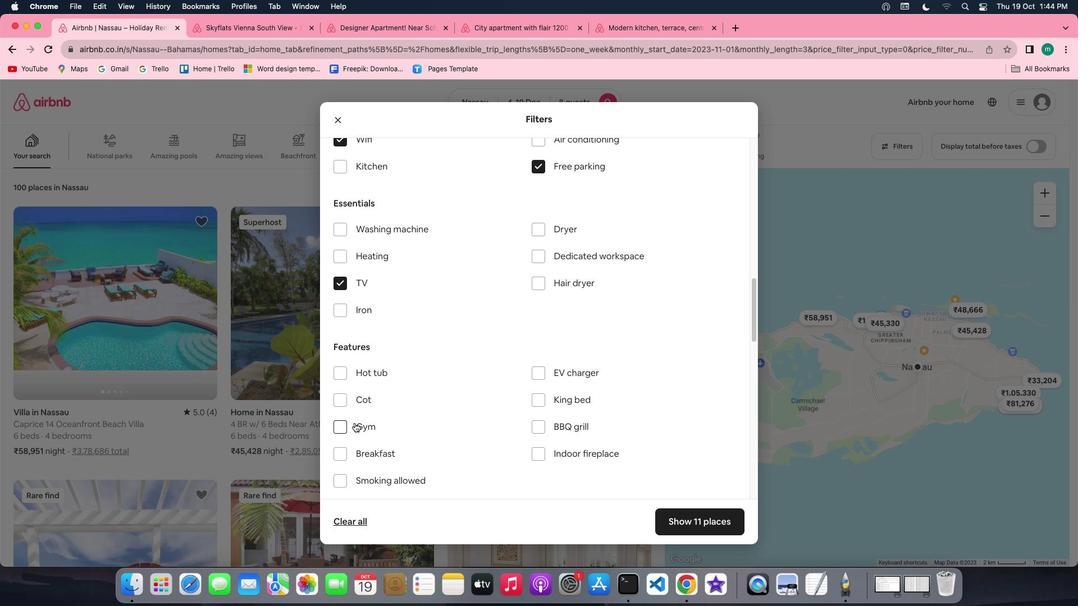 
Action: Mouse moved to (380, 450)
Screenshot: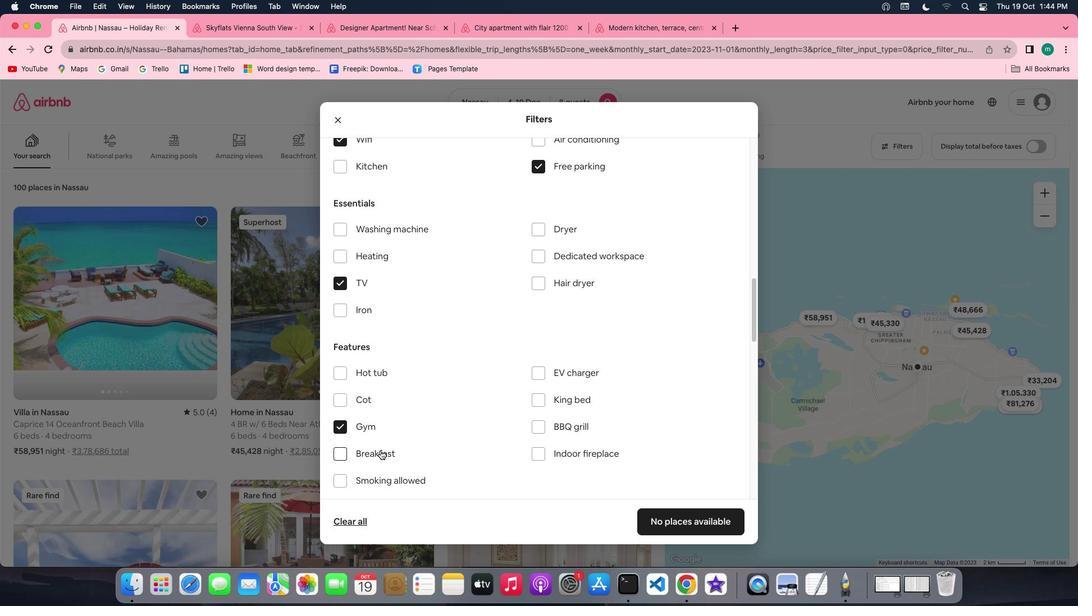 
Action: Mouse pressed left at (380, 450)
Screenshot: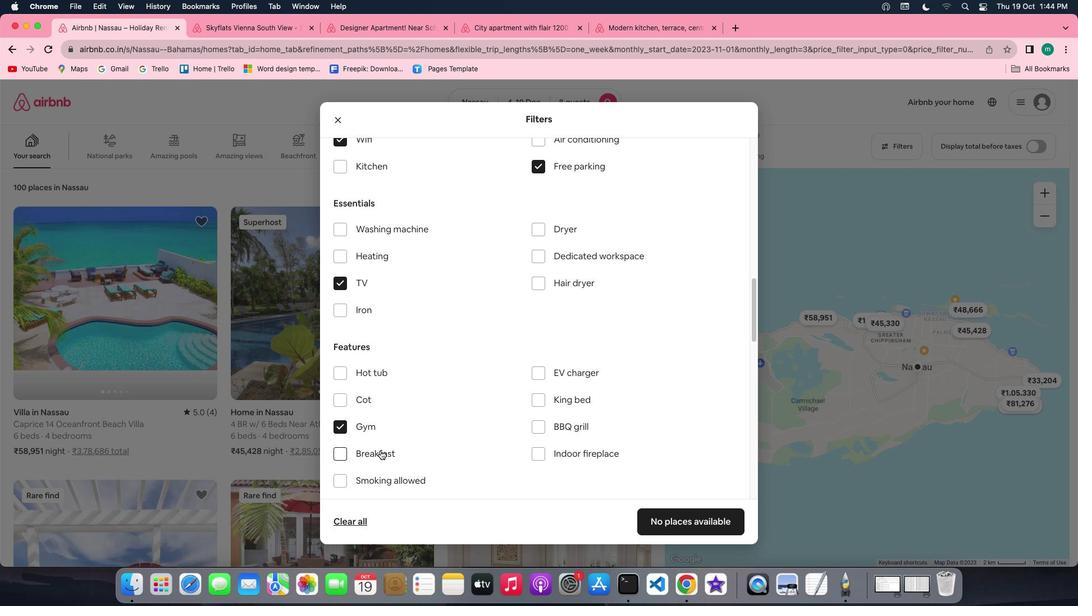 
Action: Mouse moved to (499, 431)
Screenshot: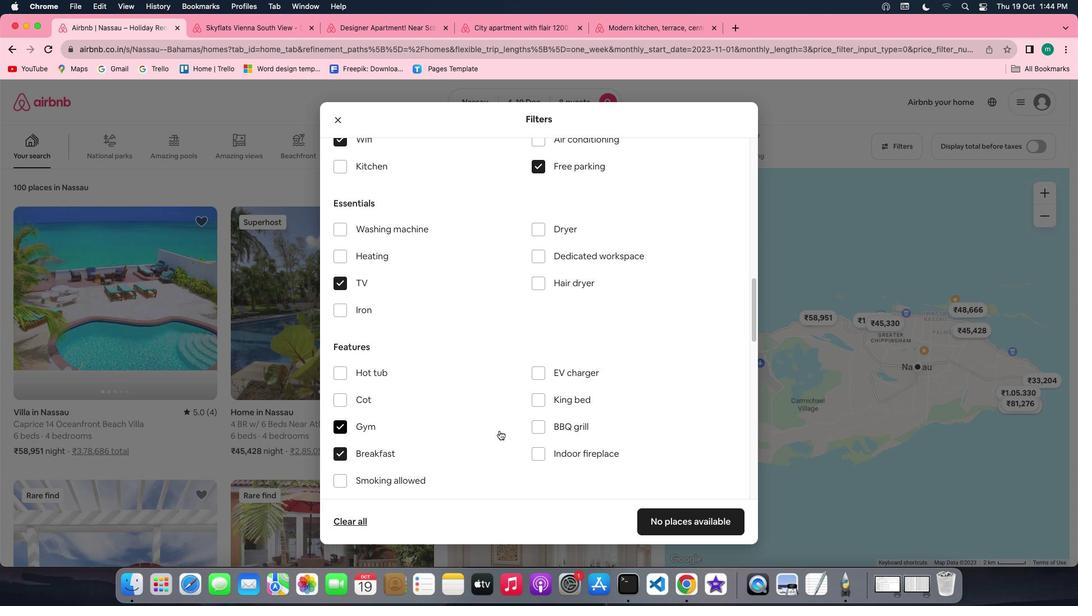 
Action: Mouse scrolled (499, 431) with delta (0, 0)
Screenshot: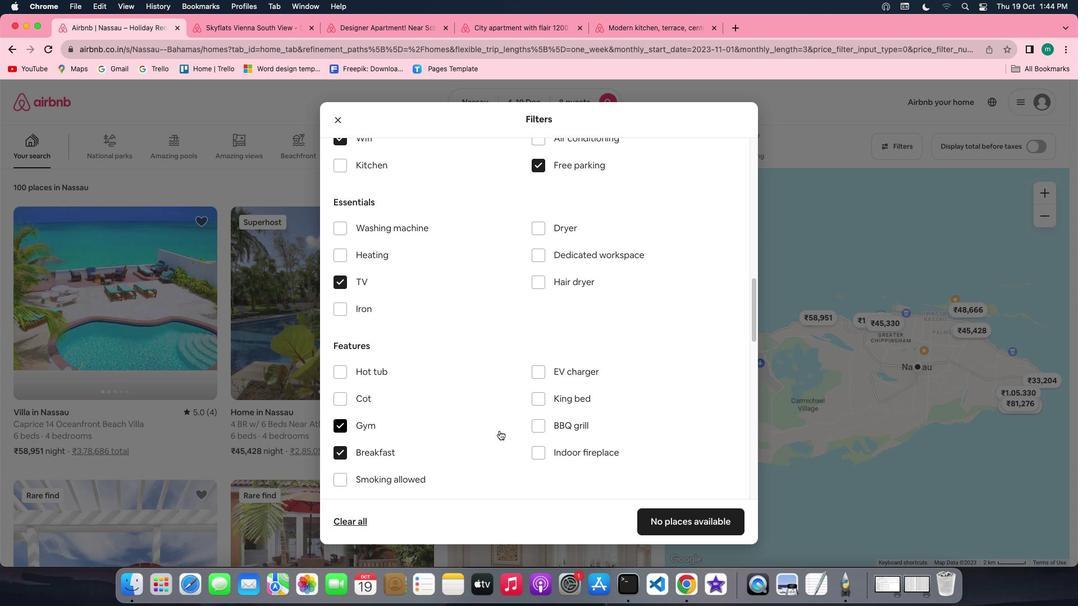 
Action: Mouse scrolled (499, 431) with delta (0, 0)
Screenshot: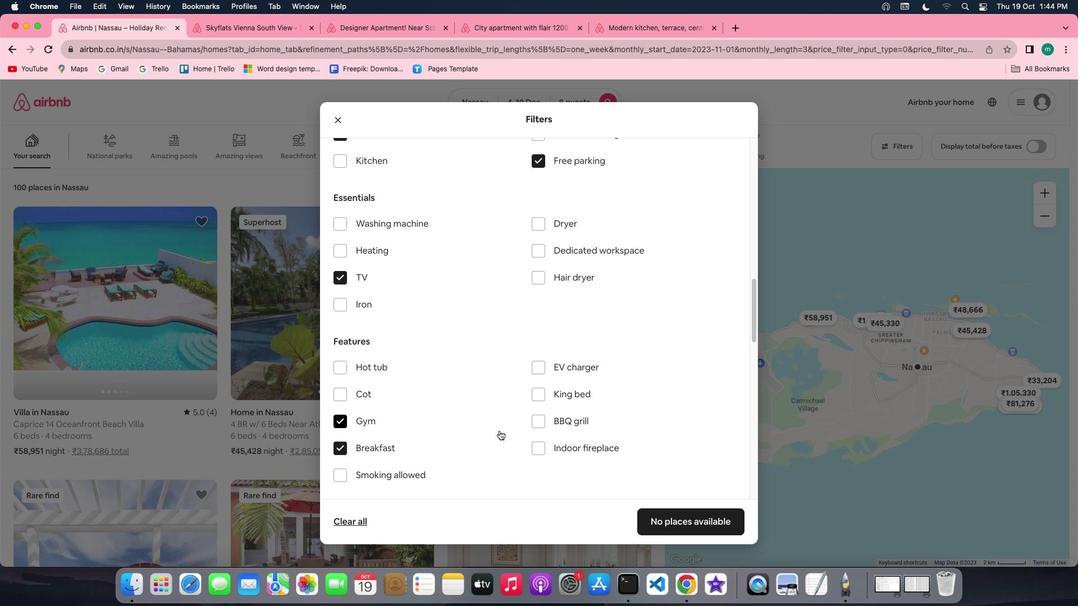 
Action: Mouse scrolled (499, 431) with delta (0, 0)
Screenshot: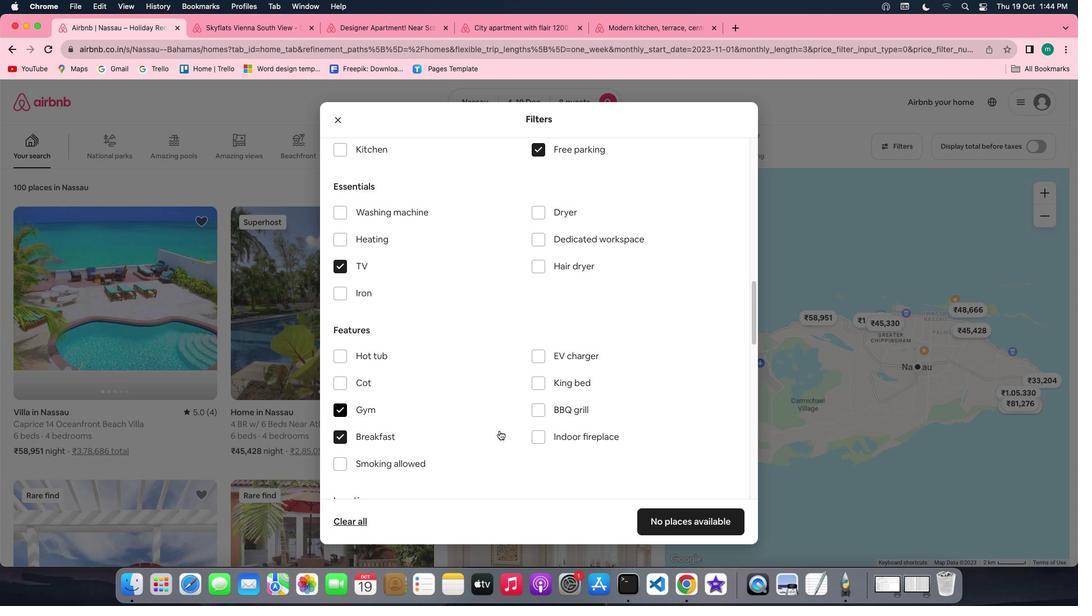 
Action: Mouse scrolled (499, 431) with delta (0, 0)
Screenshot: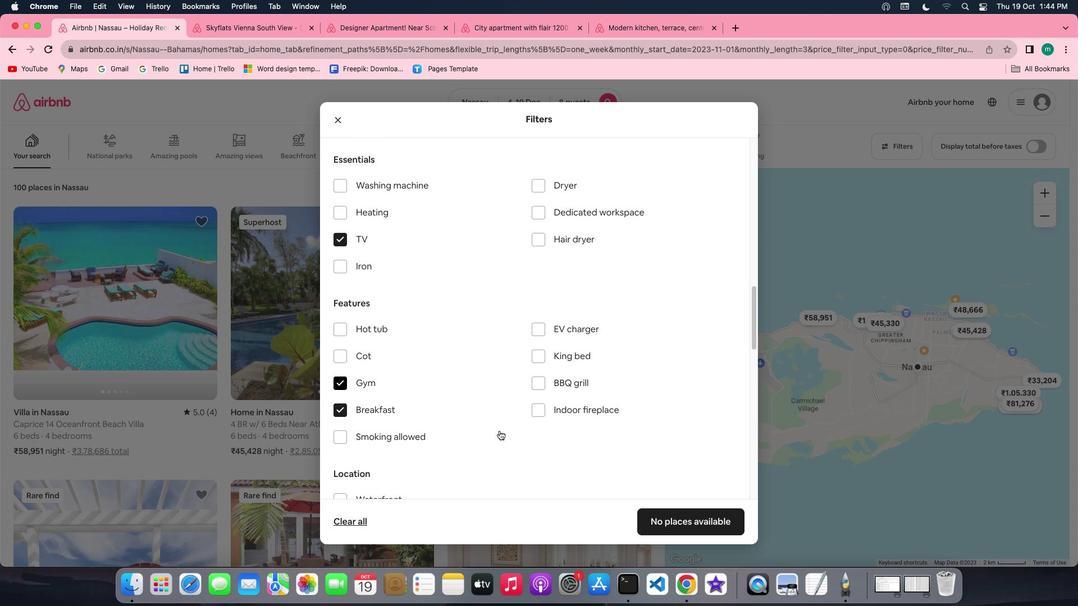 
Action: Mouse scrolled (499, 431) with delta (0, 0)
Screenshot: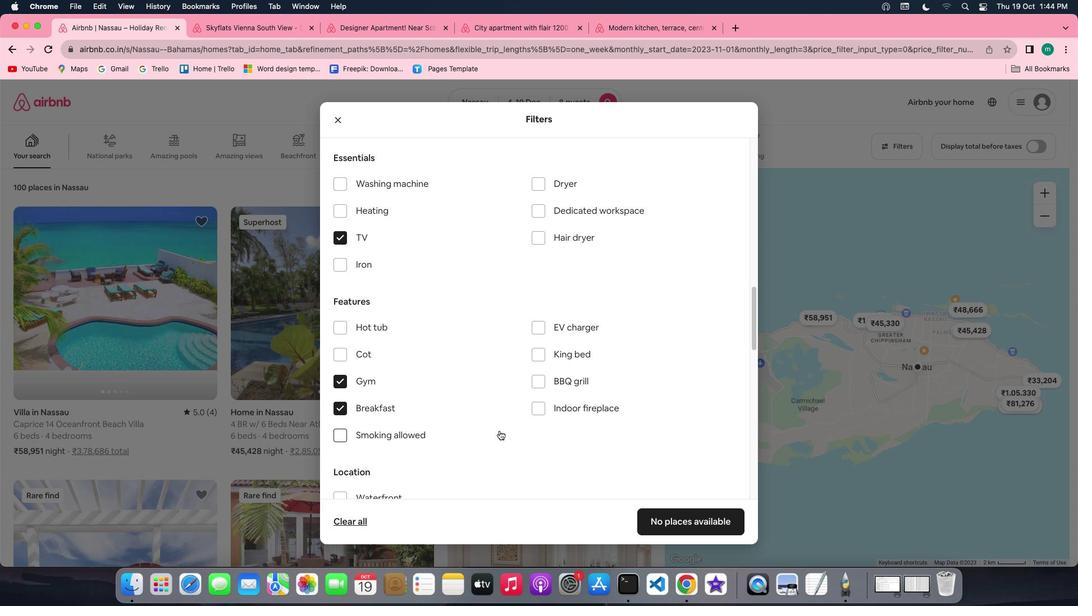 
Action: Mouse scrolled (499, 431) with delta (0, 0)
Screenshot: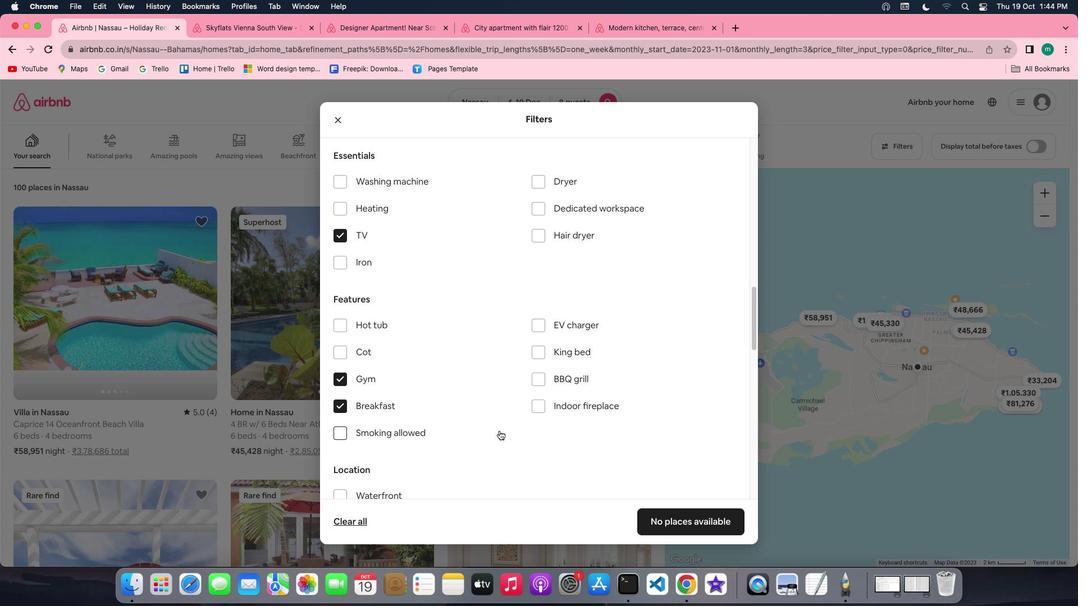 
Action: Mouse scrolled (499, 431) with delta (0, 0)
Screenshot: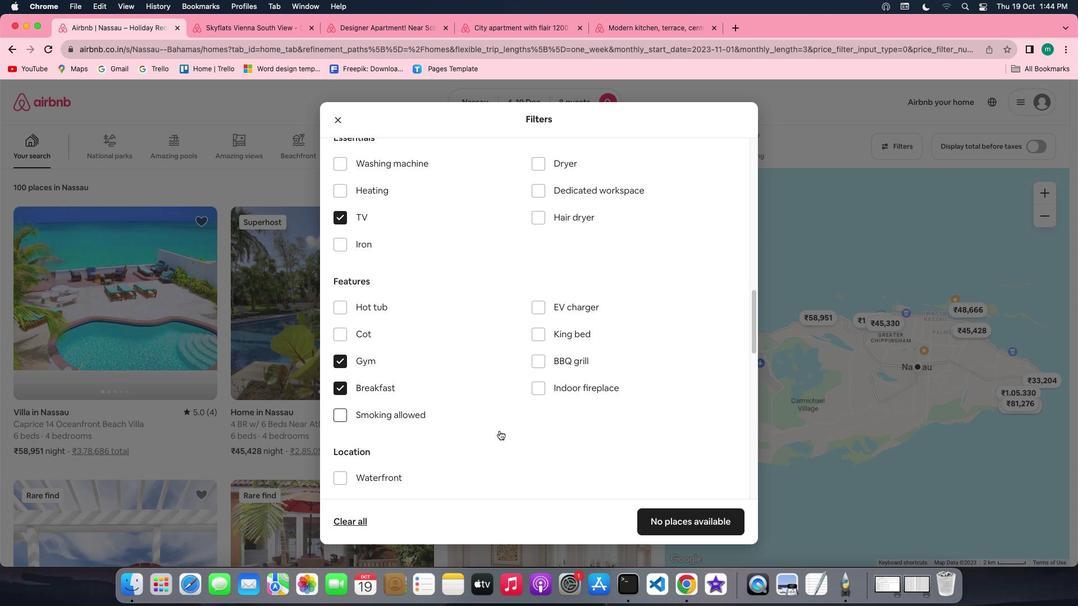 
Action: Mouse scrolled (499, 431) with delta (0, 0)
Screenshot: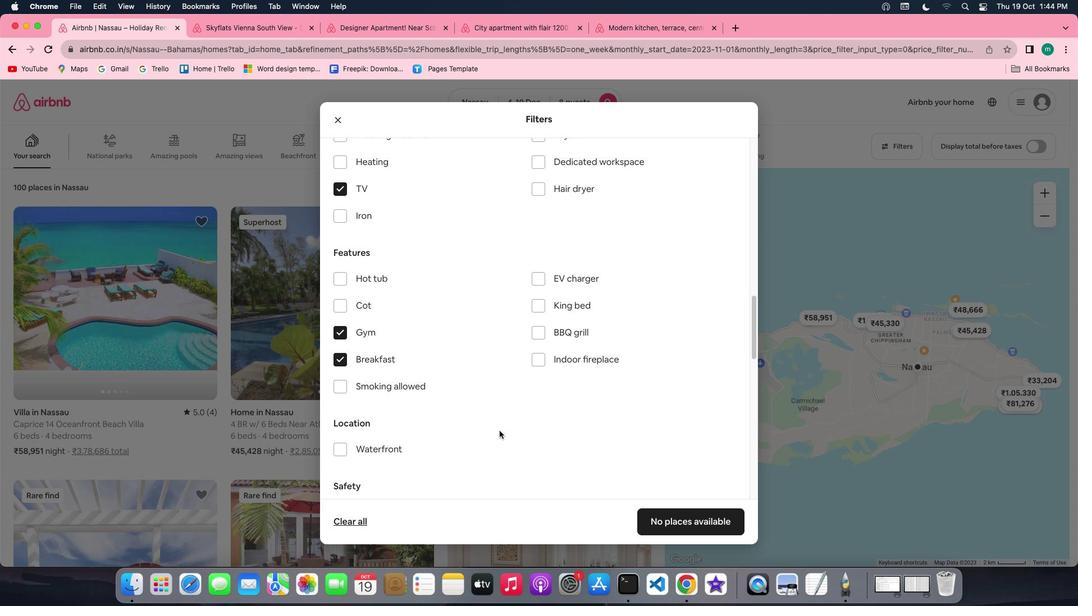 
Action: Mouse scrolled (499, 431) with delta (0, 0)
Screenshot: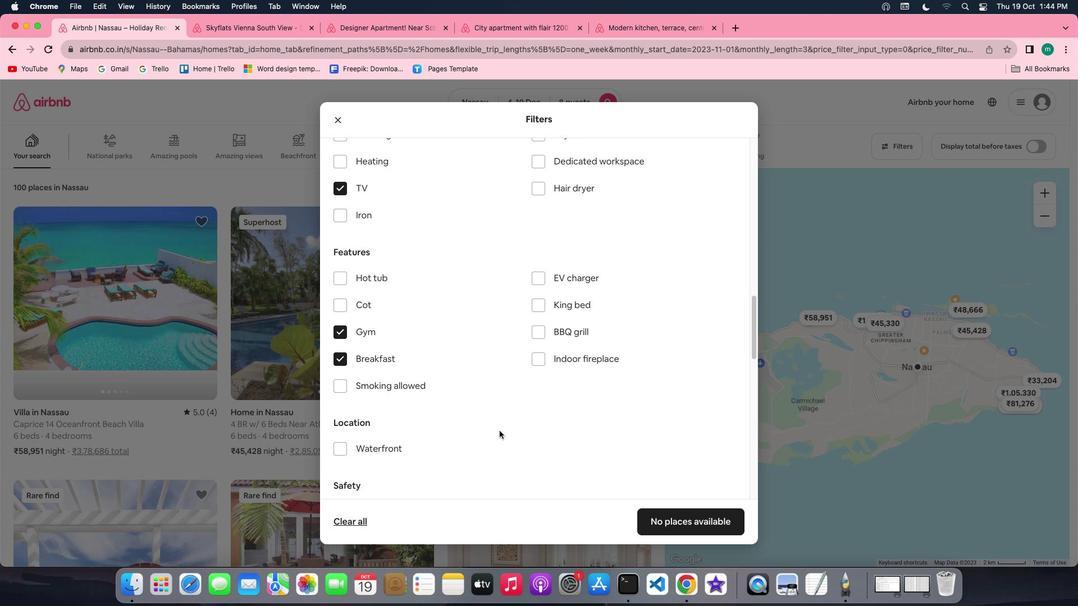 
Action: Mouse scrolled (499, 431) with delta (0, 0)
Screenshot: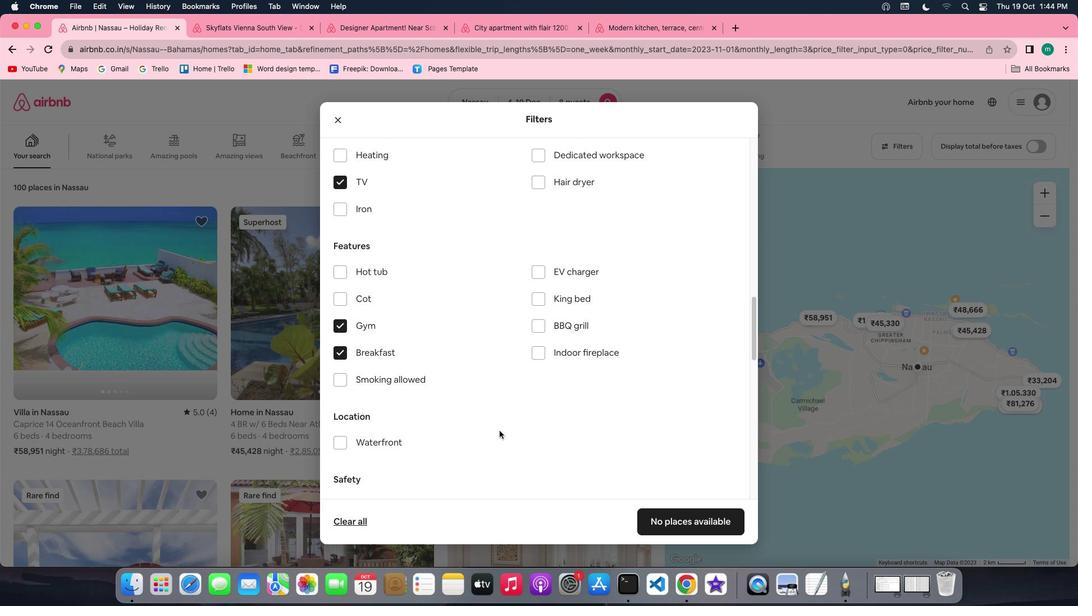 
Action: Mouse scrolled (499, 431) with delta (0, -1)
Screenshot: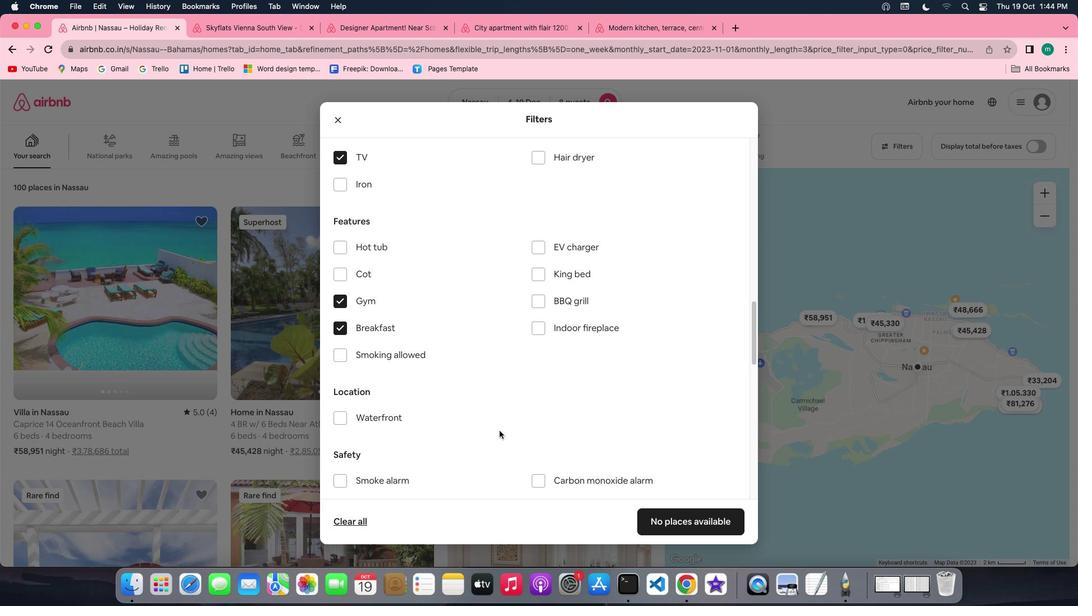 
Action: Mouse scrolled (499, 431) with delta (0, -1)
Screenshot: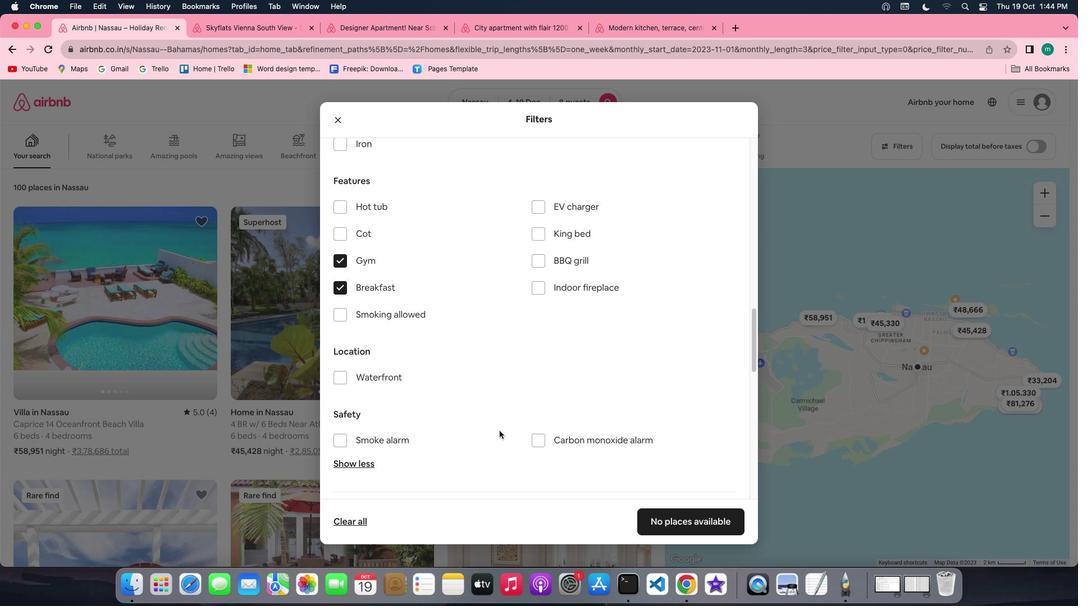 
Action: Mouse scrolled (499, 431) with delta (0, 0)
Screenshot: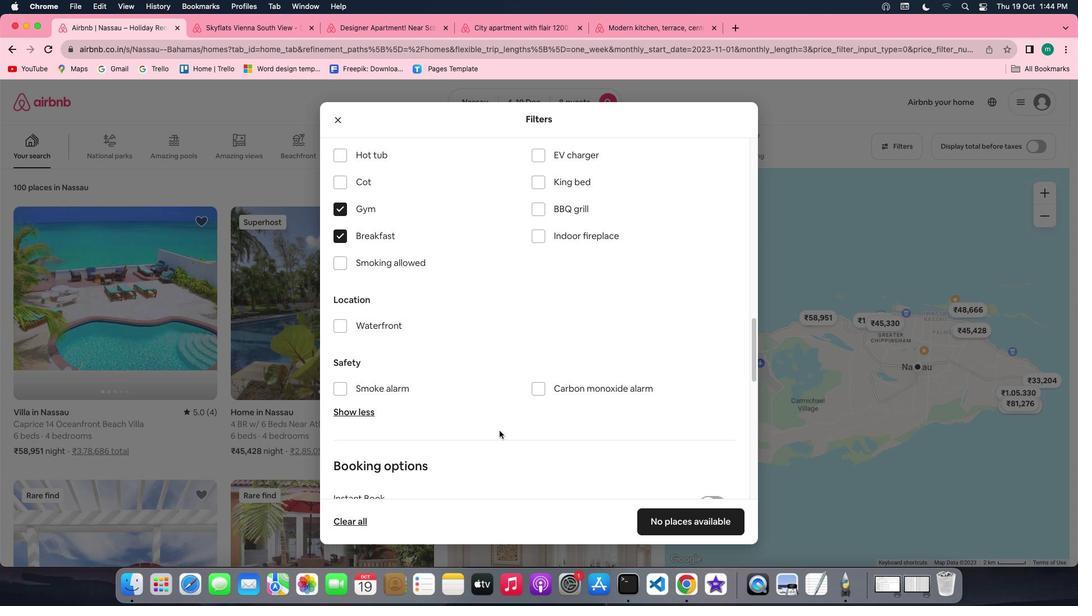 
Action: Mouse scrolled (499, 431) with delta (0, 0)
Screenshot: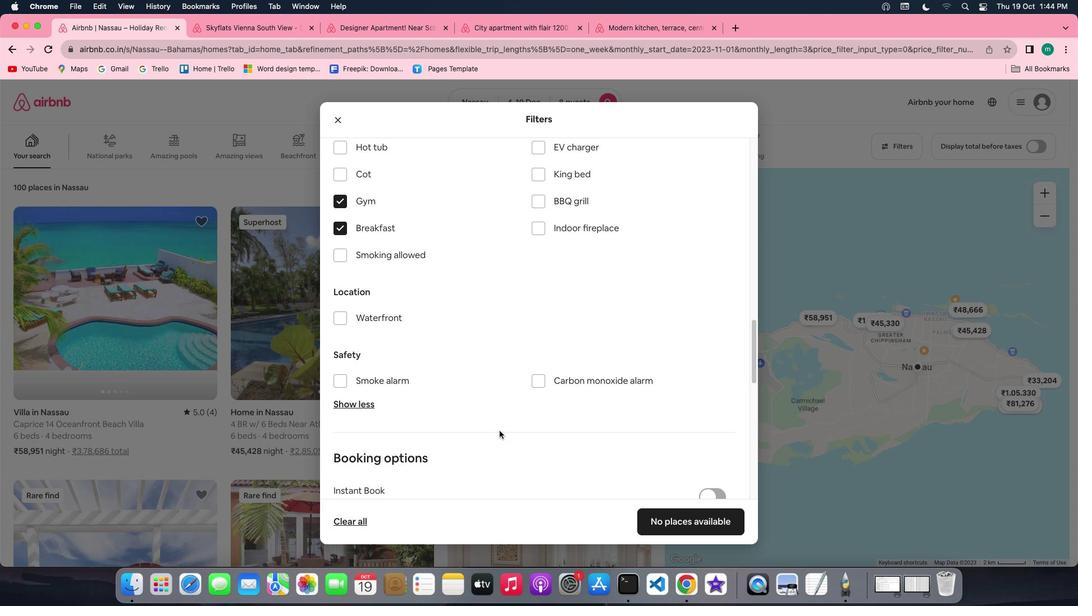 
Action: Mouse scrolled (499, 431) with delta (0, -1)
Screenshot: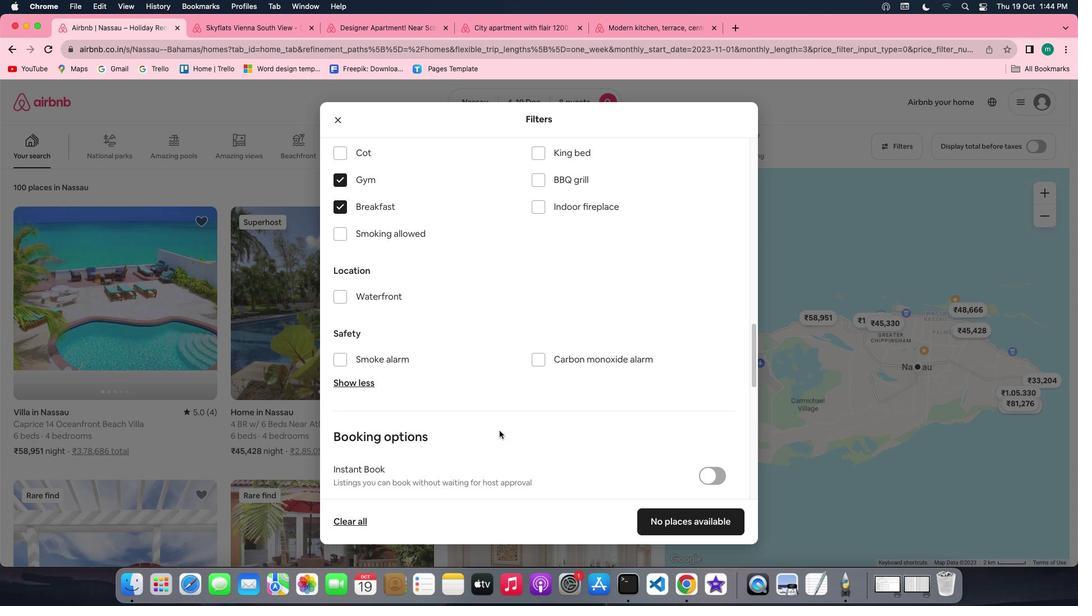 
Action: Mouse scrolled (499, 431) with delta (0, -2)
Screenshot: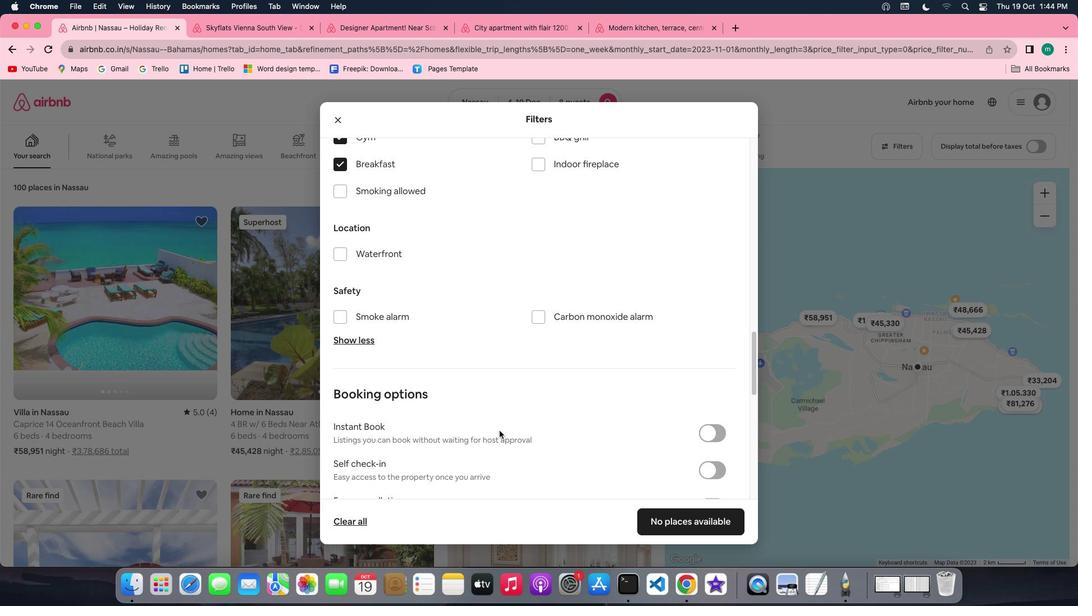 
Action: Mouse moved to (710, 366)
Screenshot: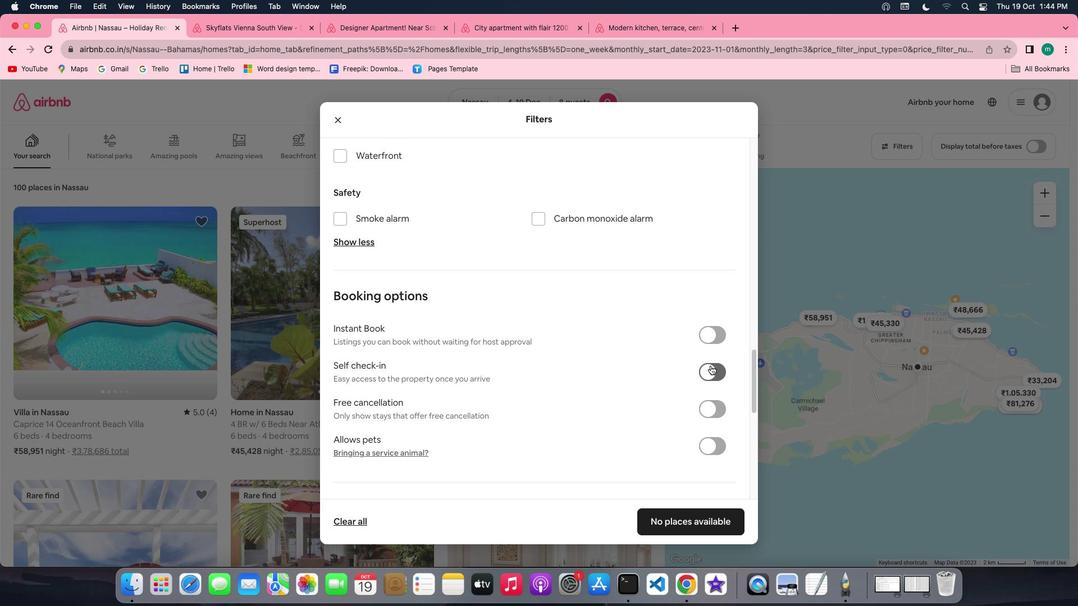 
Action: Mouse pressed left at (710, 366)
Screenshot: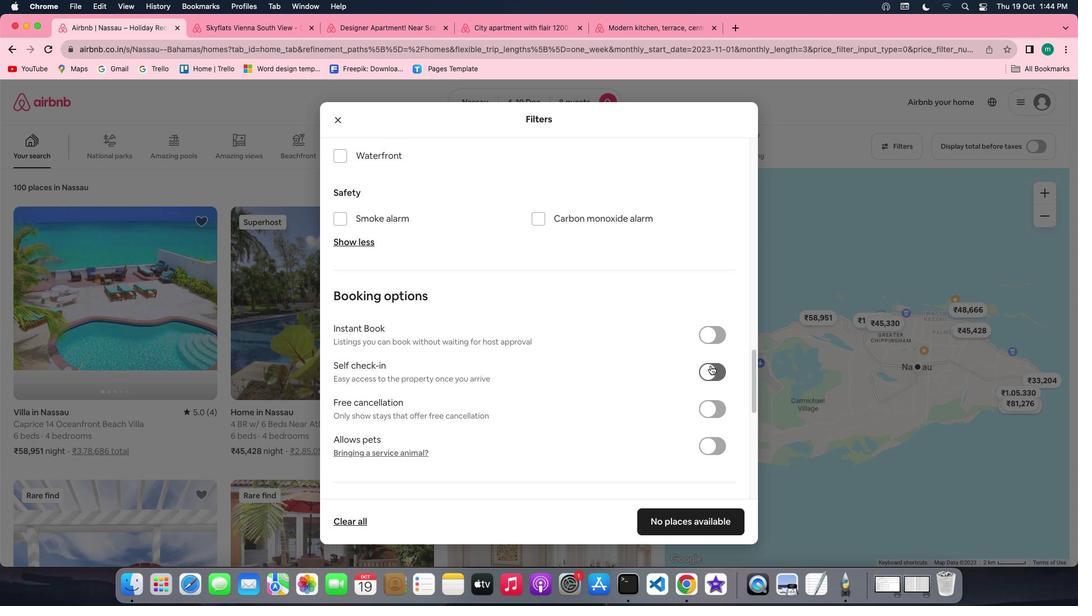 
Action: Mouse moved to (421, 429)
Screenshot: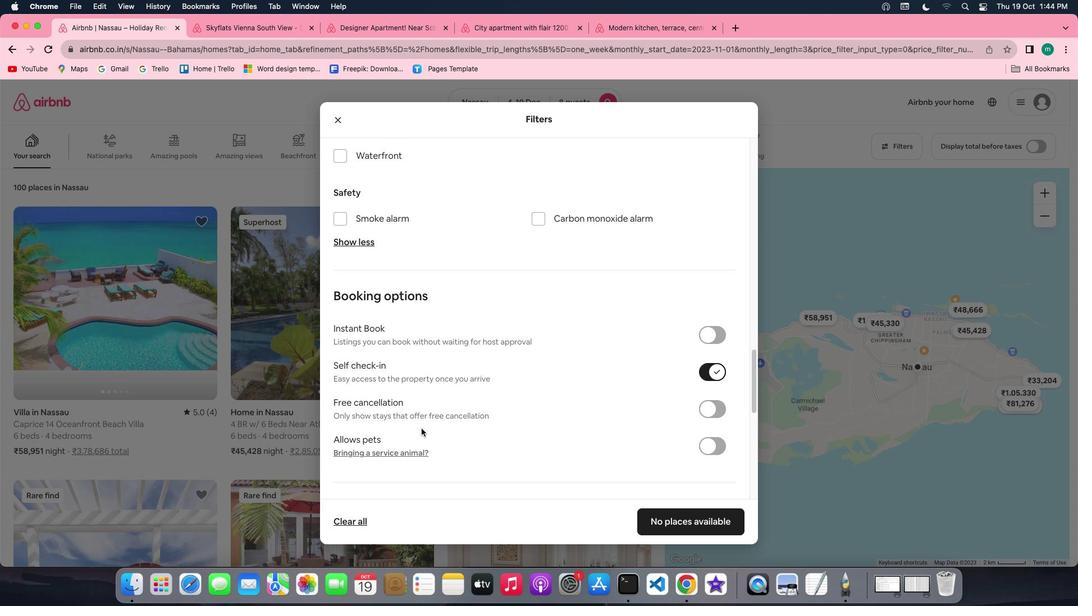 
Action: Mouse scrolled (421, 429) with delta (0, 0)
Screenshot: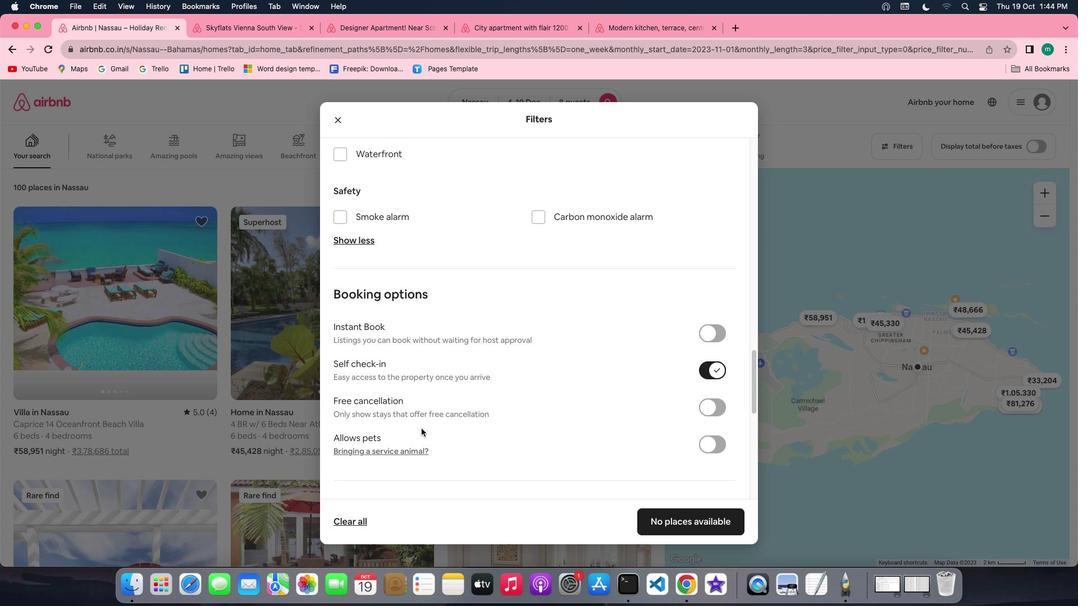 
Action: Mouse scrolled (421, 429) with delta (0, 0)
Screenshot: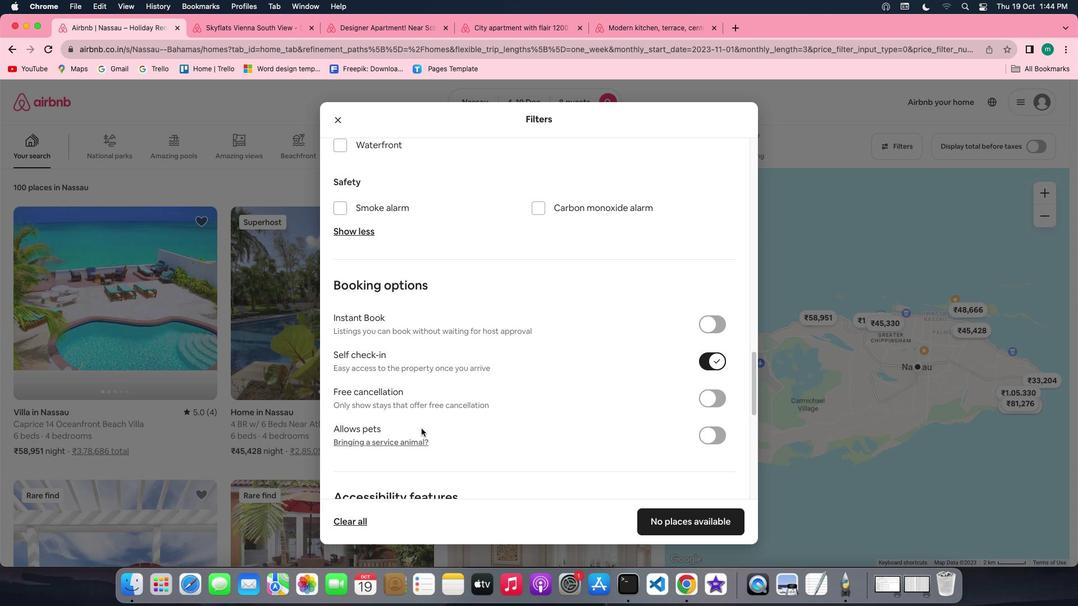 
Action: Mouse scrolled (421, 429) with delta (0, -1)
Screenshot: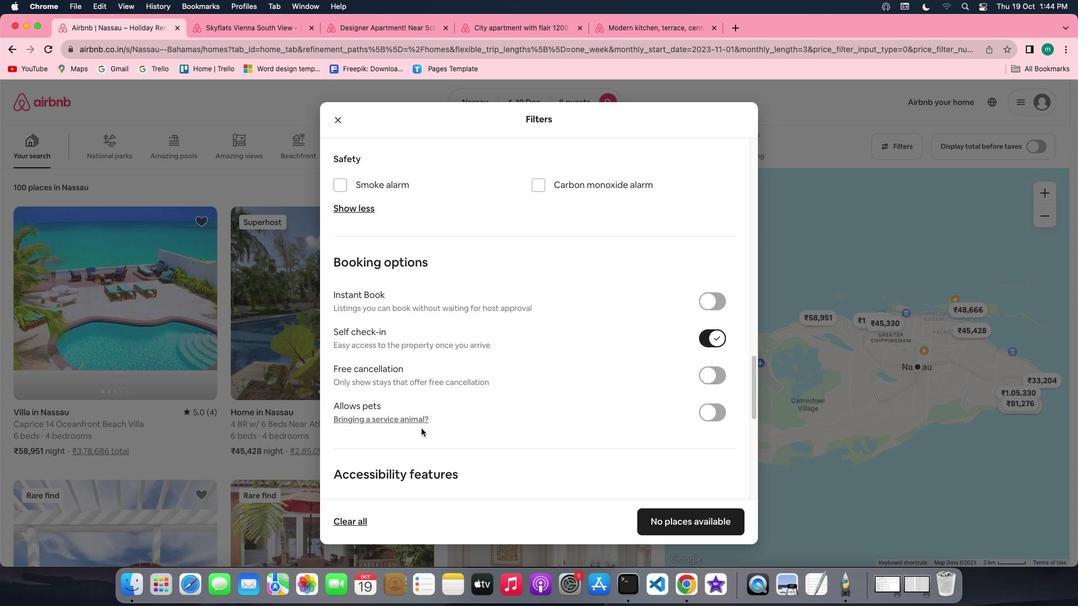
Action: Mouse scrolled (421, 429) with delta (0, -2)
Screenshot: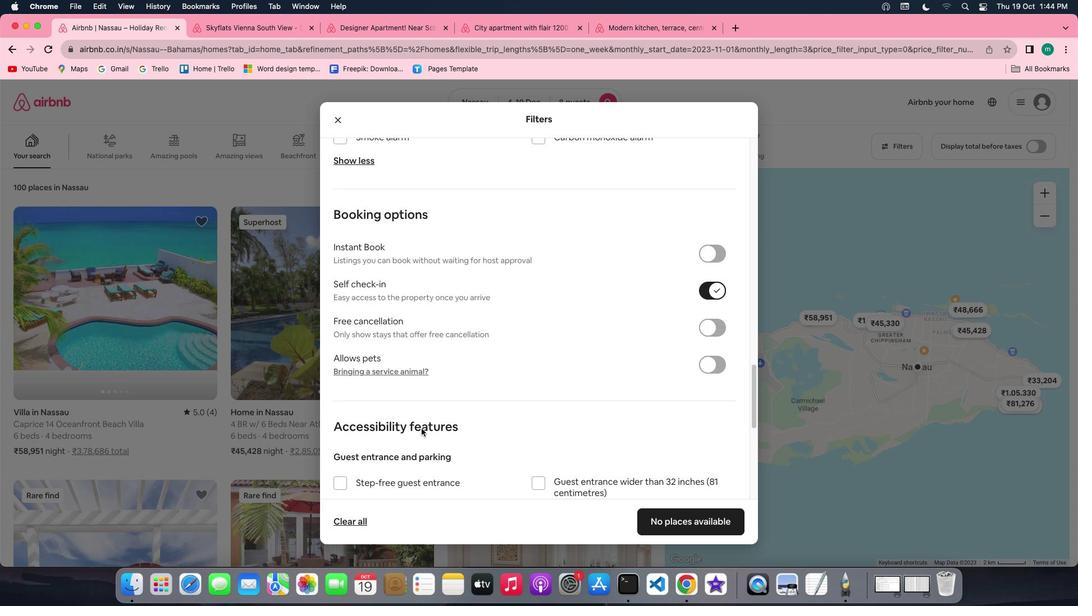 
Action: Mouse scrolled (421, 429) with delta (0, 0)
Screenshot: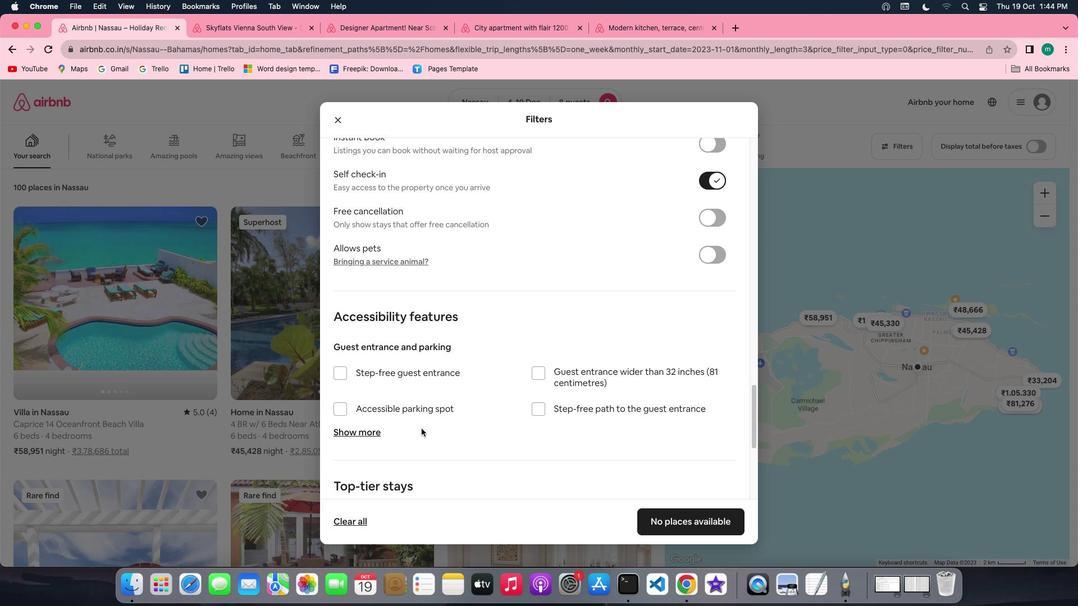 
Action: Mouse scrolled (421, 429) with delta (0, 0)
Screenshot: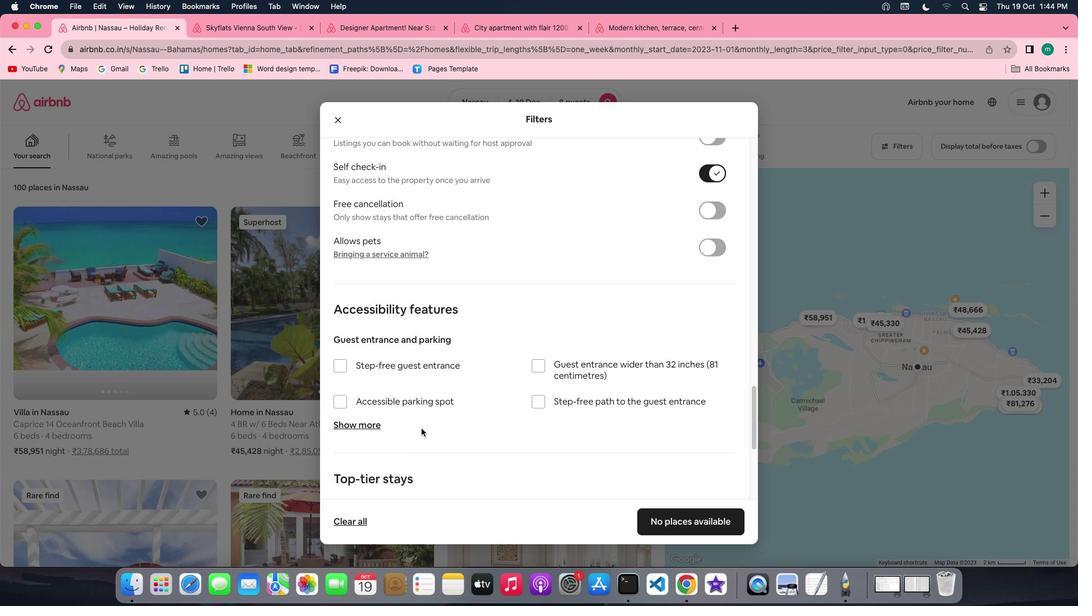 
Action: Mouse scrolled (421, 429) with delta (0, -1)
Screenshot: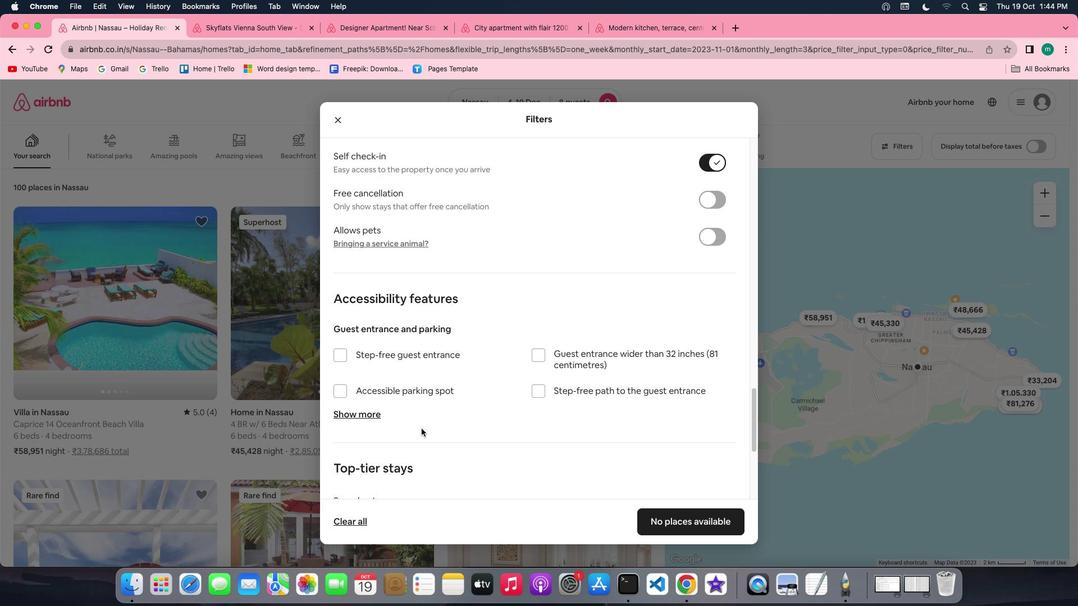 
Action: Mouse moved to (438, 425)
Screenshot: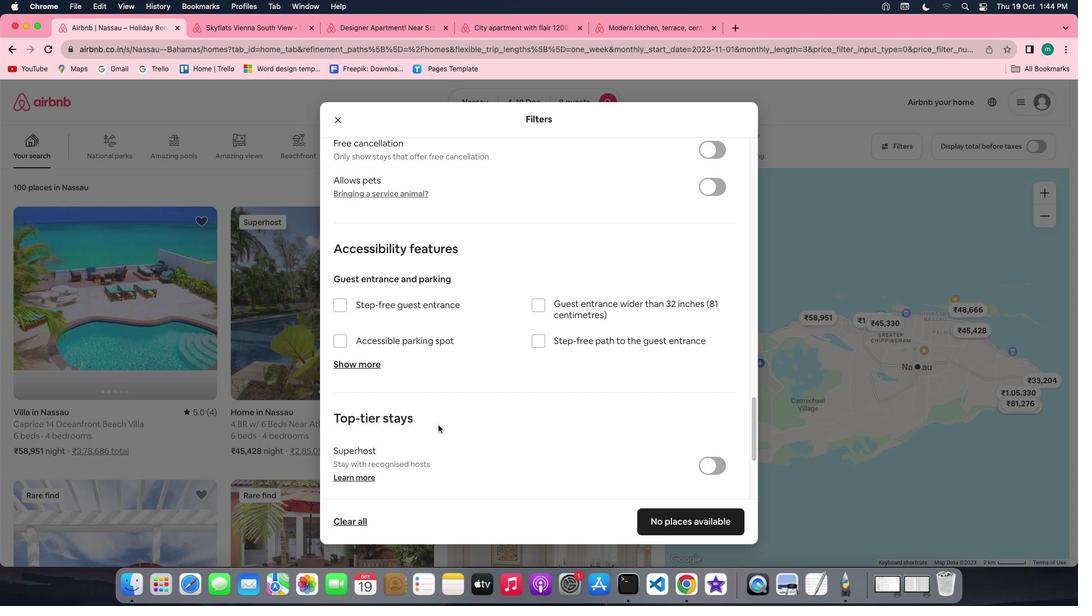 
Action: Mouse scrolled (438, 425) with delta (0, 0)
Screenshot: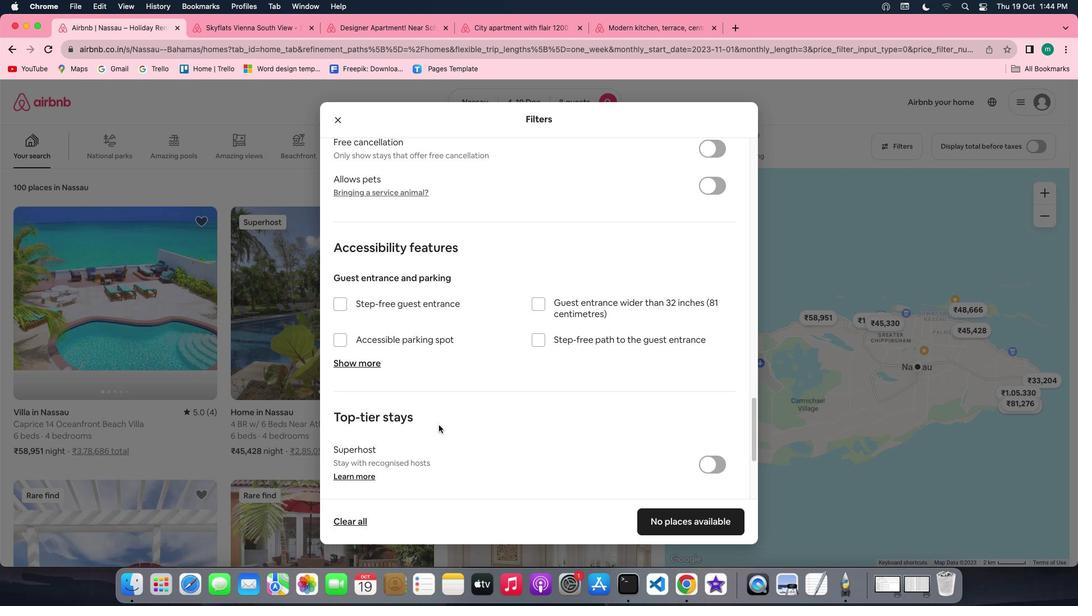 
Action: Mouse moved to (439, 425)
Screenshot: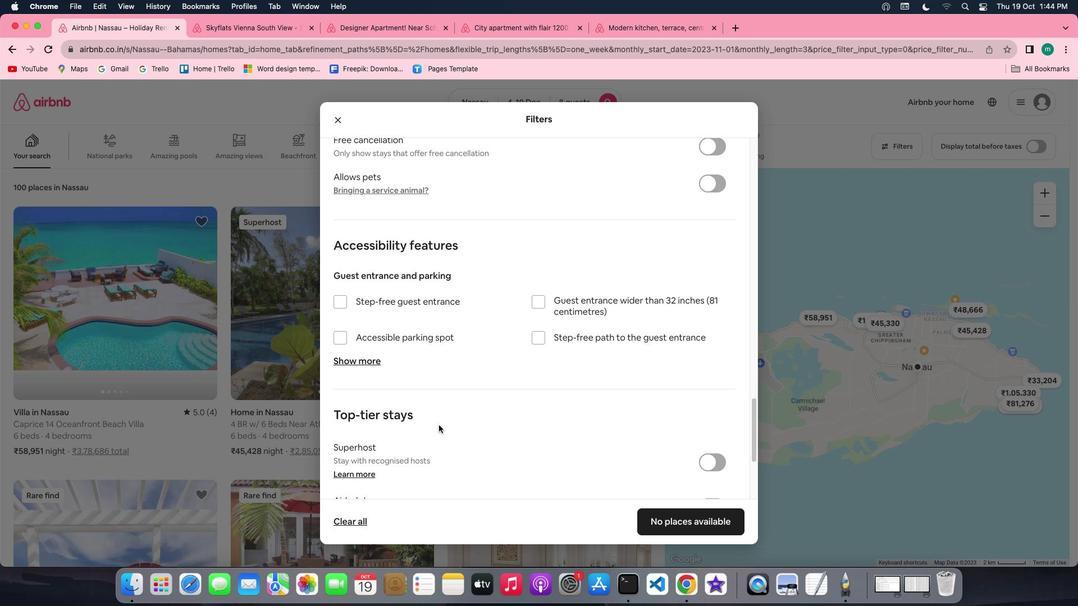 
Action: Mouse scrolled (439, 425) with delta (0, 0)
Screenshot: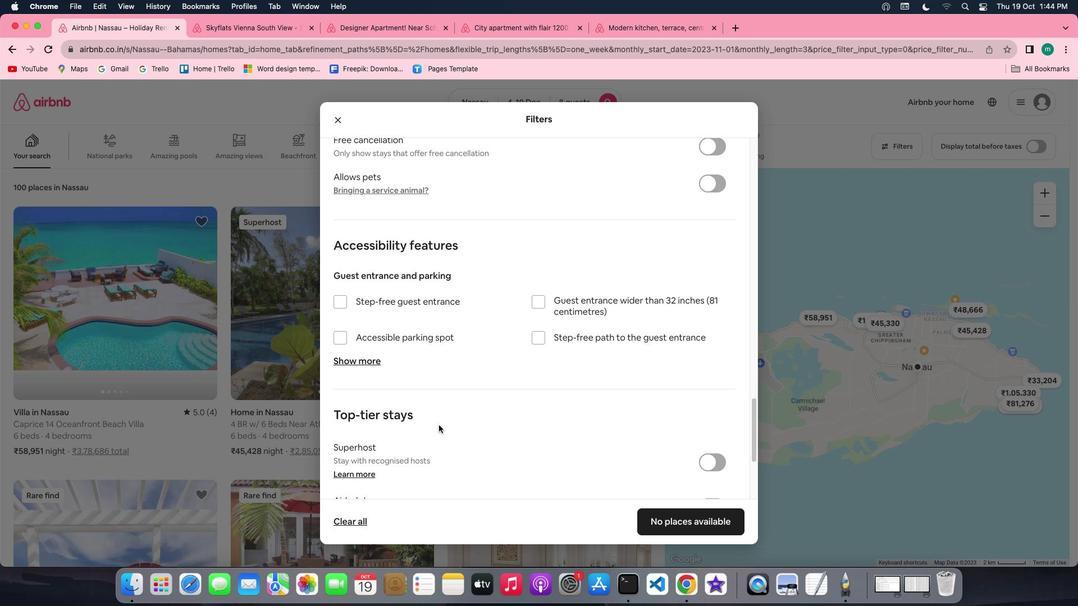 
Action: Mouse scrolled (439, 425) with delta (0, 0)
Screenshot: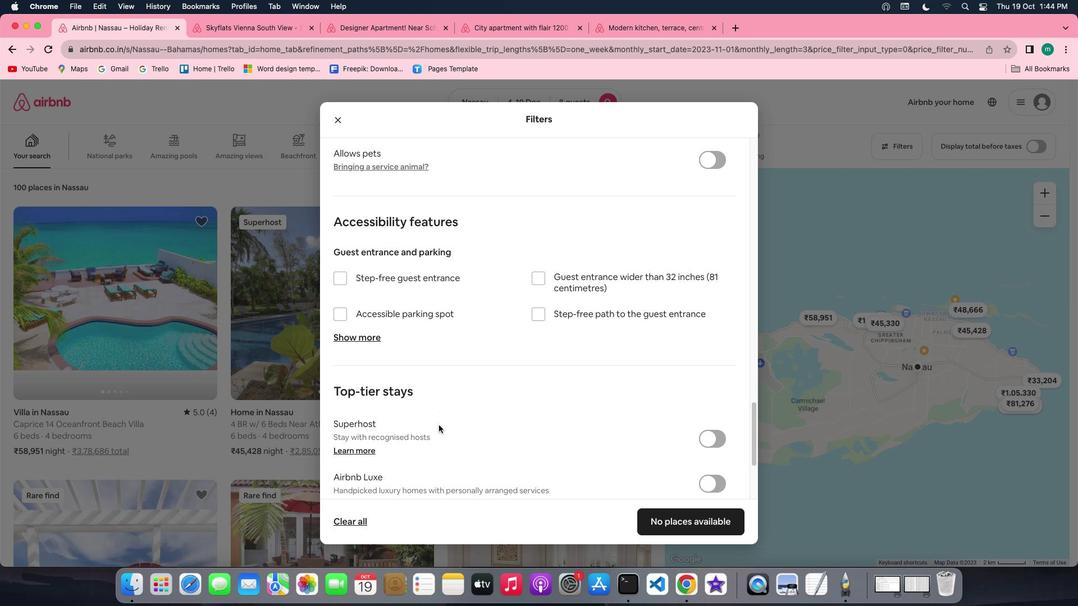 
Action: Mouse moved to (482, 434)
Screenshot: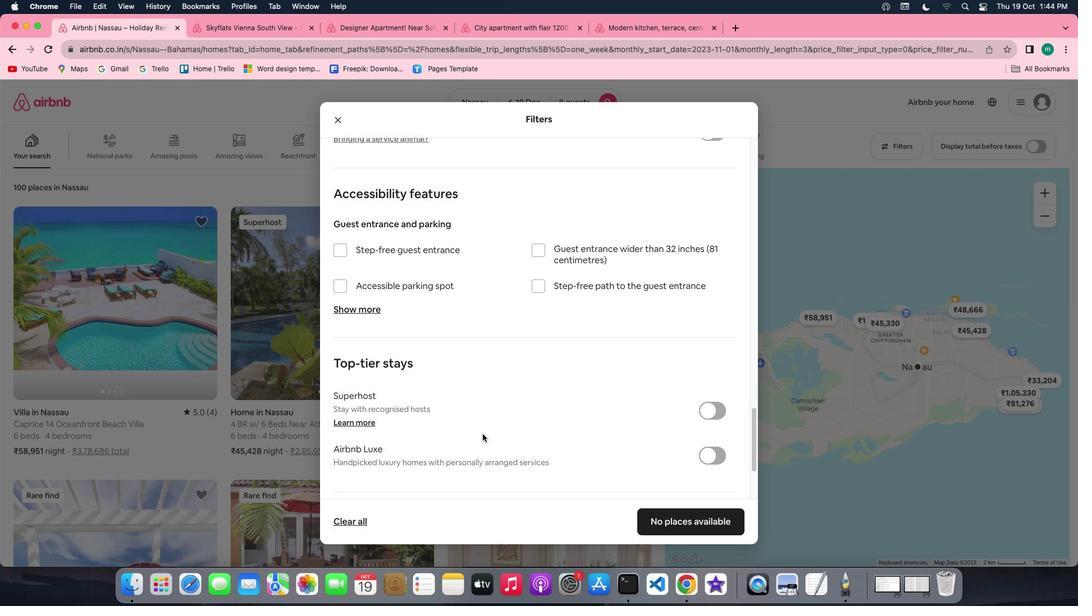 
Action: Mouse scrolled (482, 434) with delta (0, 0)
Screenshot: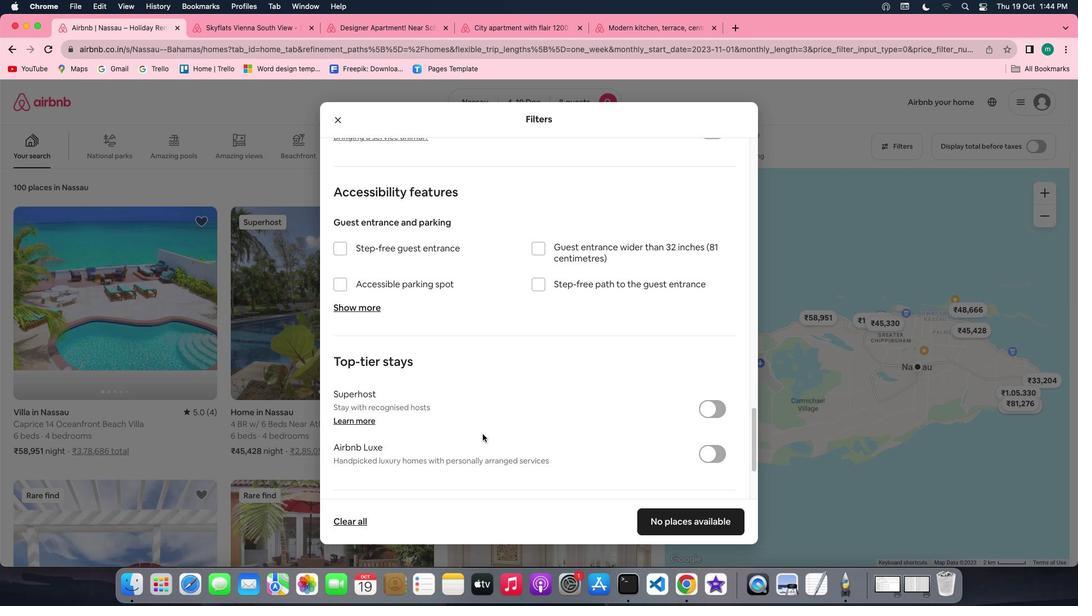 
Action: Mouse scrolled (482, 434) with delta (0, 0)
Screenshot: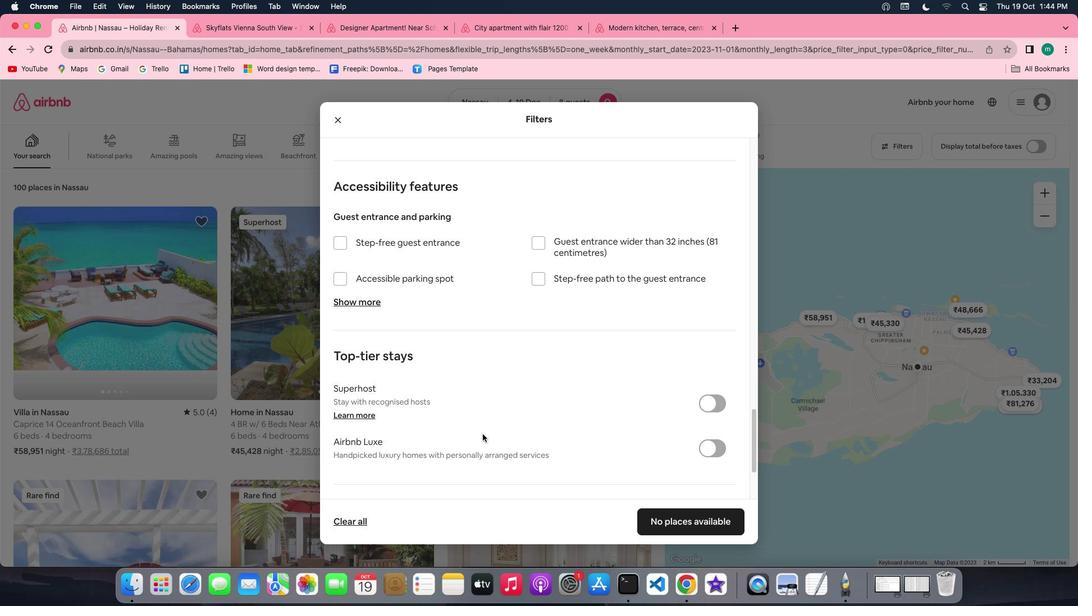
Action: Mouse scrolled (482, 434) with delta (0, -1)
Screenshot: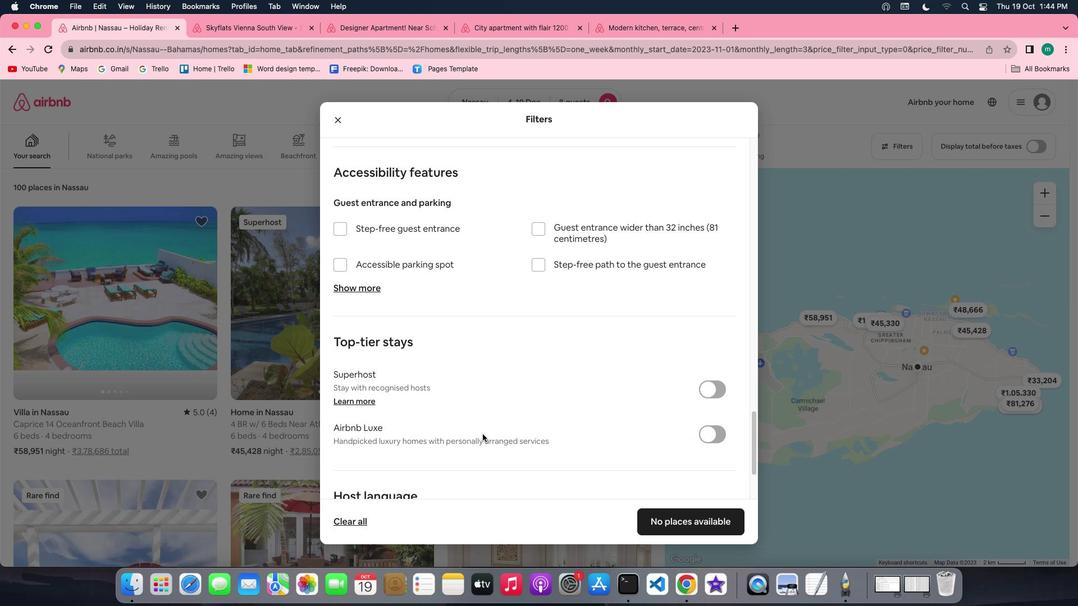 
Action: Mouse scrolled (482, 434) with delta (0, -1)
Screenshot: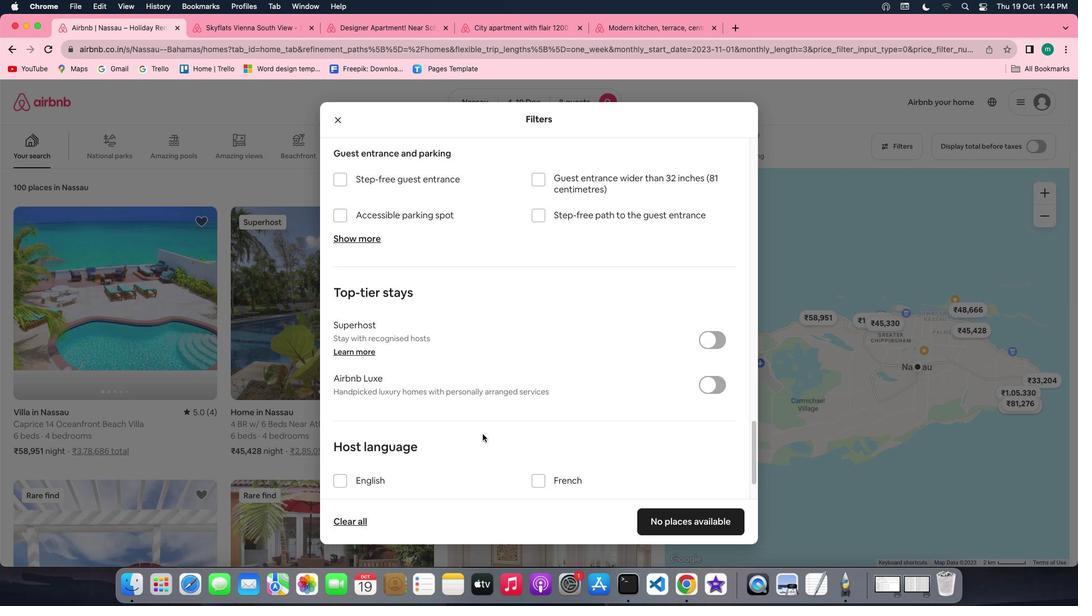 
Action: Mouse moved to (501, 440)
Screenshot: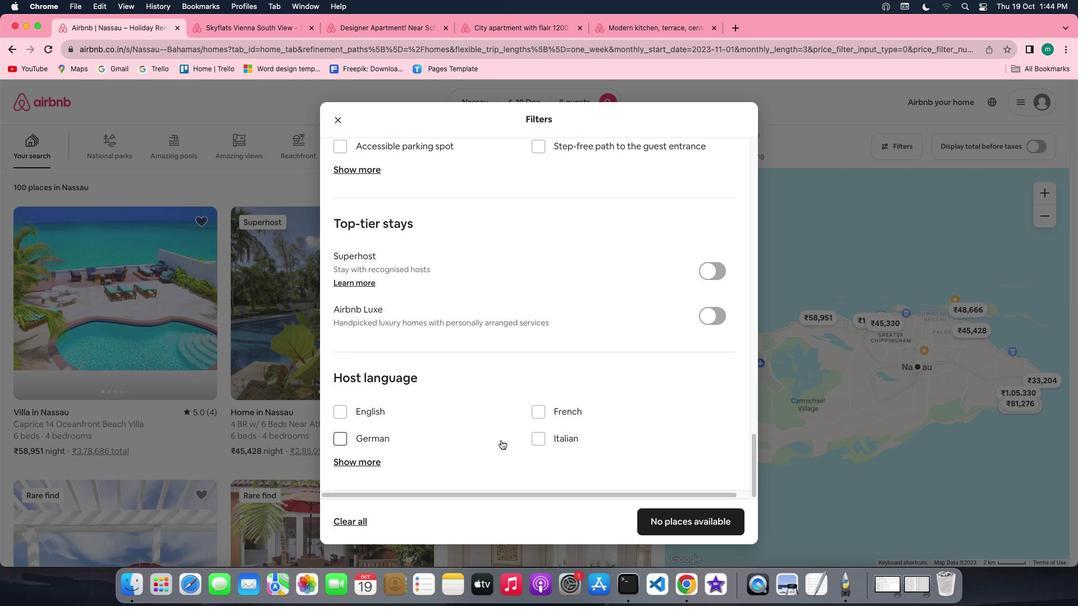
Action: Mouse scrolled (501, 440) with delta (0, 0)
Screenshot: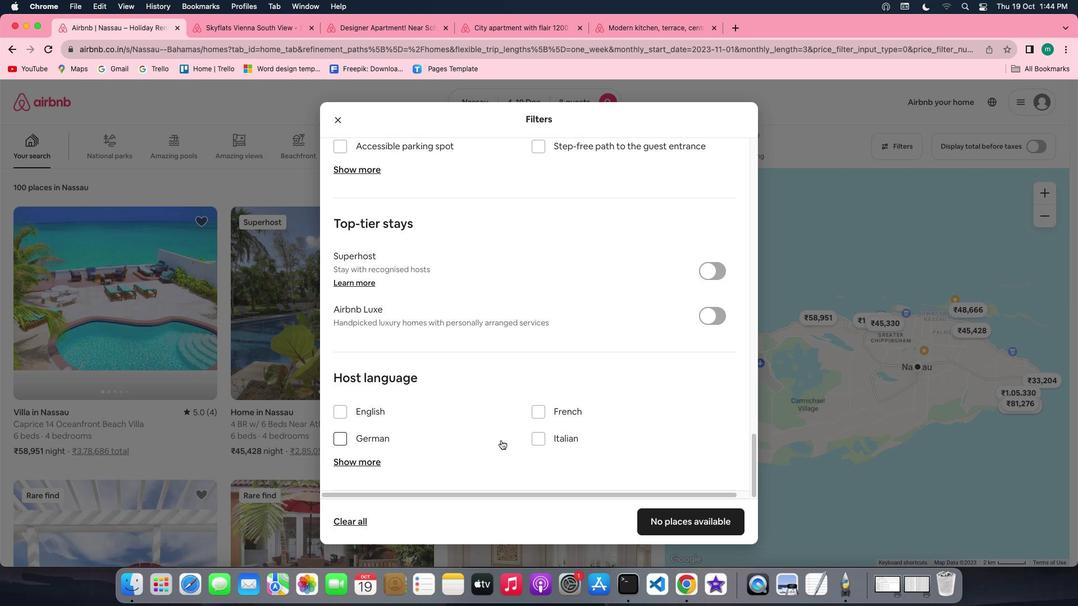 
Action: Mouse scrolled (501, 440) with delta (0, 0)
Screenshot: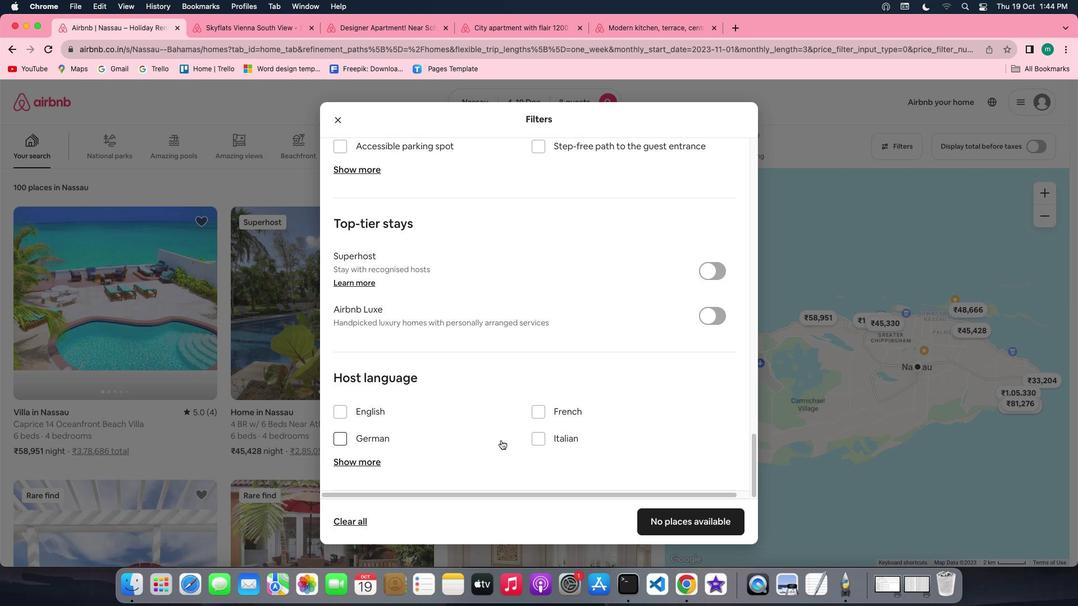 
Action: Mouse scrolled (501, 440) with delta (0, -1)
Screenshot: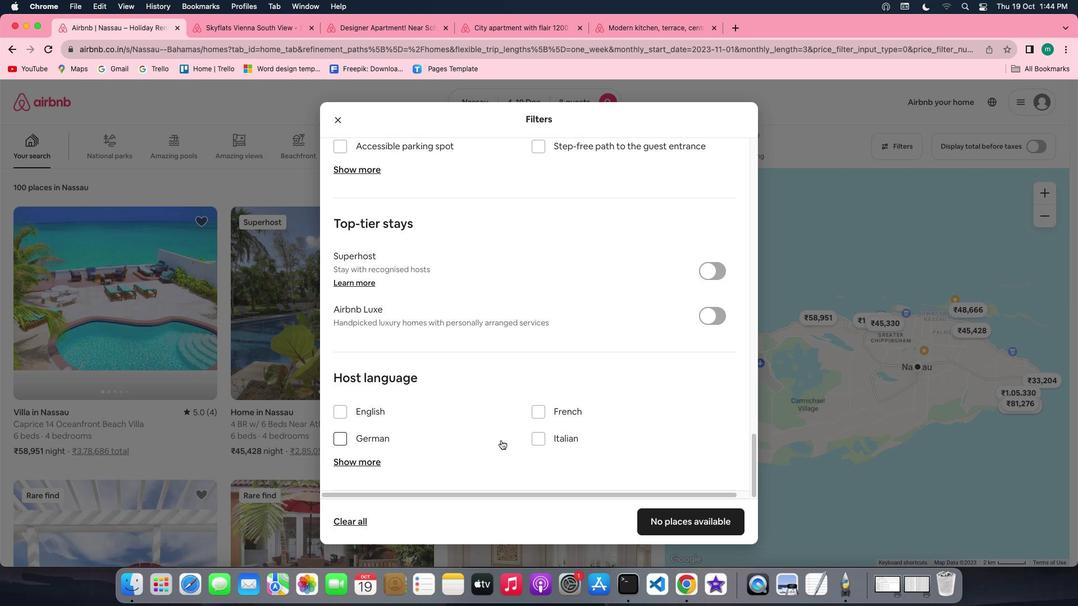 
Action: Mouse scrolled (501, 440) with delta (0, -2)
Screenshot: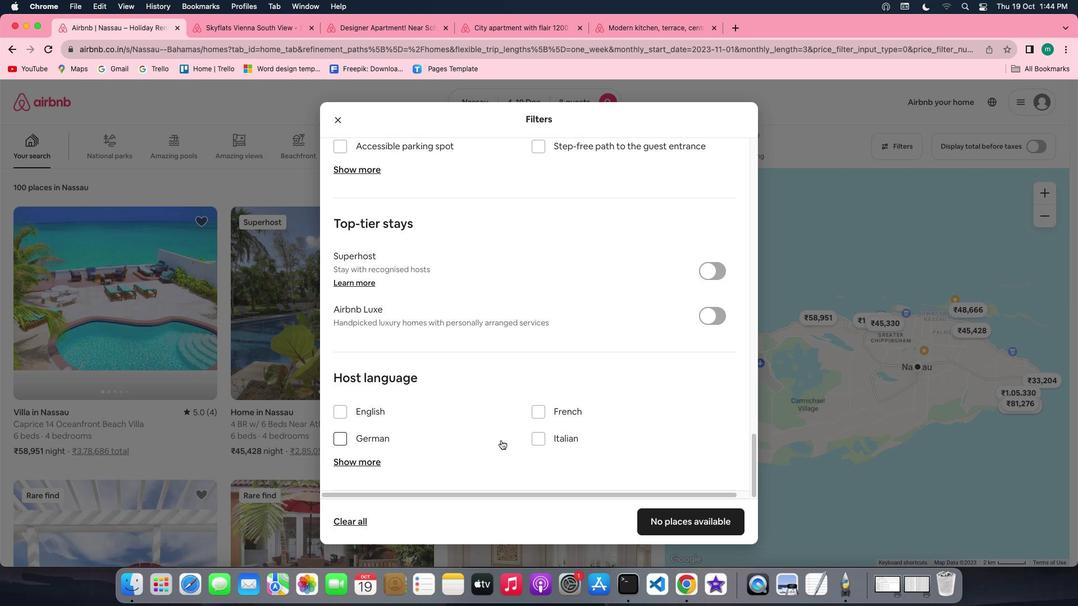 
Action: Mouse moved to (713, 527)
Screenshot: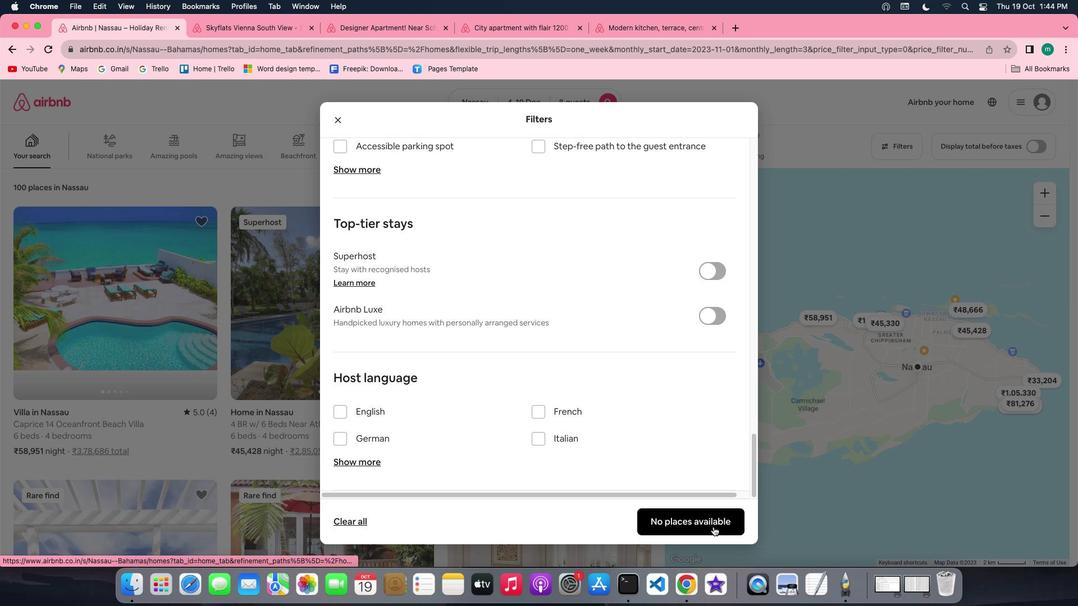
Action: Mouse pressed left at (713, 527)
Screenshot: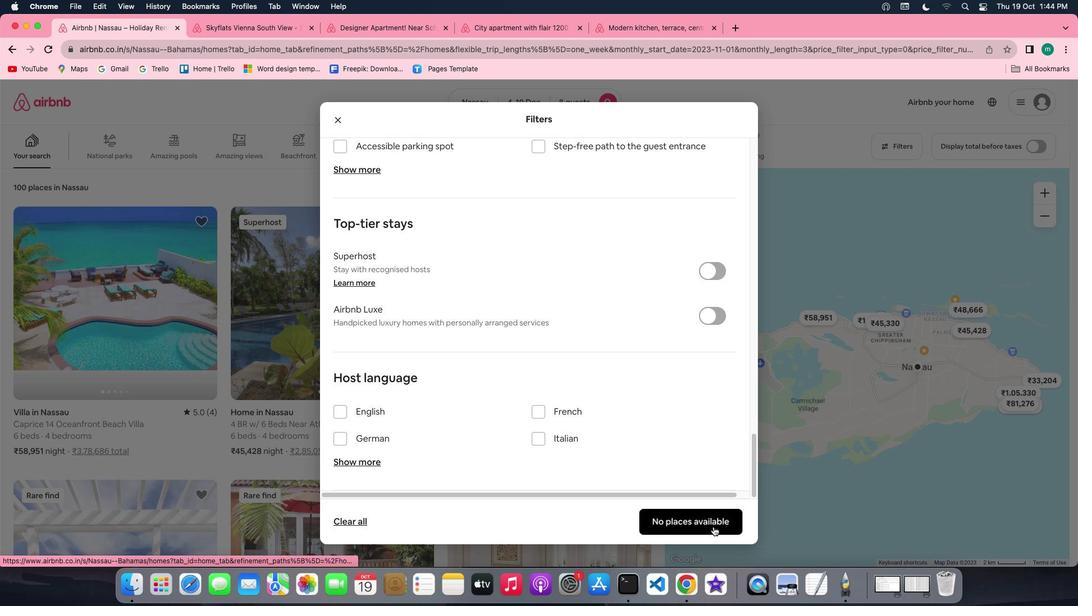 
Action: Mouse moved to (499, 470)
Screenshot: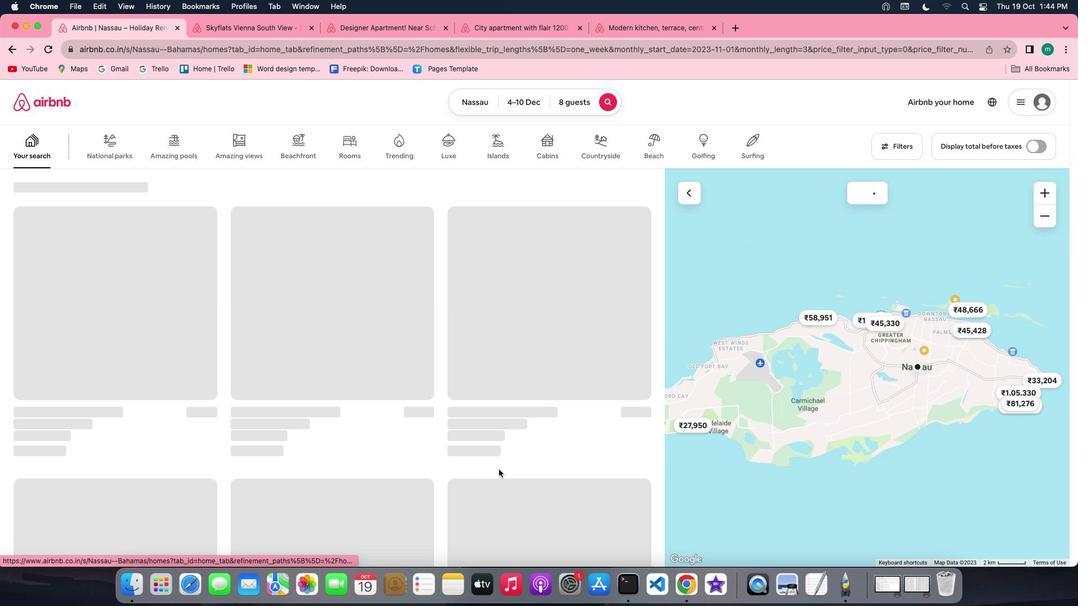 
